 Task: Find connections with filter location Chāpar with filter topic #brandingwith filter profile language English with filter current company NCC Limited with filter school St Joseph Engineering College, Mangaluru with filter industry Transportation, Logistics, Supply Chain and Storage with filter service category Homeowners Insurance with filter keywords title Astronomer
Action: Mouse moved to (577, 75)
Screenshot: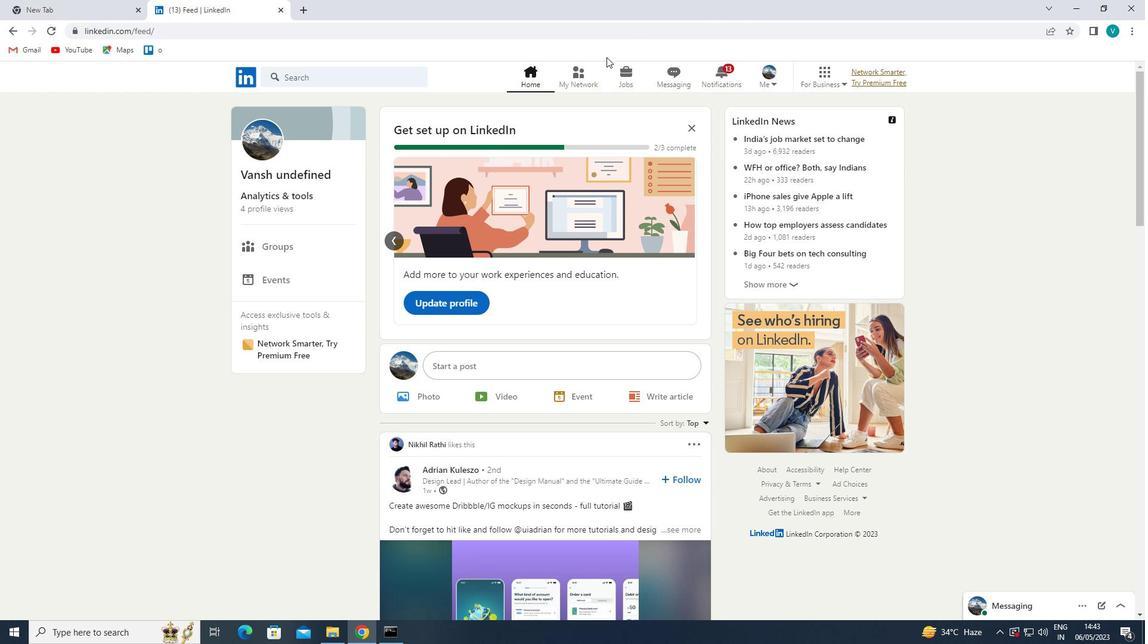 
Action: Mouse pressed left at (577, 75)
Screenshot: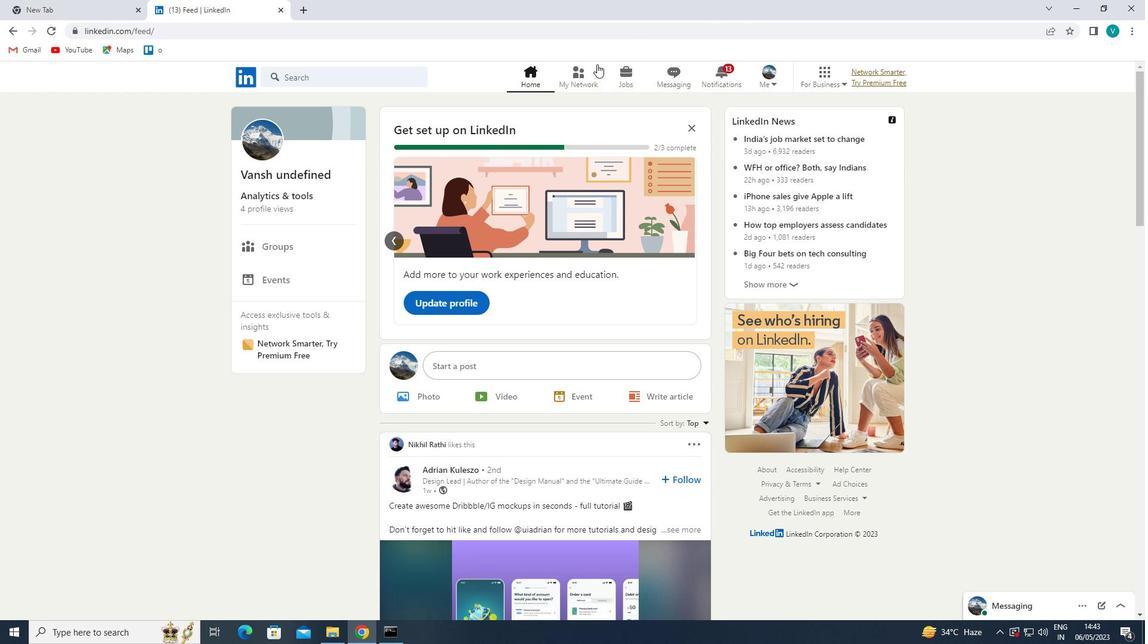 
Action: Mouse moved to (341, 147)
Screenshot: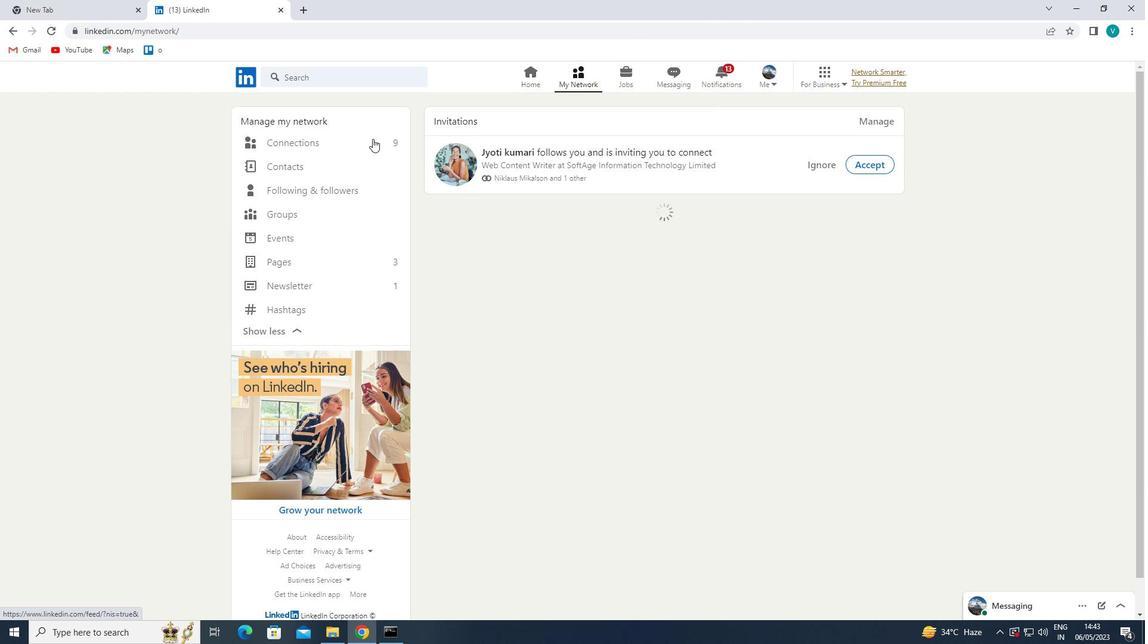 
Action: Mouse pressed left at (341, 147)
Screenshot: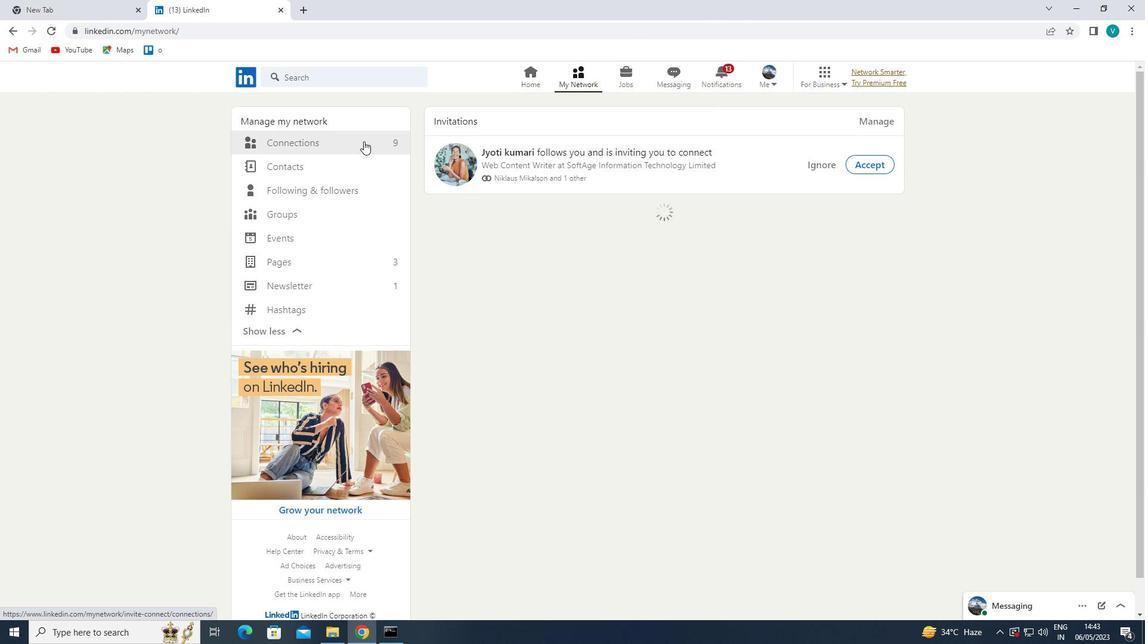 
Action: Mouse moved to (676, 144)
Screenshot: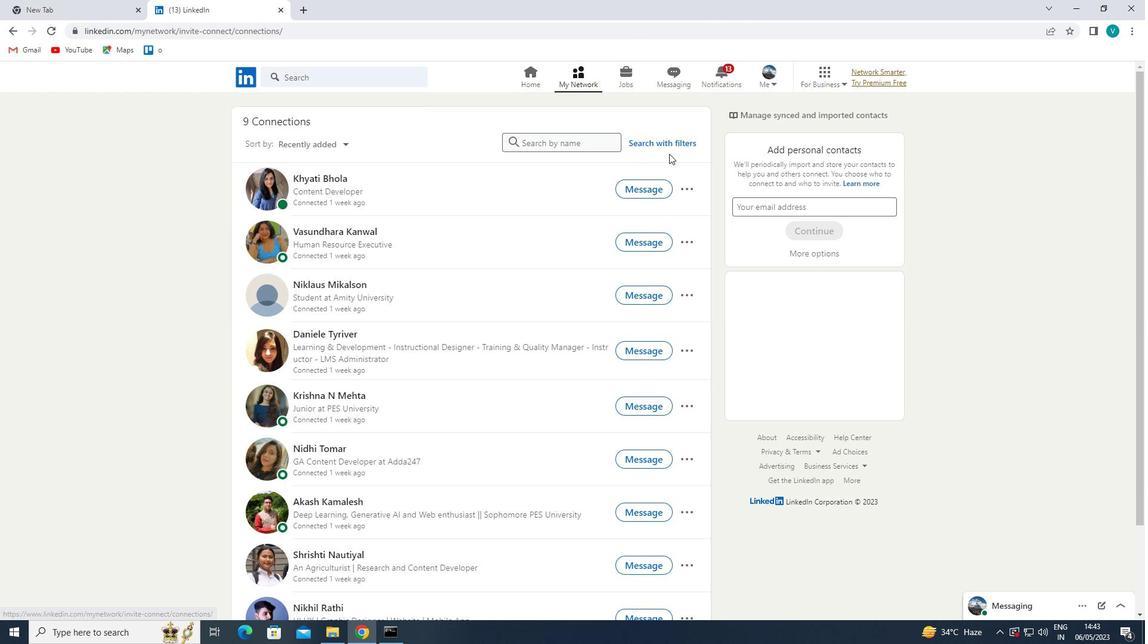 
Action: Mouse pressed left at (676, 144)
Screenshot: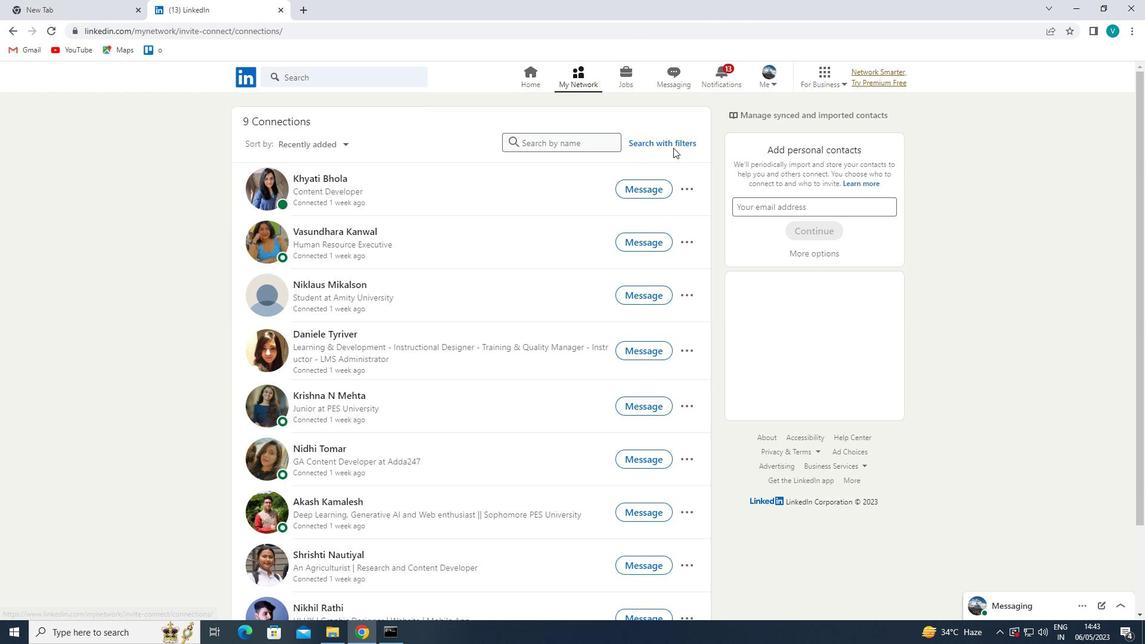 
Action: Mouse moved to (580, 113)
Screenshot: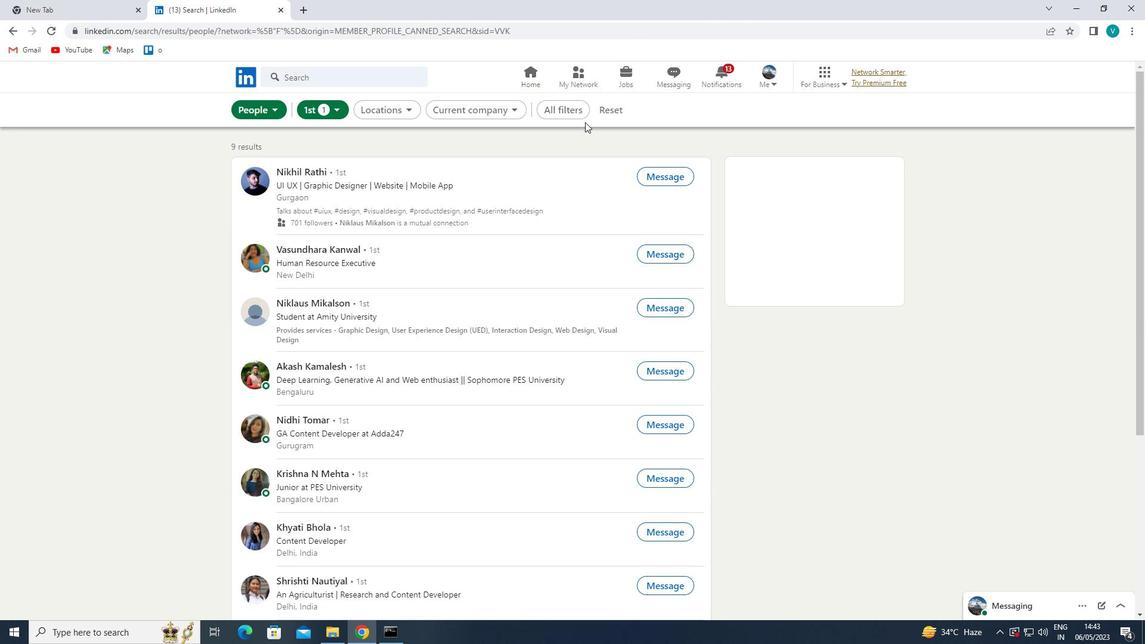 
Action: Mouse pressed left at (580, 113)
Screenshot: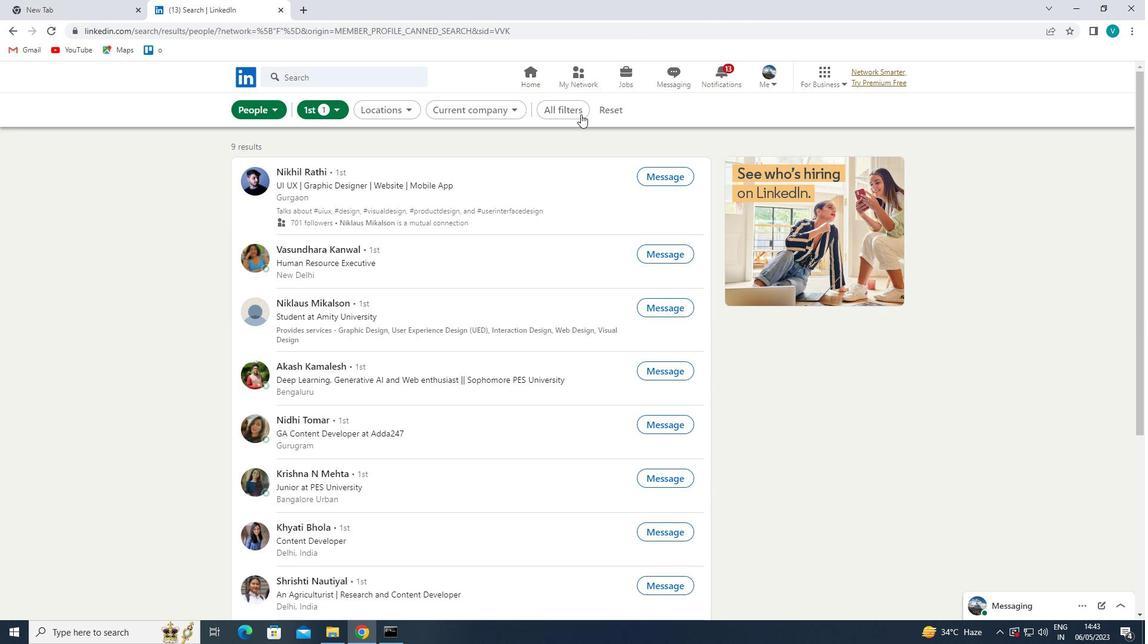 
Action: Mouse moved to (926, 268)
Screenshot: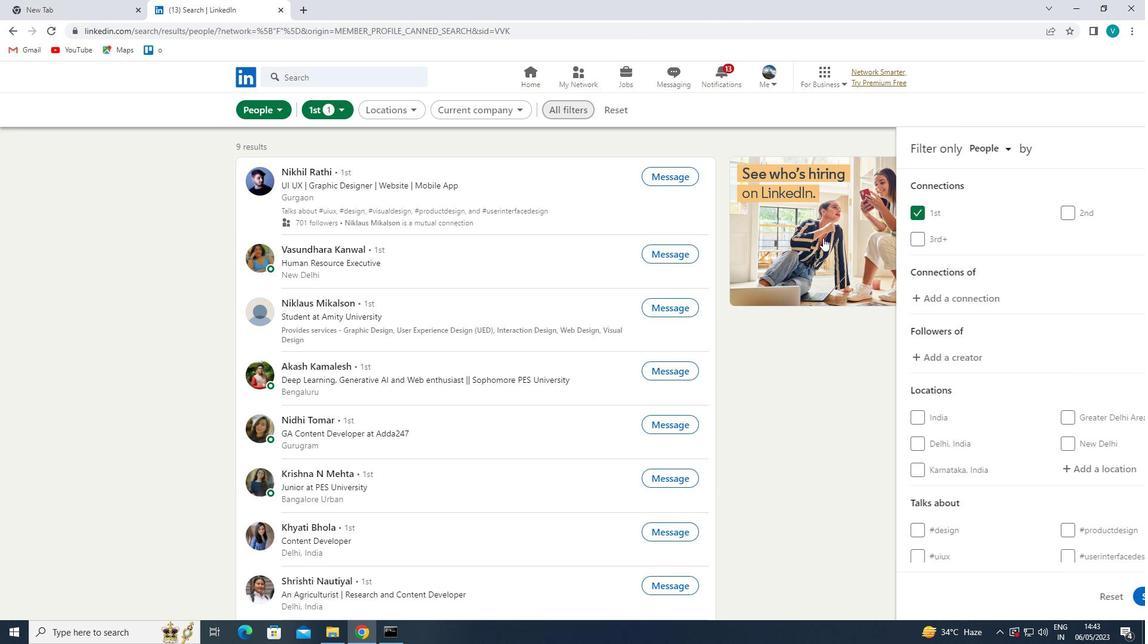 
Action: Mouse scrolled (926, 268) with delta (0, 0)
Screenshot: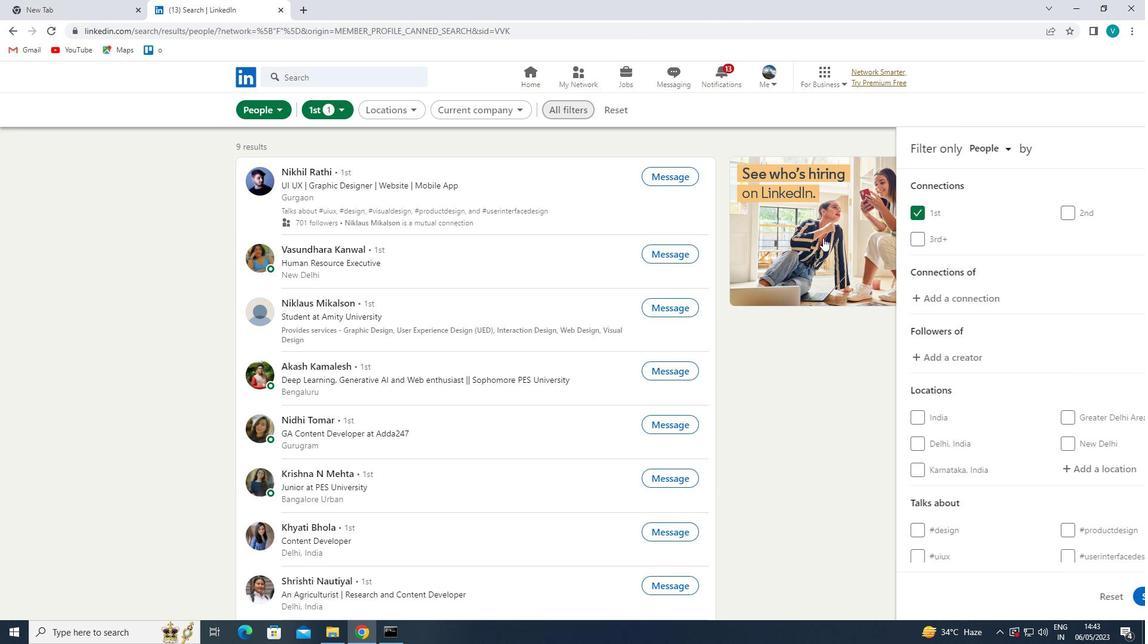 
Action: Mouse moved to (929, 271)
Screenshot: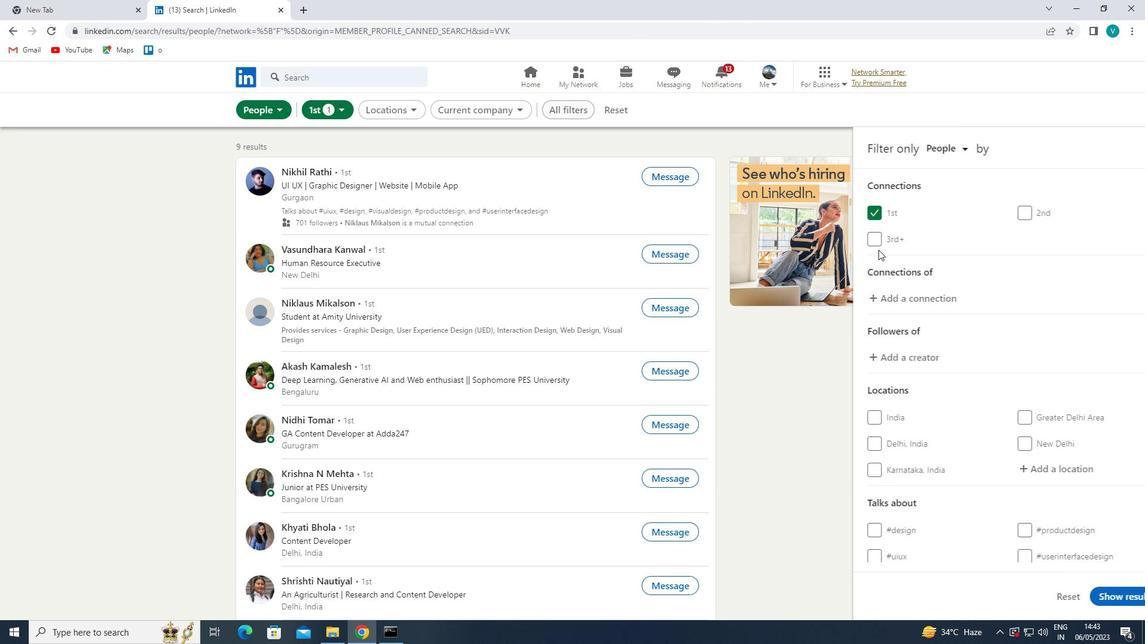 
Action: Mouse scrolled (929, 271) with delta (0, 0)
Screenshot: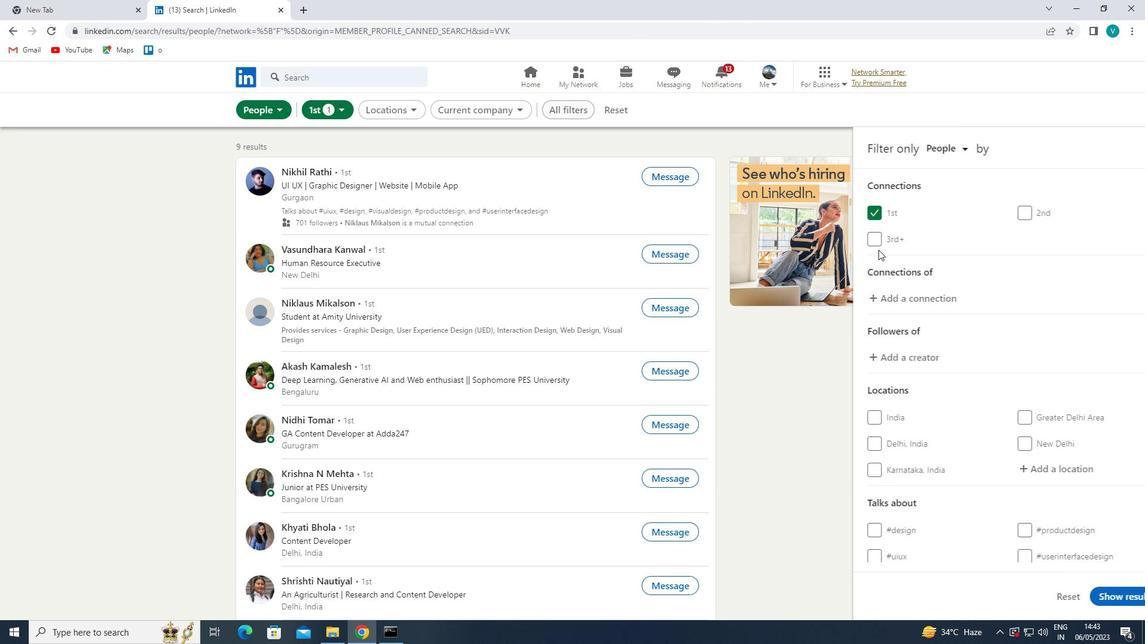 
Action: Mouse moved to (984, 347)
Screenshot: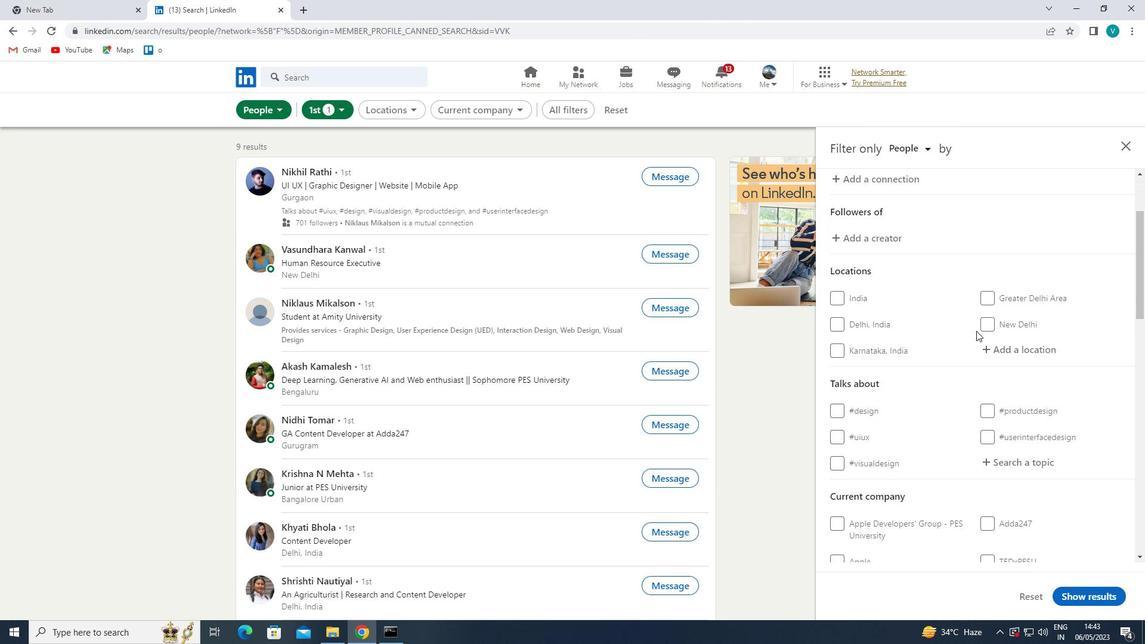 
Action: Mouse pressed left at (984, 347)
Screenshot: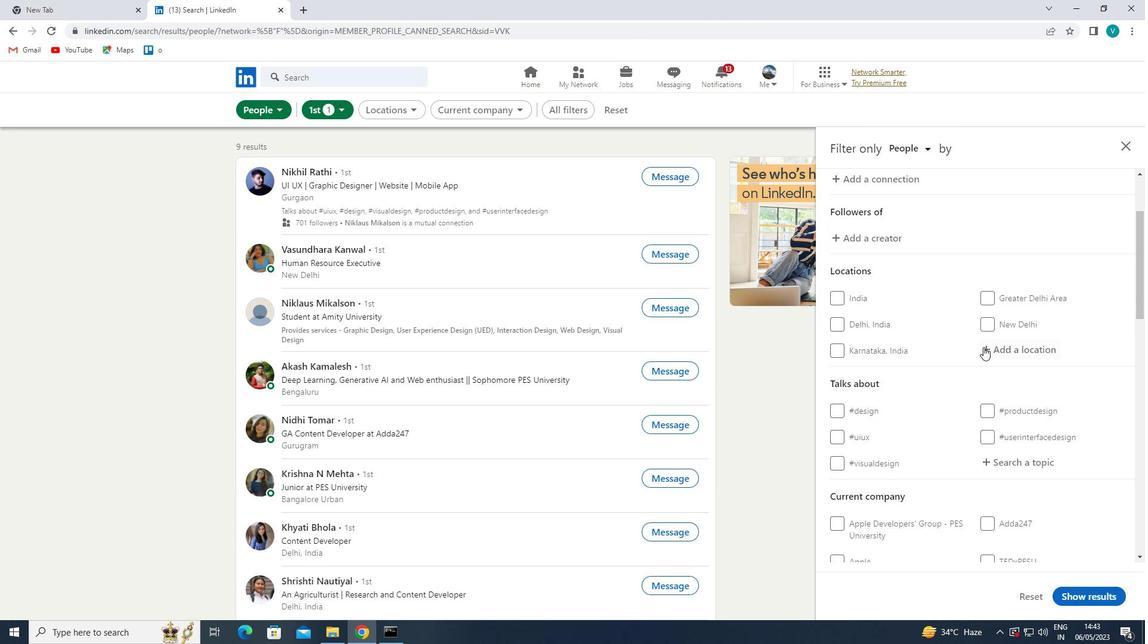 
Action: Mouse moved to (832, 245)
Screenshot: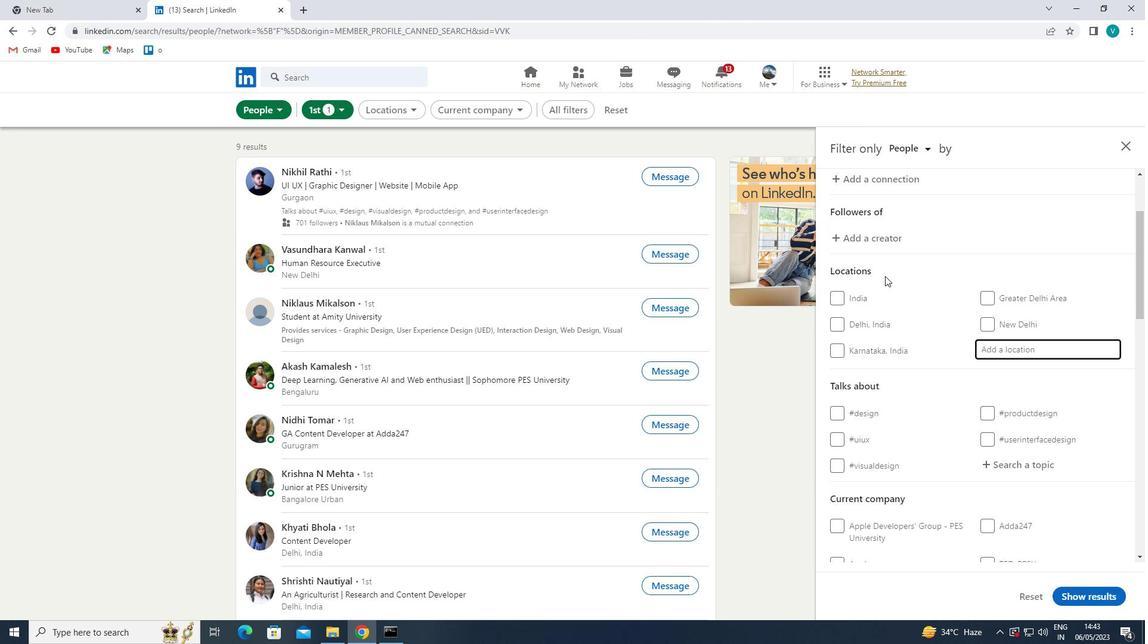 
Action: Key pressed <Key.shift>CHAPAR
Screenshot: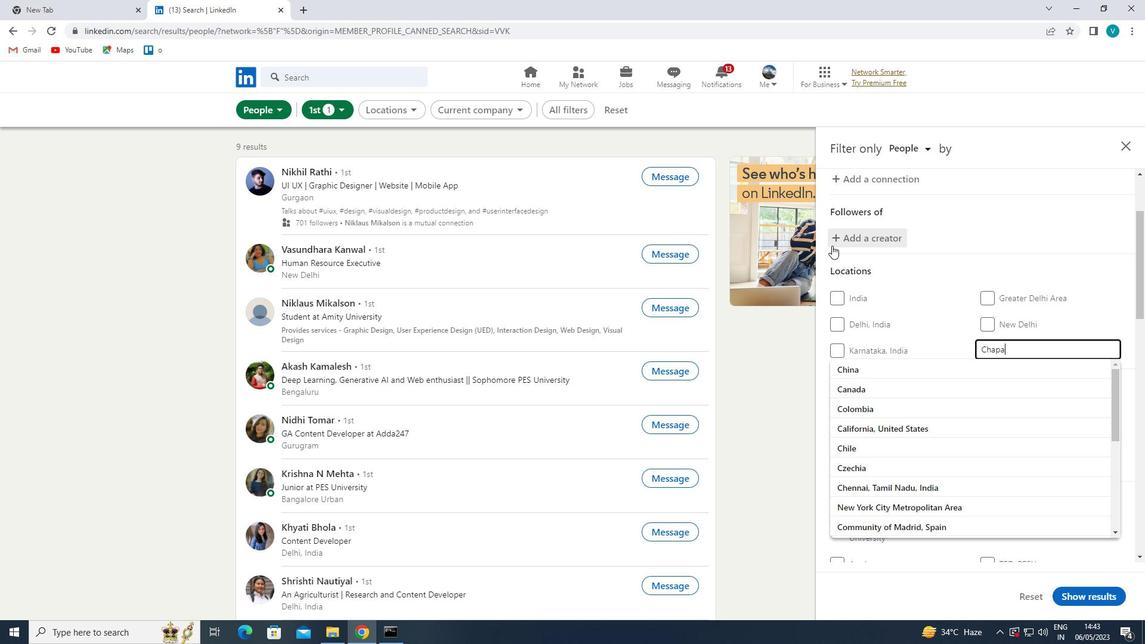 
Action: Mouse moved to (906, 359)
Screenshot: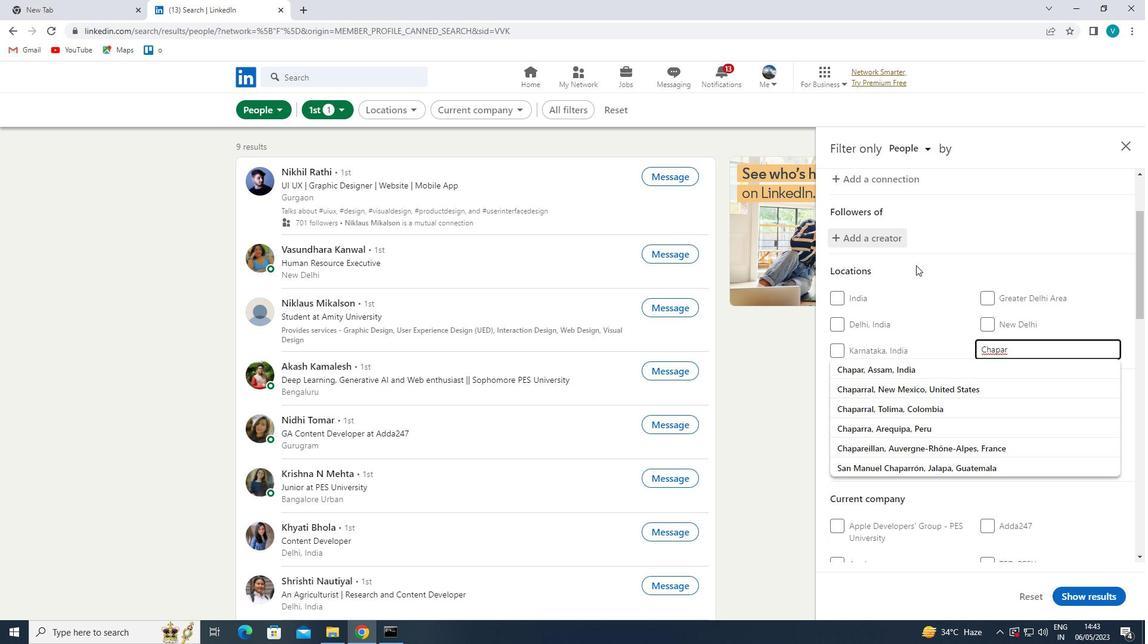 
Action: Mouse pressed left at (906, 359)
Screenshot: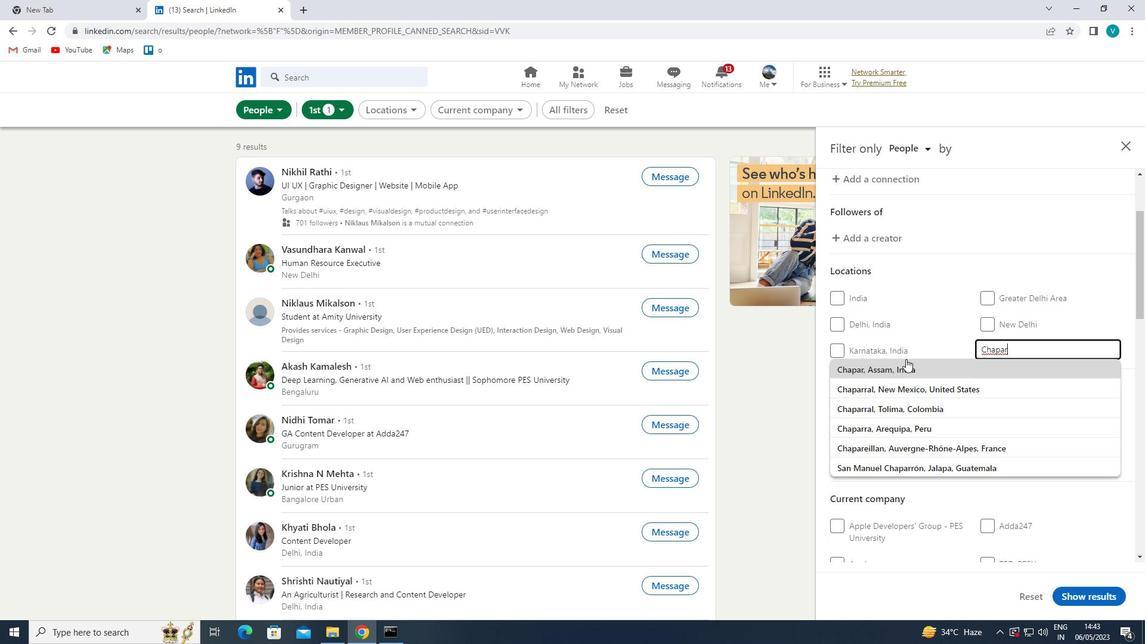 
Action: Mouse moved to (929, 369)
Screenshot: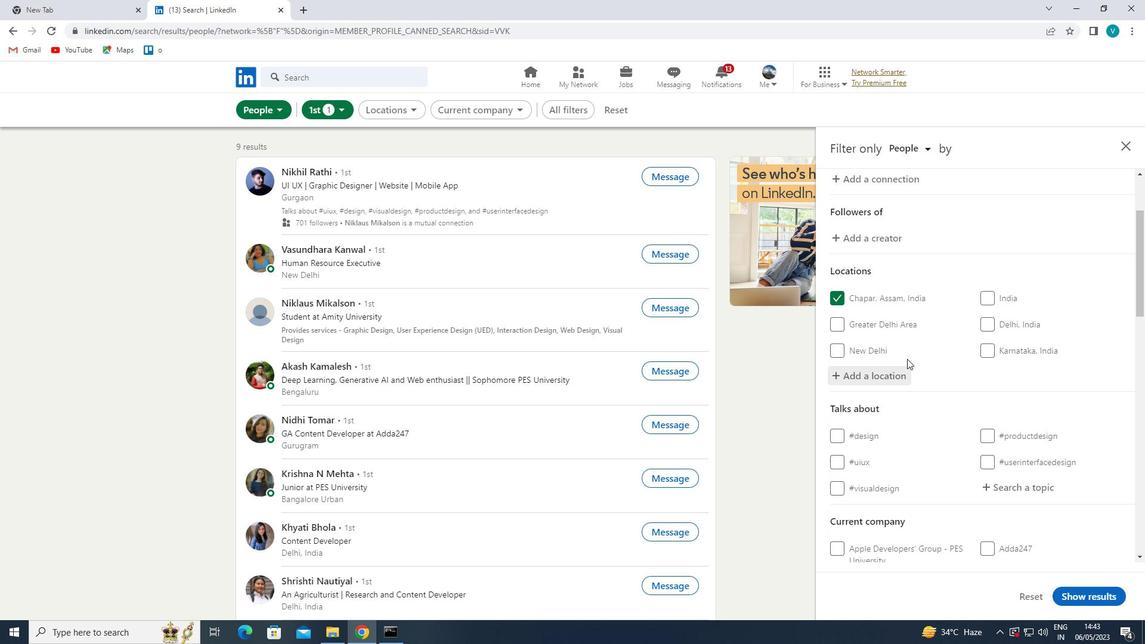 
Action: Mouse scrolled (929, 368) with delta (0, 0)
Screenshot: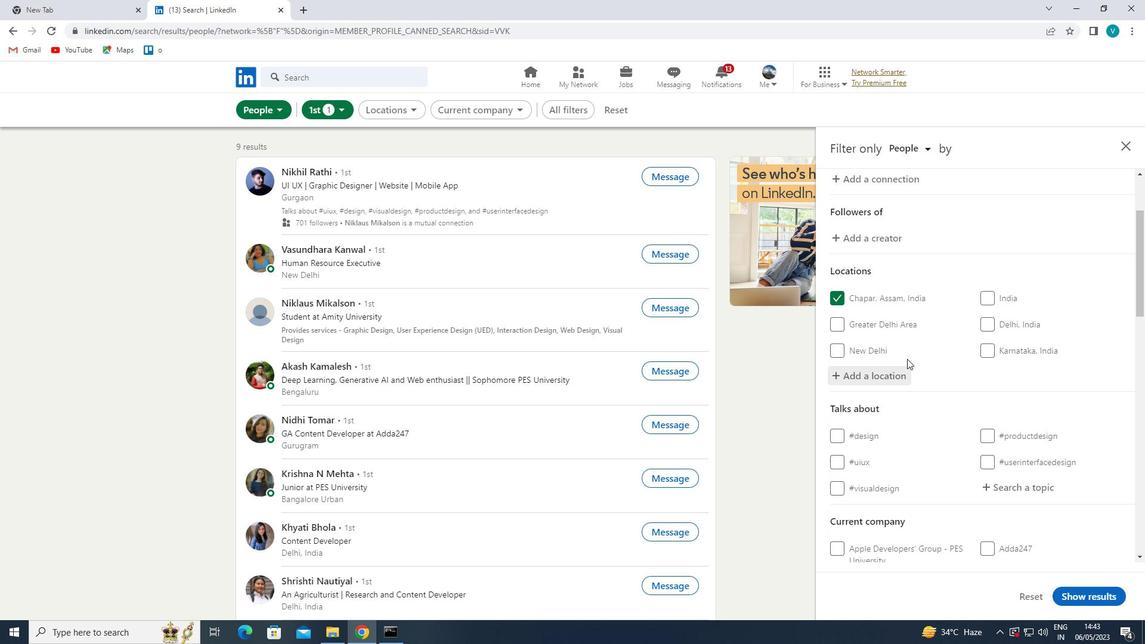 
Action: Mouse moved to (939, 372)
Screenshot: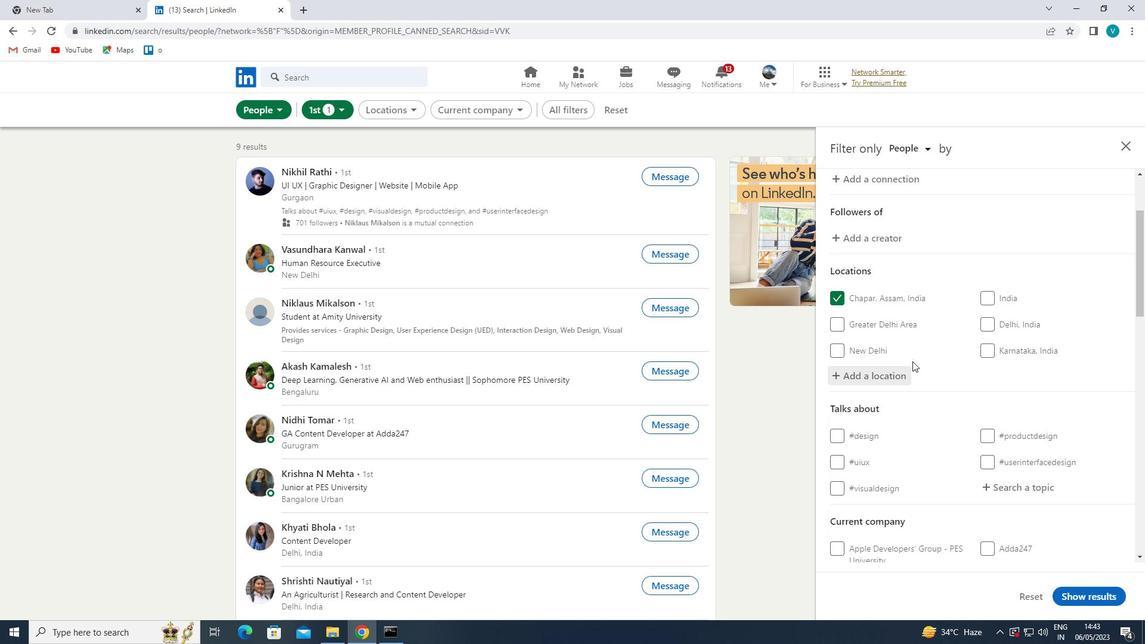 
Action: Mouse scrolled (939, 372) with delta (0, 0)
Screenshot: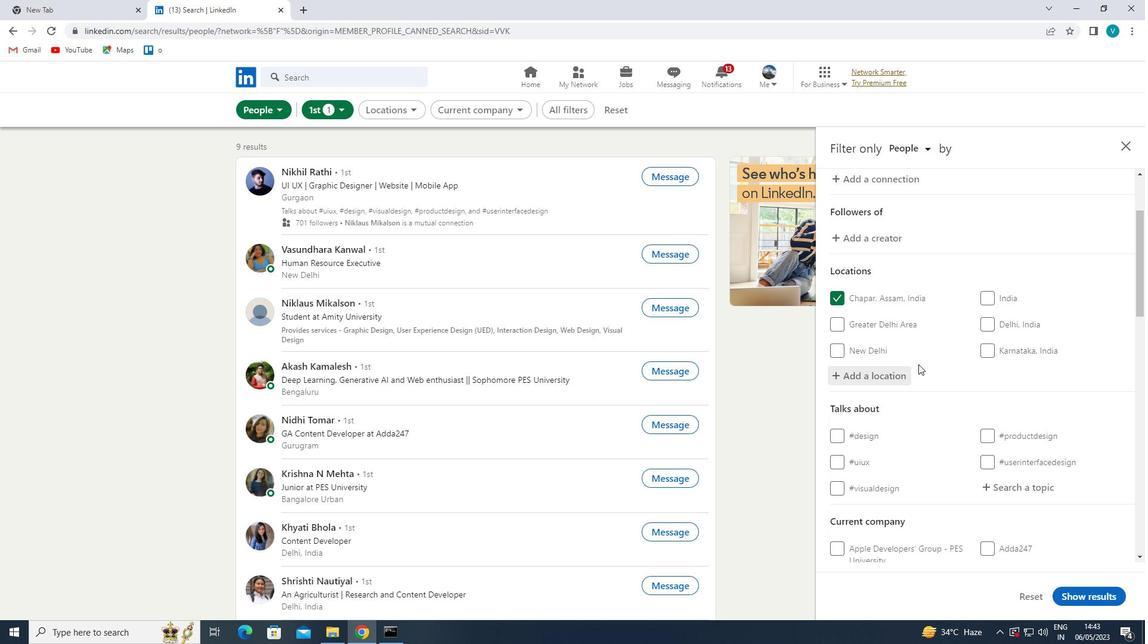 
Action: Mouse moved to (1003, 362)
Screenshot: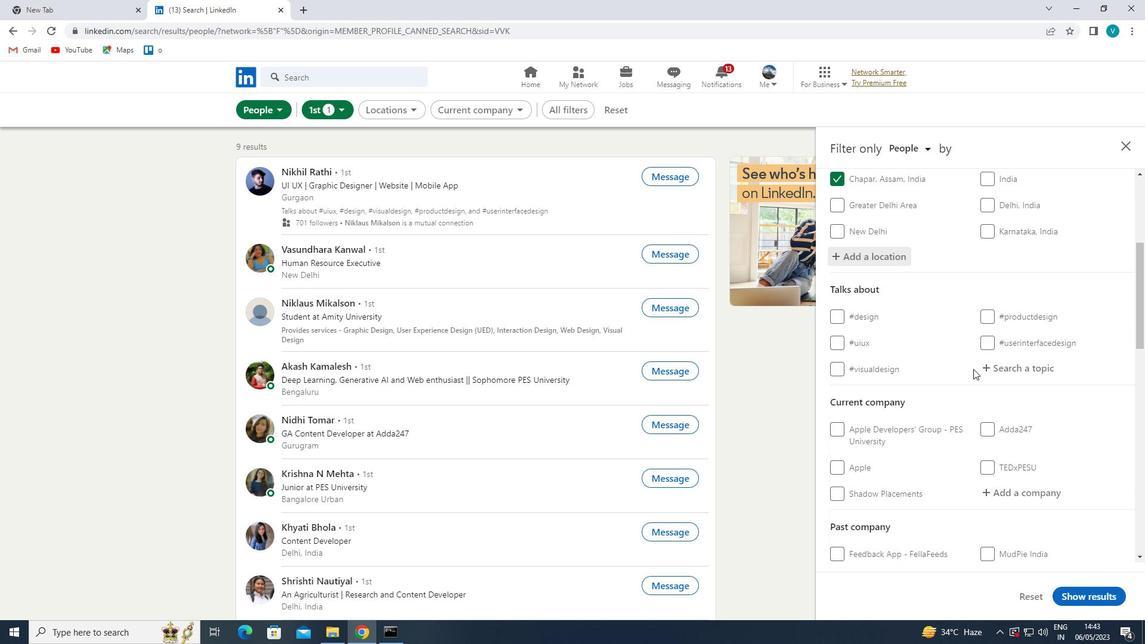 
Action: Mouse pressed left at (1003, 362)
Screenshot: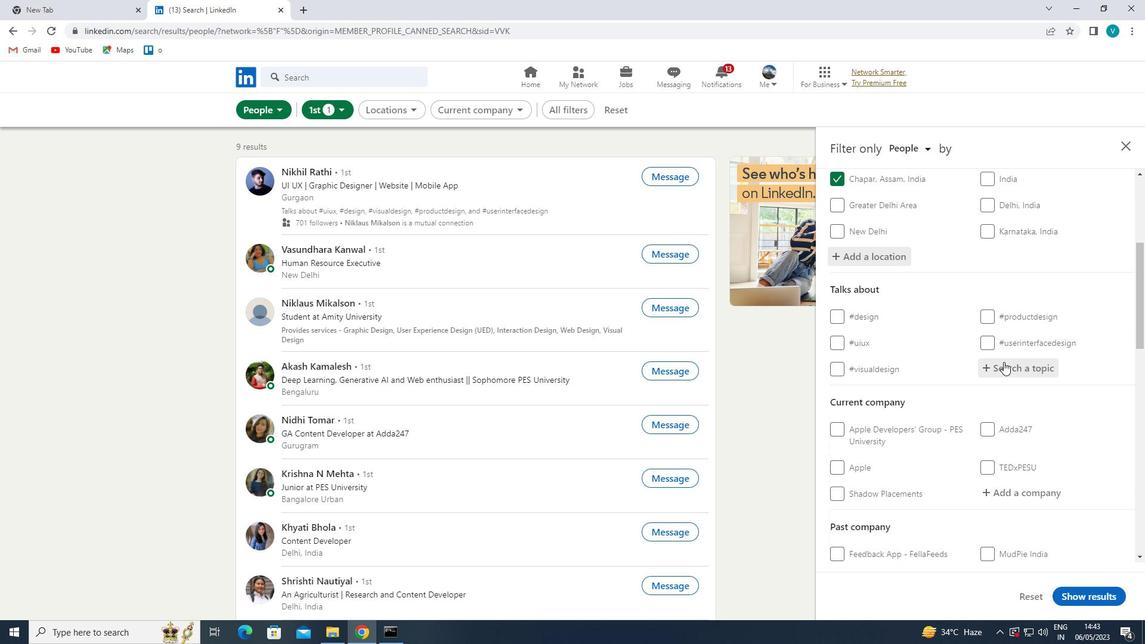 
Action: Mouse moved to (880, 385)
Screenshot: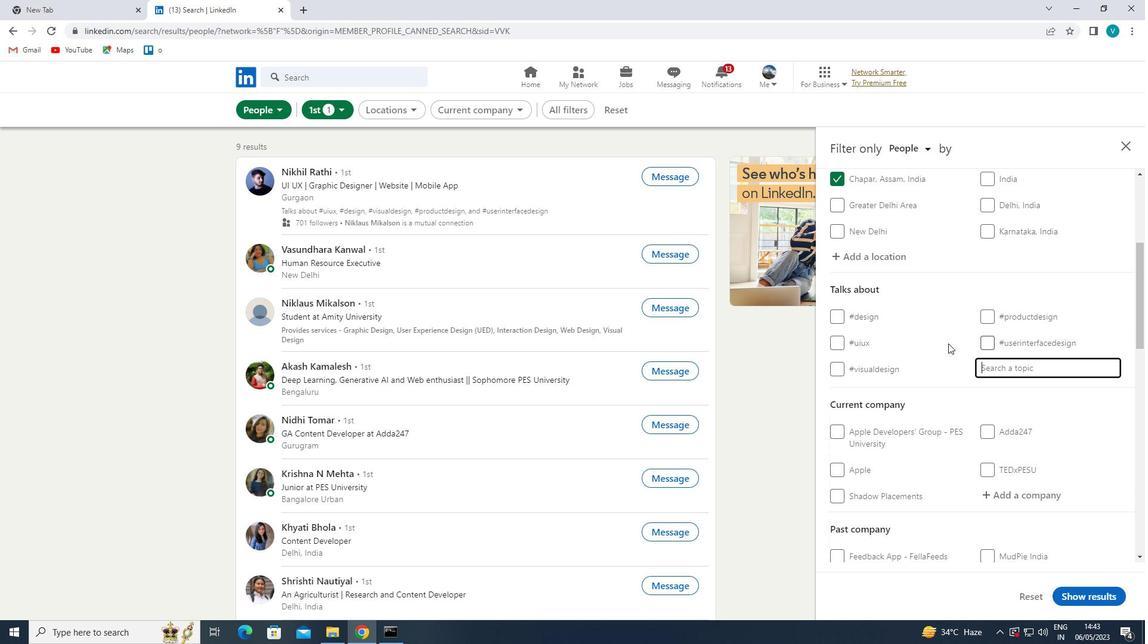 
Action: Key pressed BRANDING
Screenshot: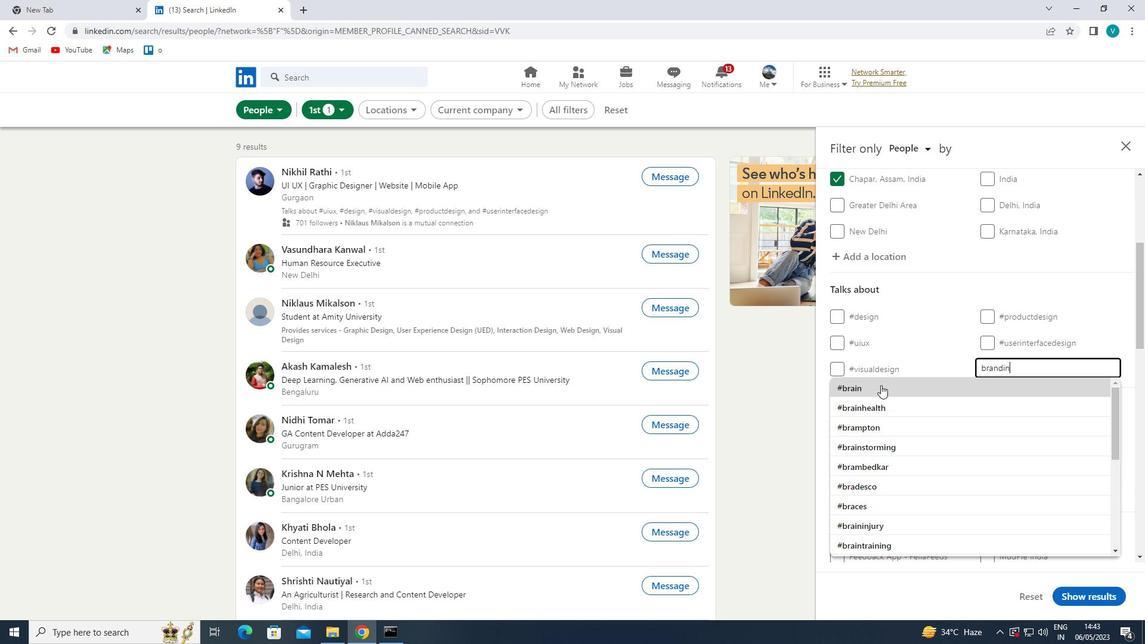 
Action: Mouse moved to (893, 386)
Screenshot: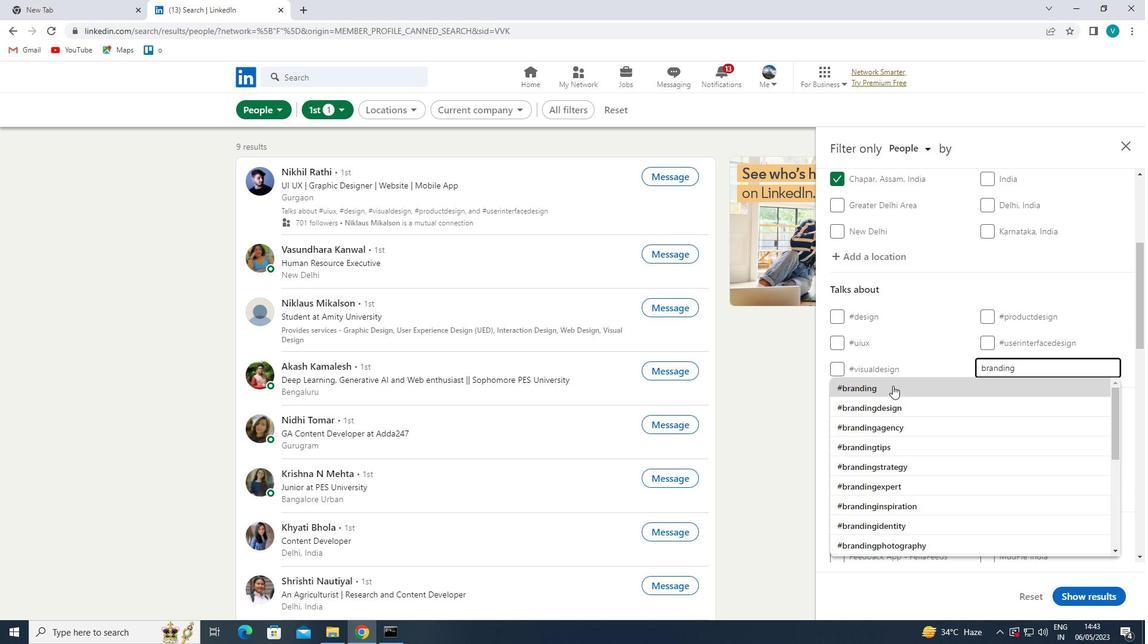 
Action: Mouse pressed left at (893, 386)
Screenshot: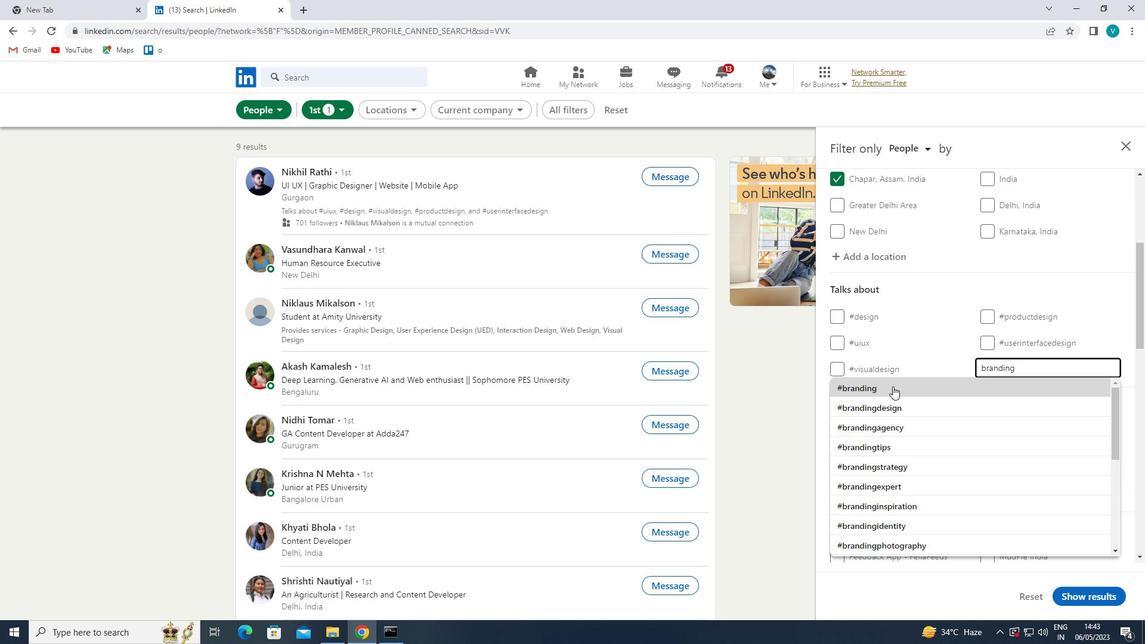 
Action: Mouse moved to (901, 384)
Screenshot: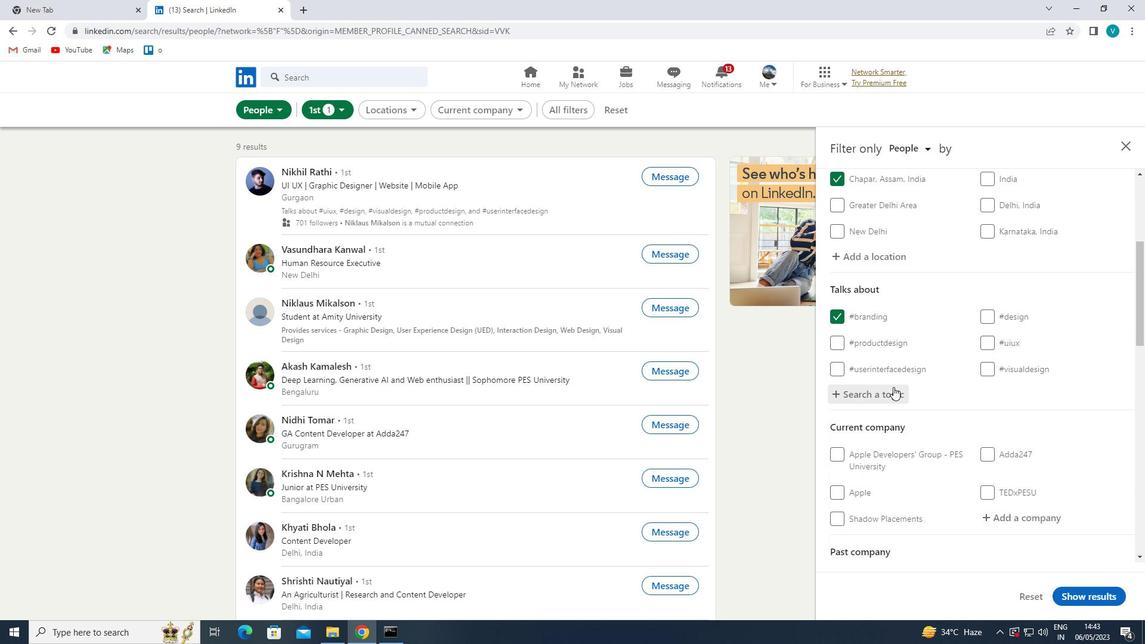 
Action: Mouse scrolled (901, 384) with delta (0, 0)
Screenshot: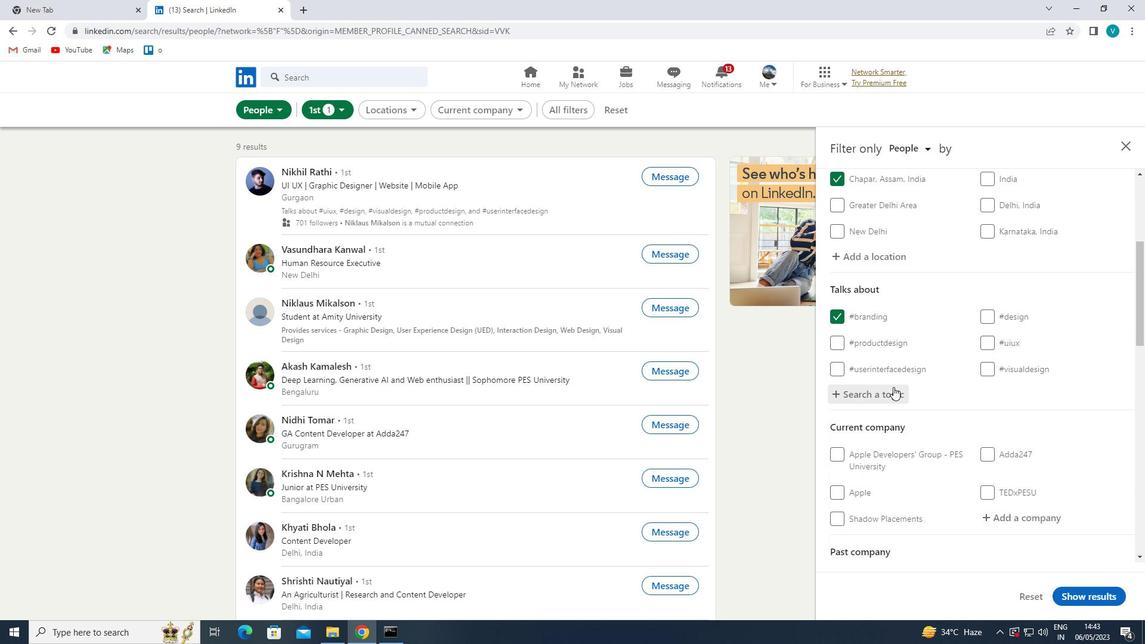 
Action: Mouse moved to (918, 383)
Screenshot: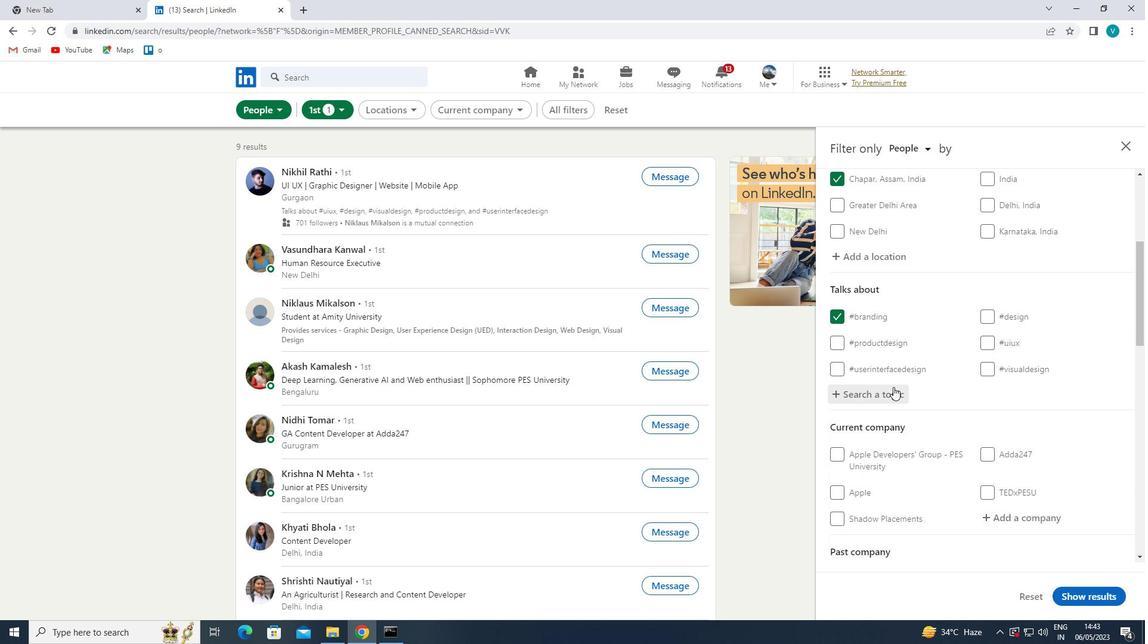 
Action: Mouse scrolled (918, 382) with delta (0, 0)
Screenshot: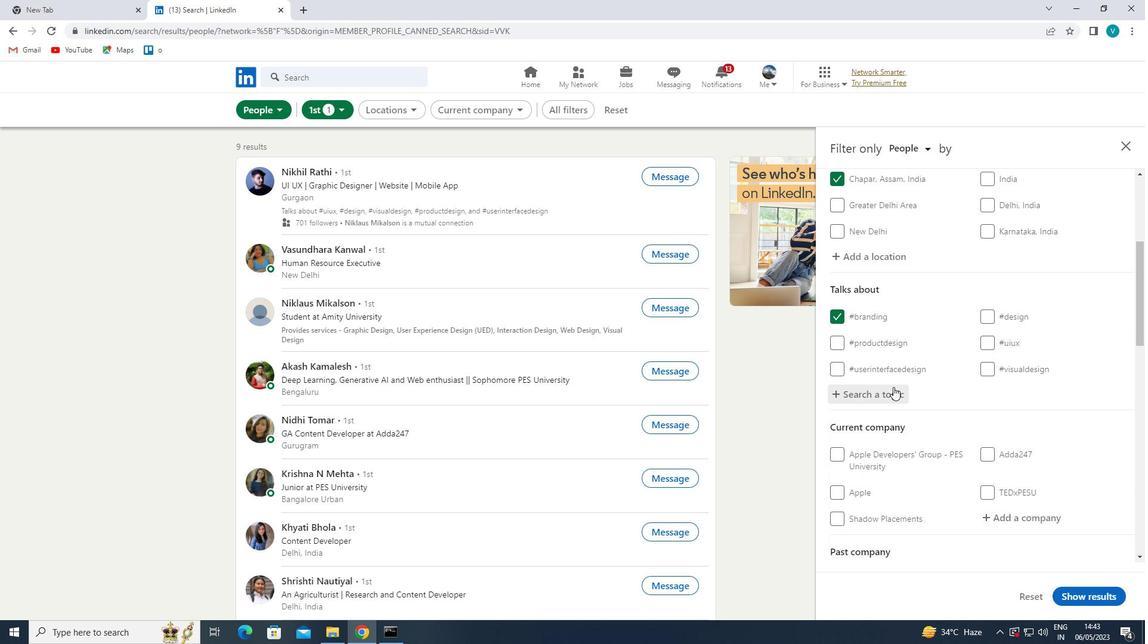 
Action: Mouse moved to (970, 403)
Screenshot: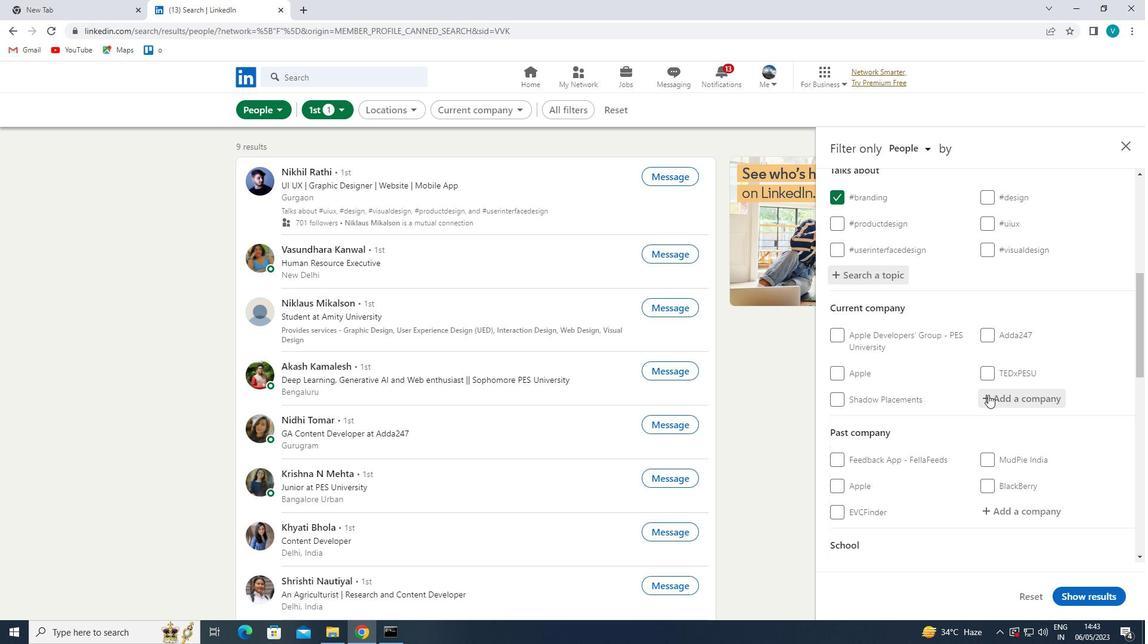 
Action: Mouse scrolled (970, 403) with delta (0, 0)
Screenshot: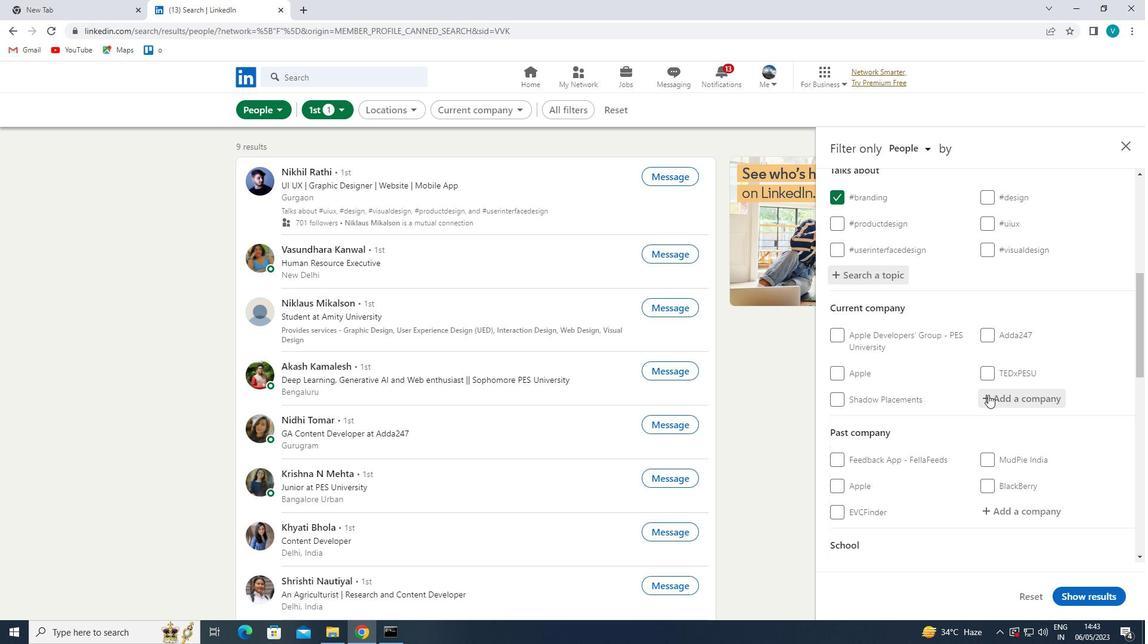 
Action: Mouse scrolled (970, 403) with delta (0, 0)
Screenshot: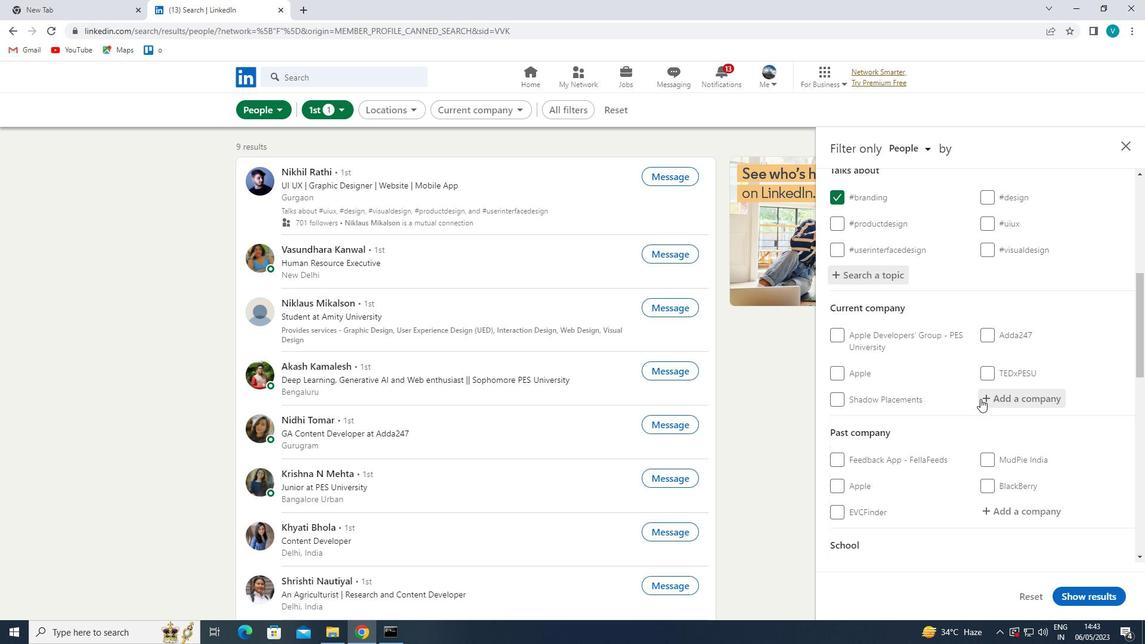
Action: Mouse moved to (969, 403)
Screenshot: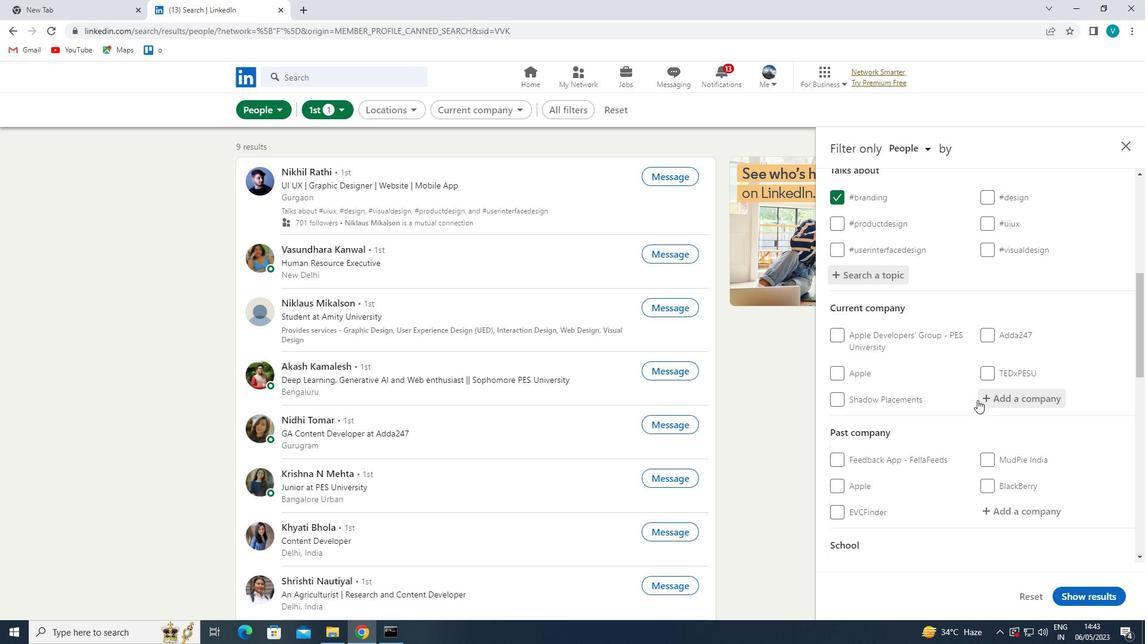 
Action: Mouse scrolled (969, 403) with delta (0, 0)
Screenshot: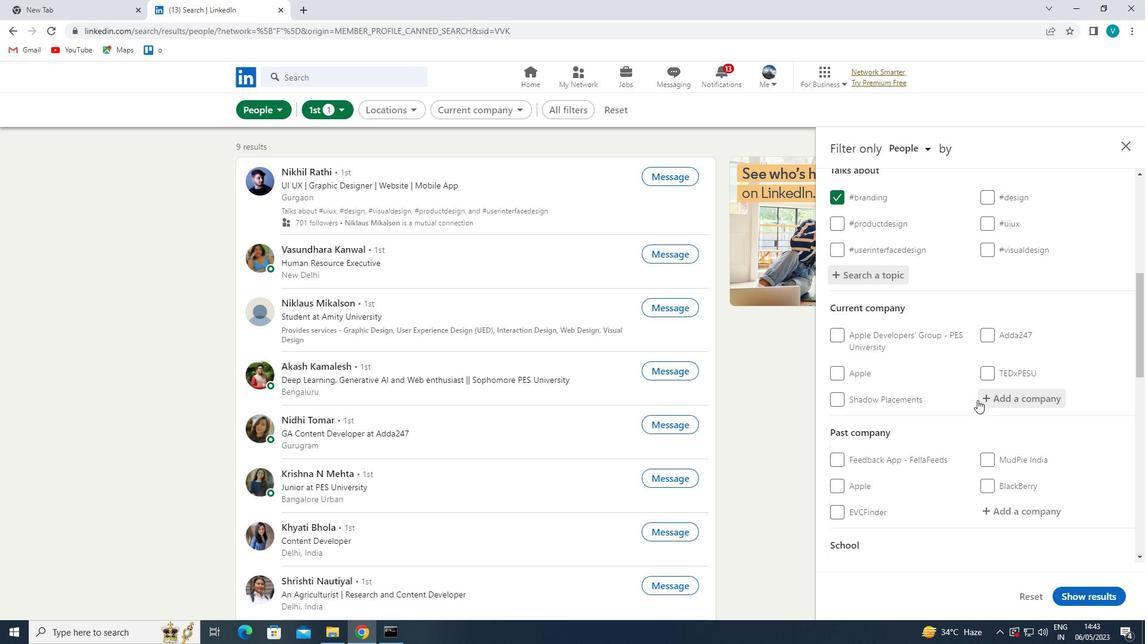 
Action: Mouse scrolled (969, 403) with delta (0, 0)
Screenshot: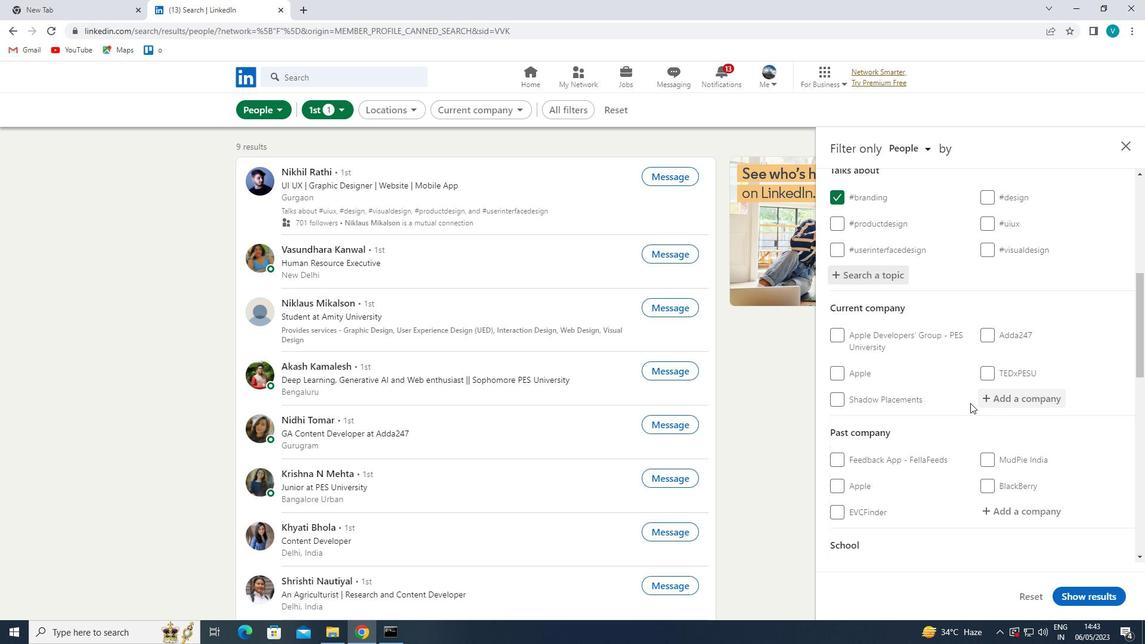 
Action: Mouse moved to (968, 409)
Screenshot: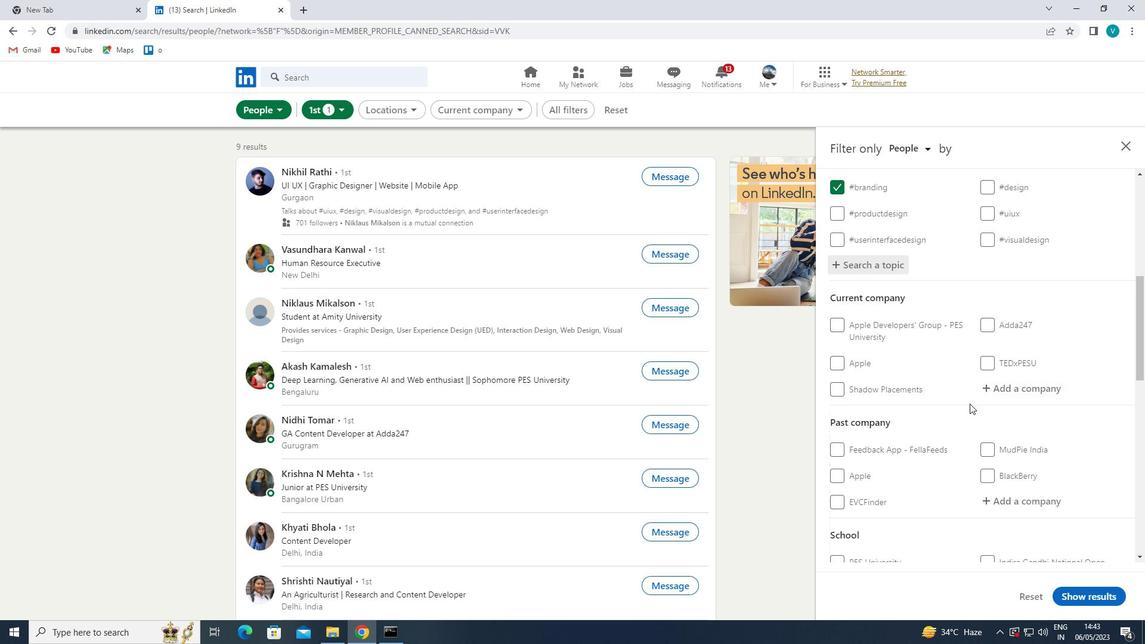 
Action: Mouse scrolled (968, 408) with delta (0, 0)
Screenshot: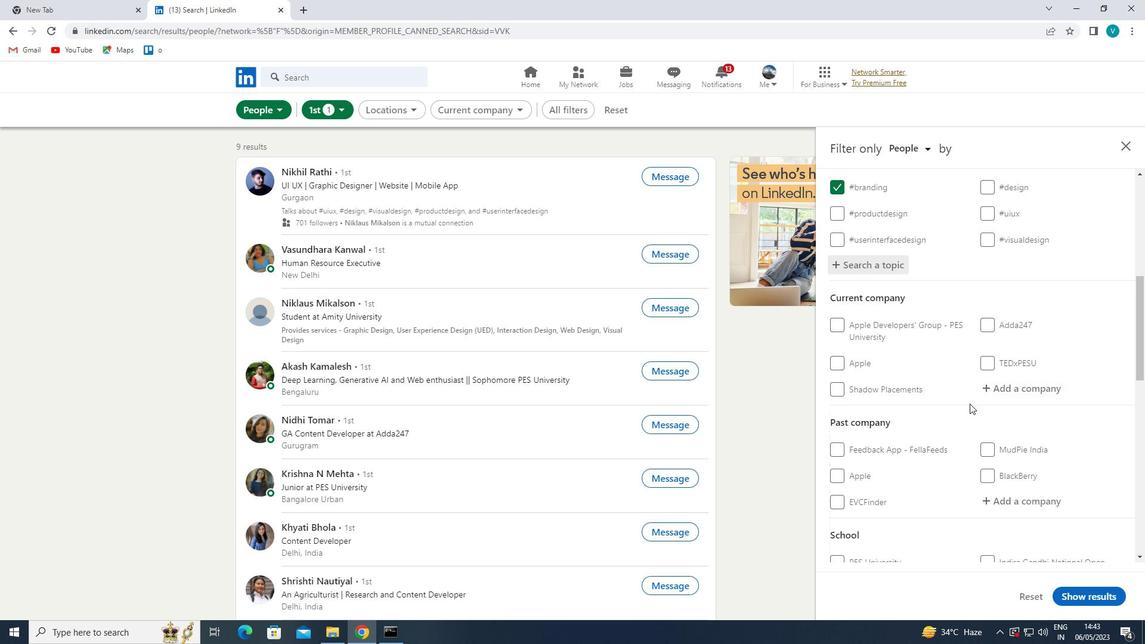 
Action: Mouse moved to (908, 444)
Screenshot: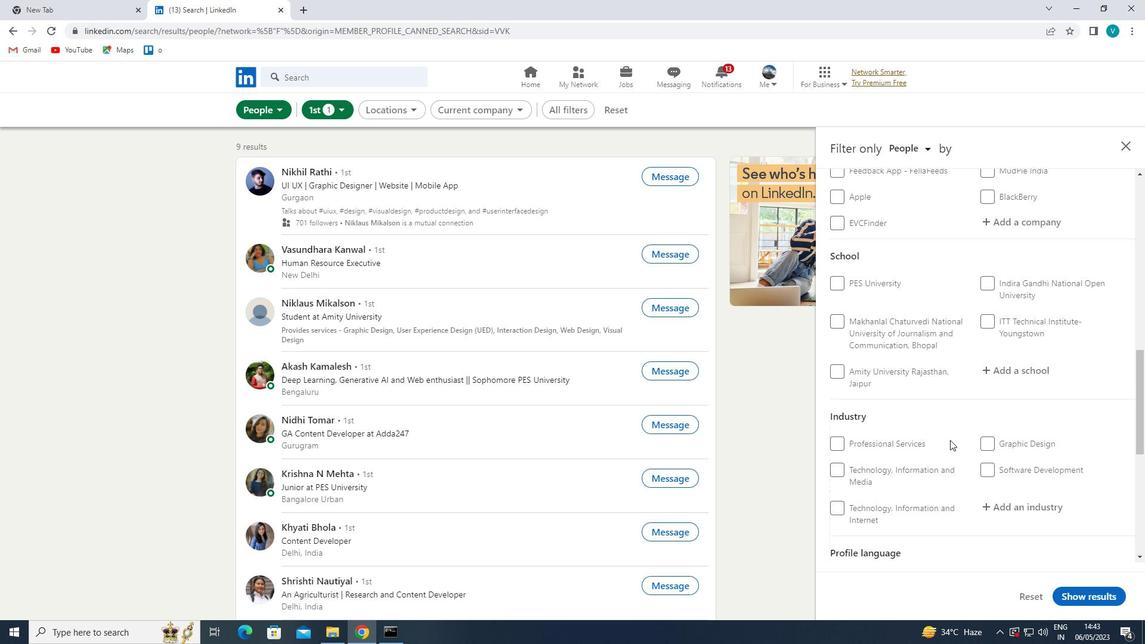 
Action: Mouse scrolled (908, 444) with delta (0, 0)
Screenshot: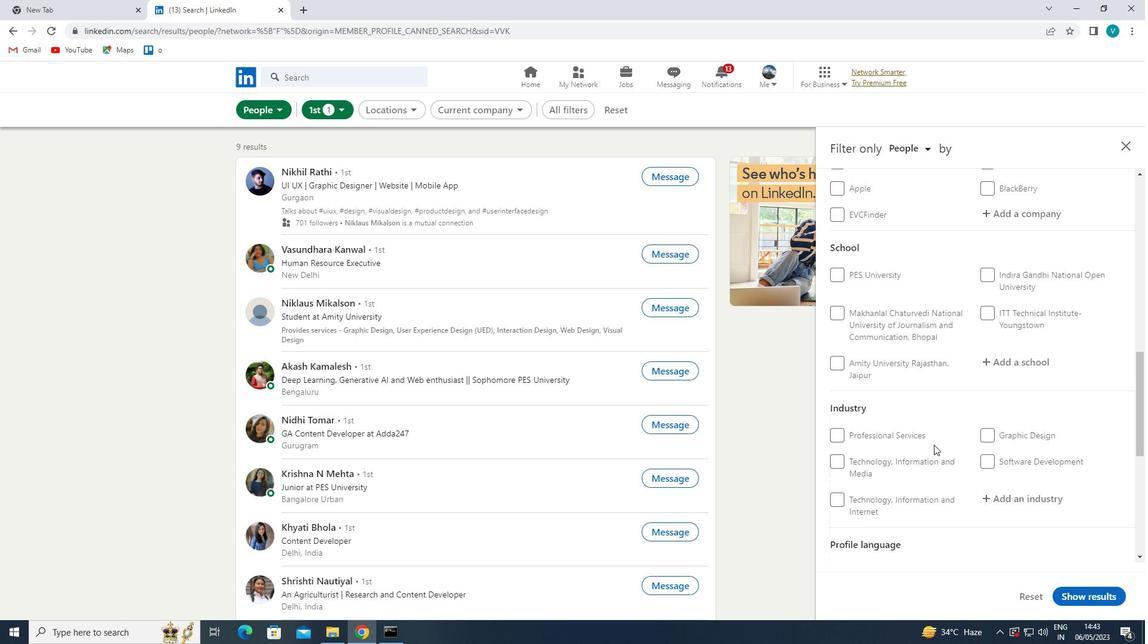 
Action: Mouse scrolled (908, 444) with delta (0, 0)
Screenshot: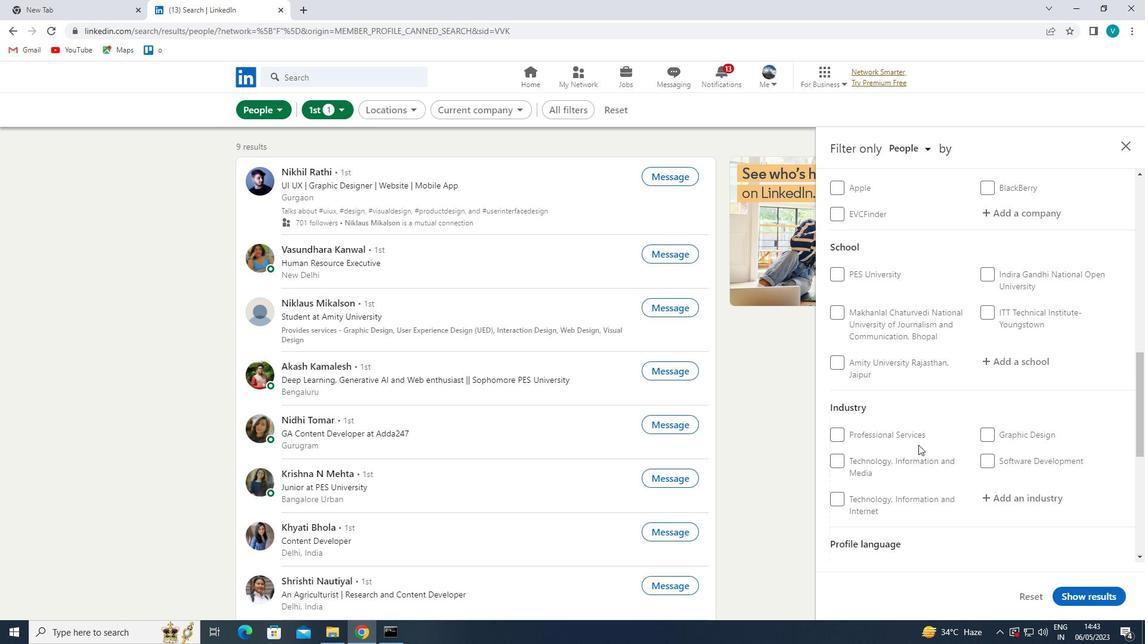 
Action: Mouse moved to (896, 456)
Screenshot: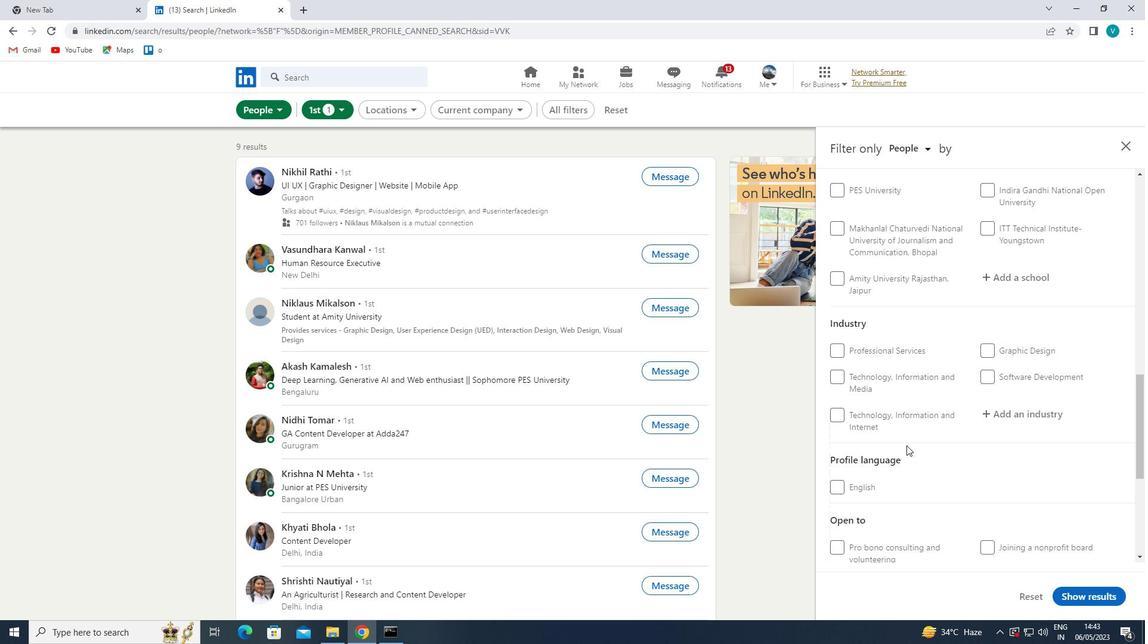 
Action: Mouse scrolled (896, 455) with delta (0, 0)
Screenshot: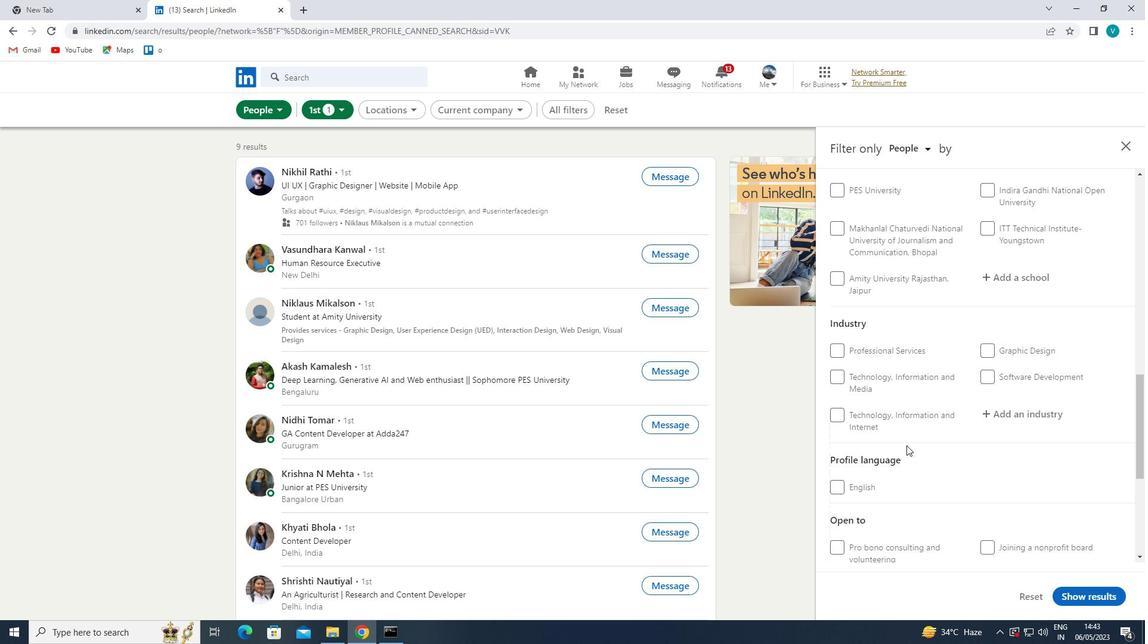 
Action: Mouse moved to (843, 395)
Screenshot: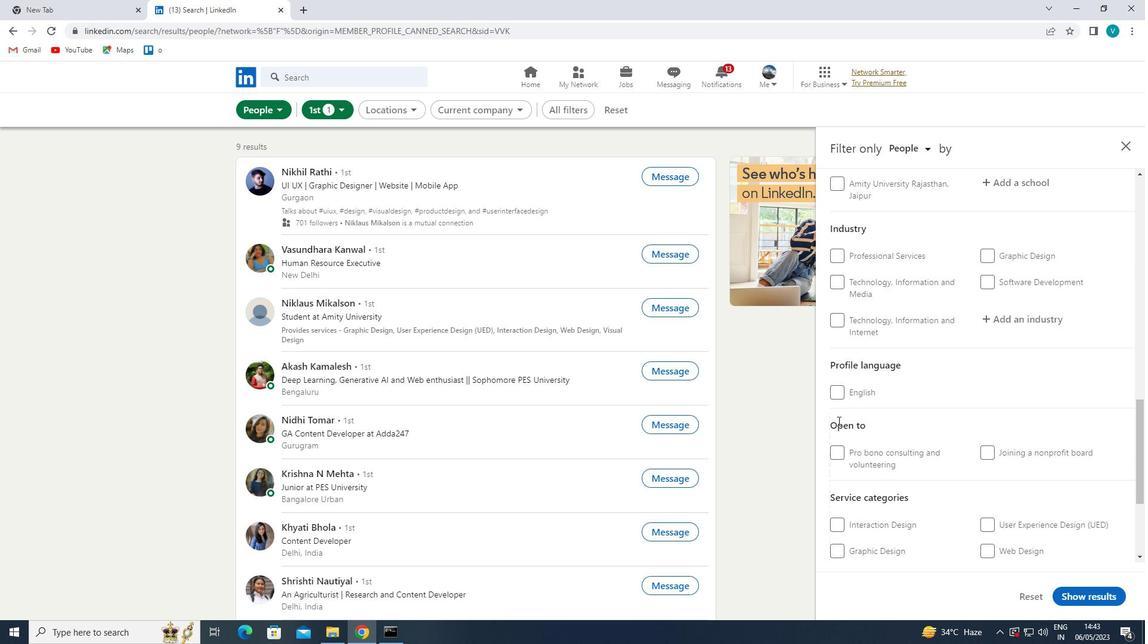 
Action: Mouse pressed left at (843, 395)
Screenshot: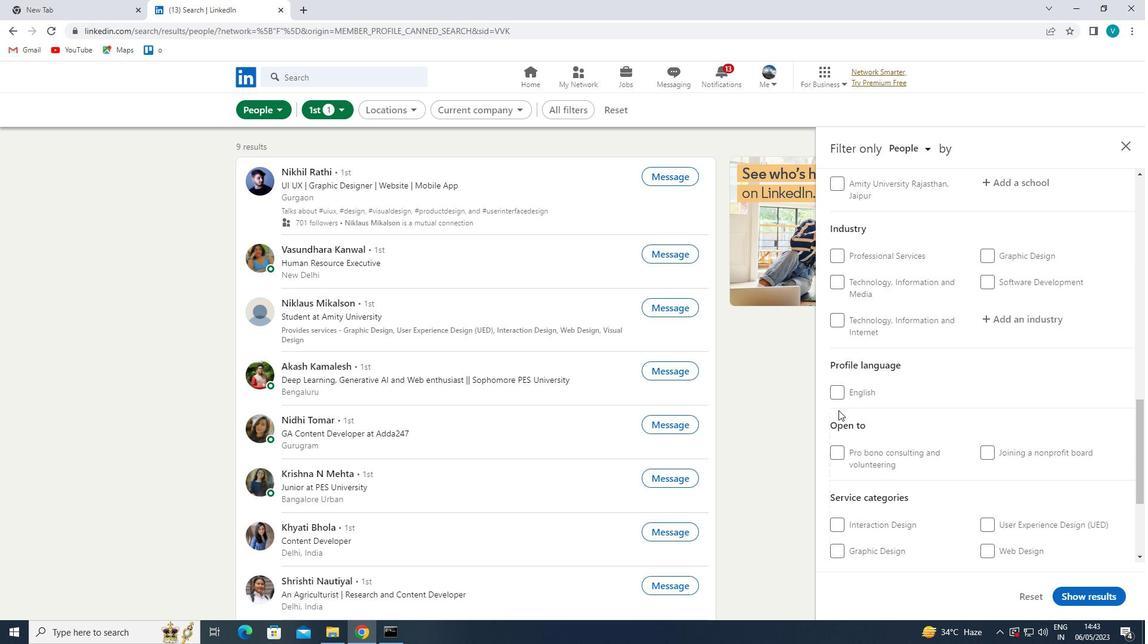 
Action: Mouse moved to (924, 388)
Screenshot: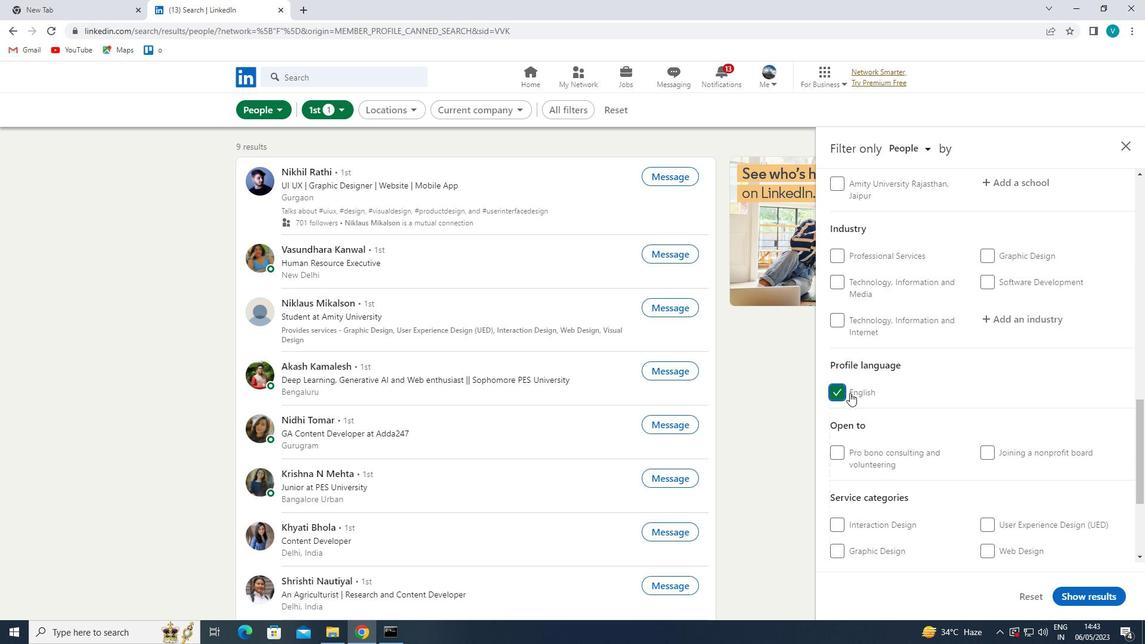 
Action: Mouse scrolled (924, 389) with delta (0, 0)
Screenshot: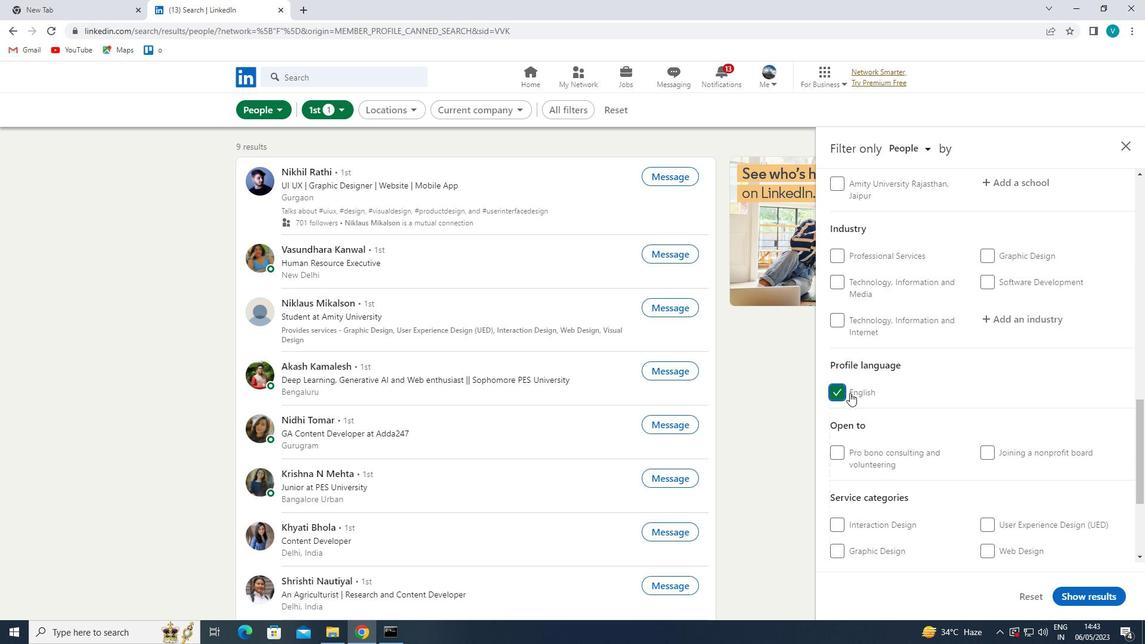 
Action: Mouse moved to (938, 387)
Screenshot: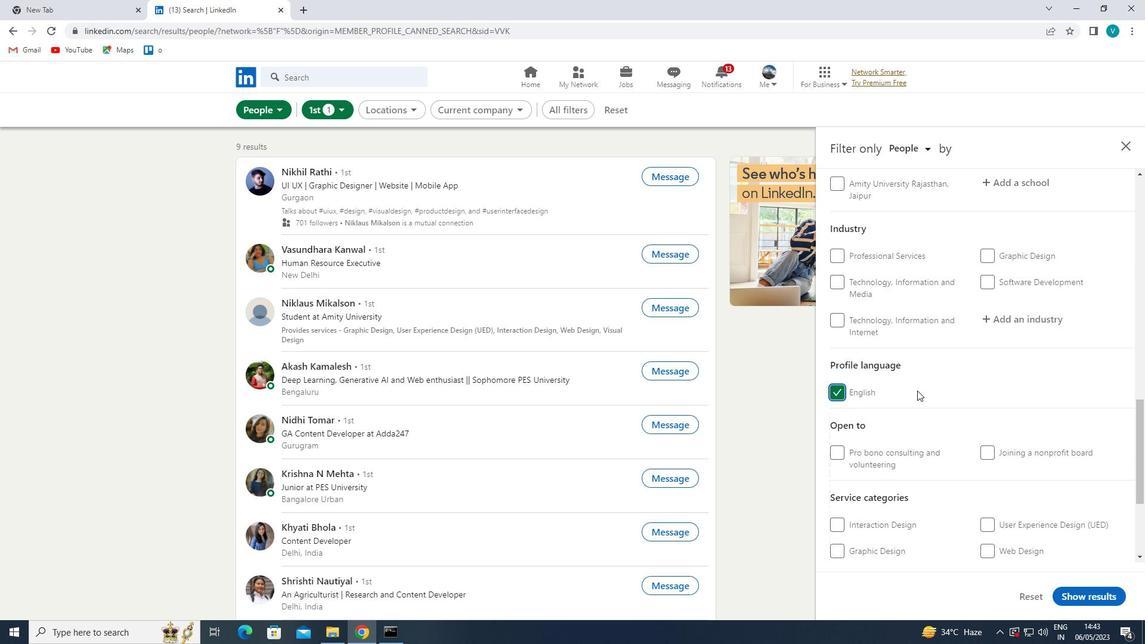
Action: Mouse scrolled (938, 388) with delta (0, 0)
Screenshot: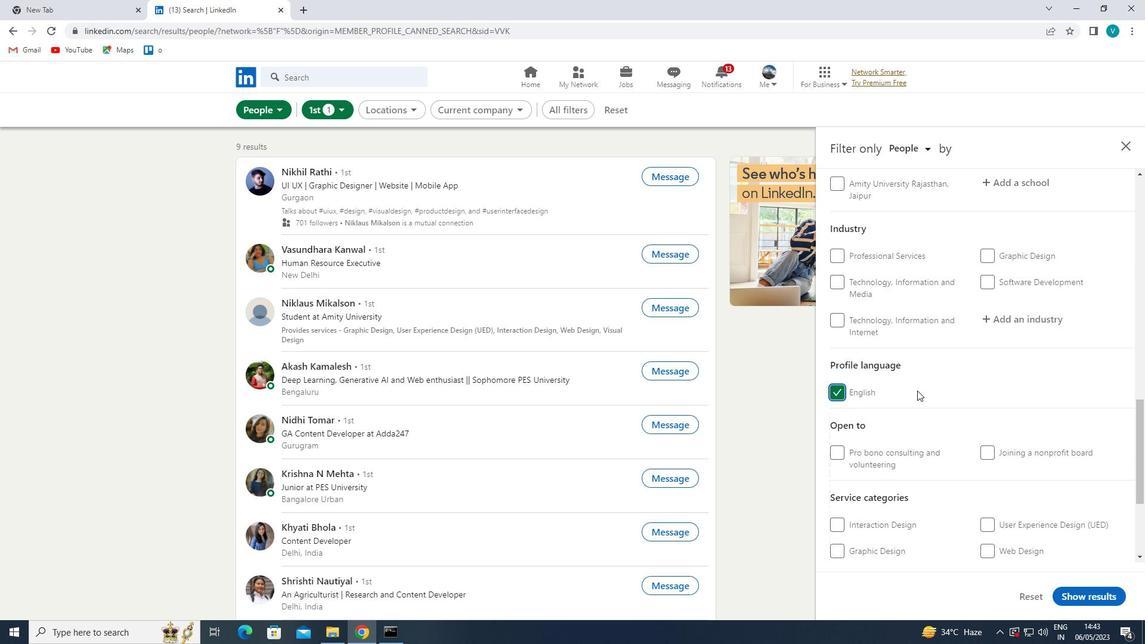 
Action: Mouse moved to (948, 387)
Screenshot: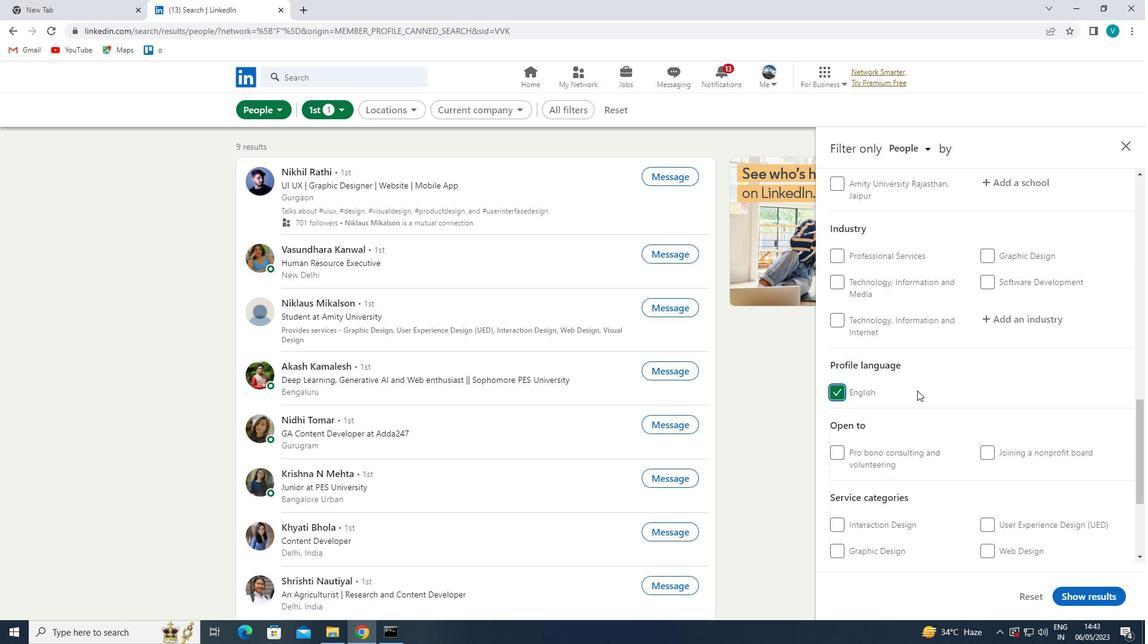 
Action: Mouse scrolled (948, 387) with delta (0, 0)
Screenshot: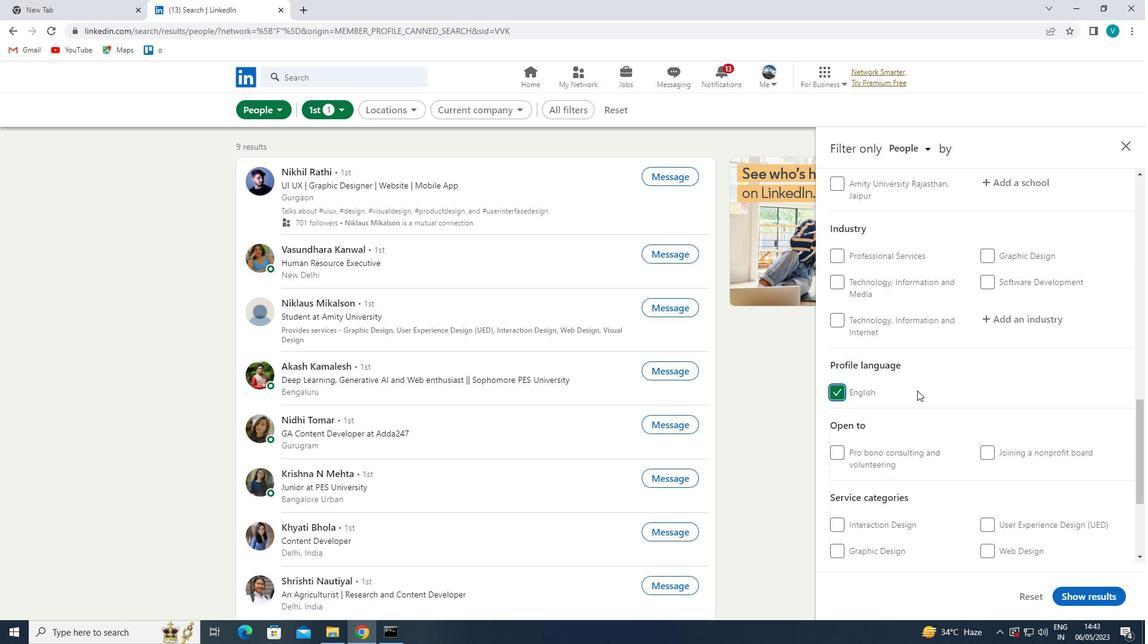 
Action: Mouse moved to (951, 387)
Screenshot: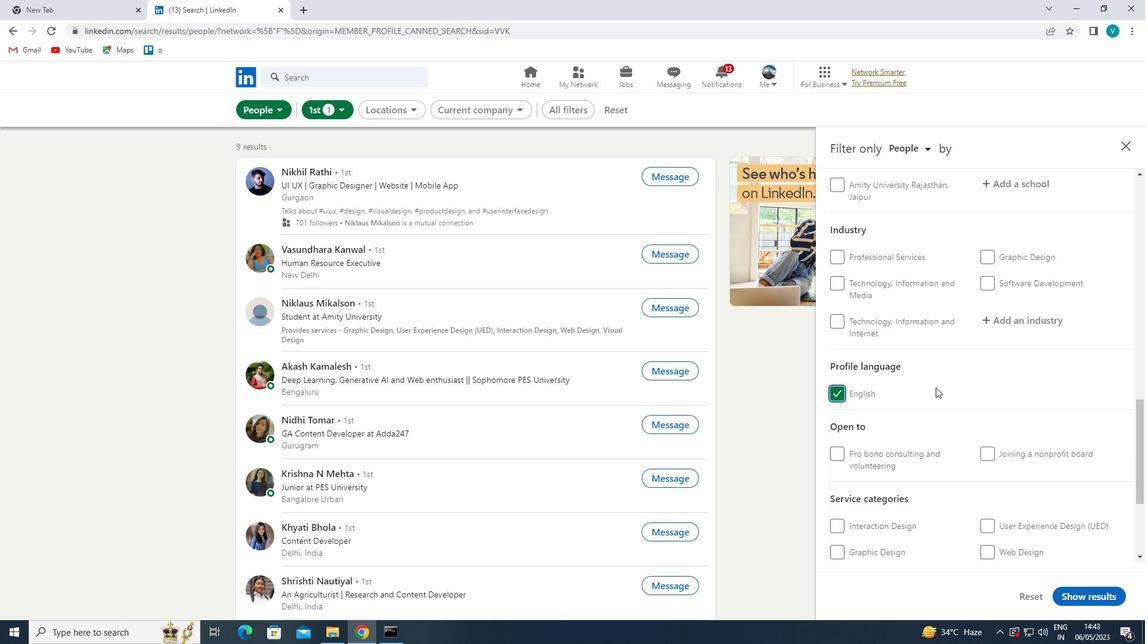 
Action: Mouse scrolled (951, 387) with delta (0, 0)
Screenshot: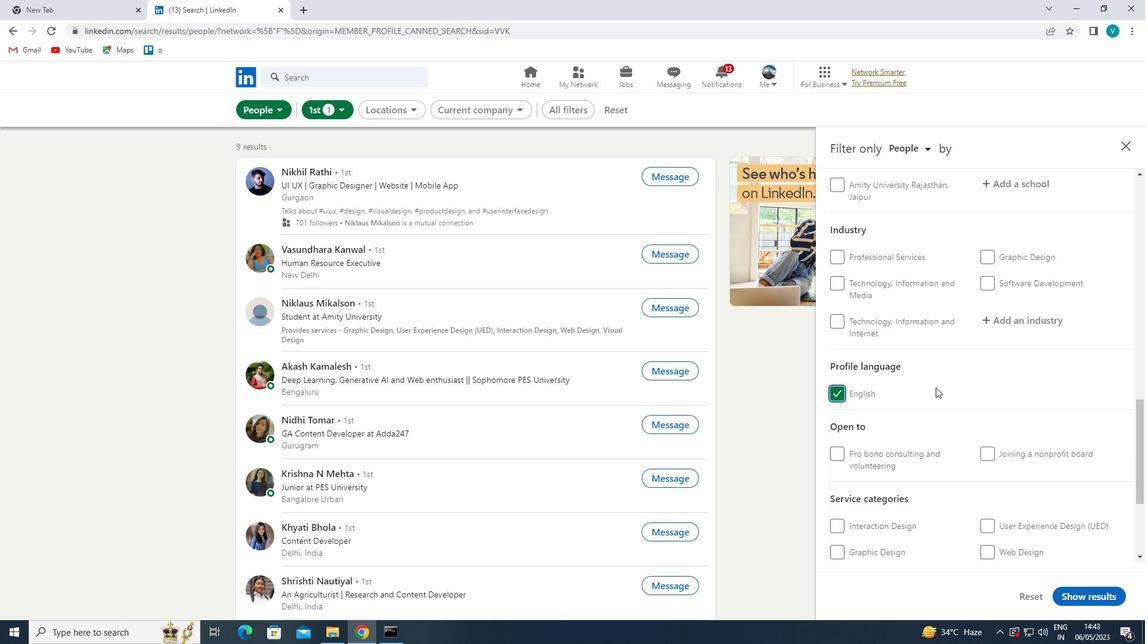 
Action: Mouse moved to (1017, 303)
Screenshot: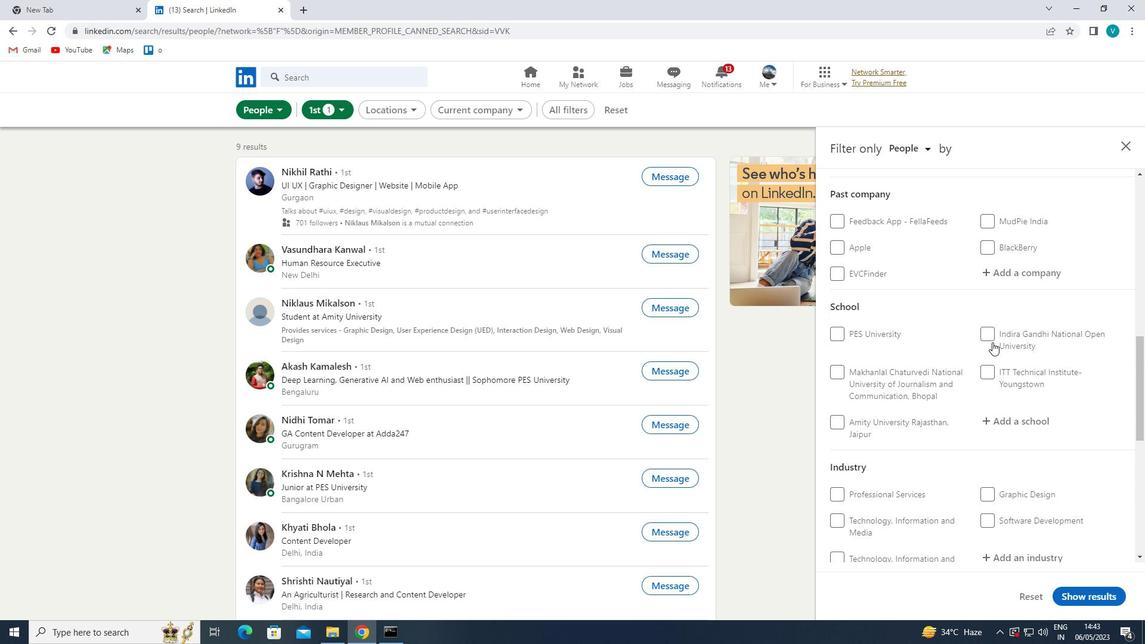 
Action: Mouse scrolled (1017, 304) with delta (0, 0)
Screenshot: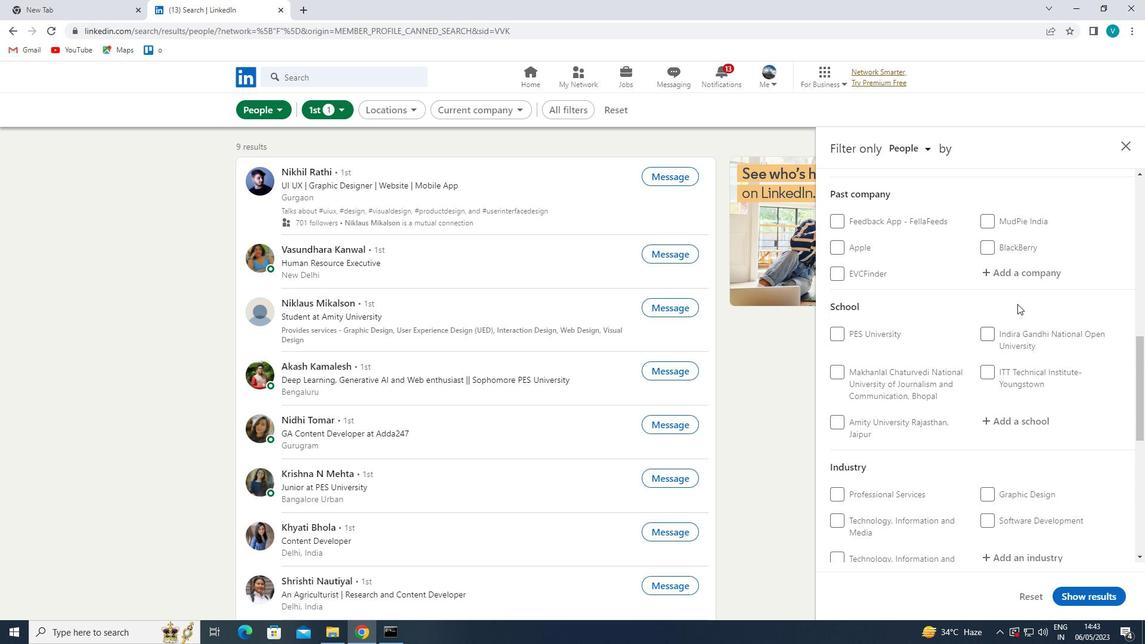 
Action: Mouse scrolled (1017, 304) with delta (0, 0)
Screenshot: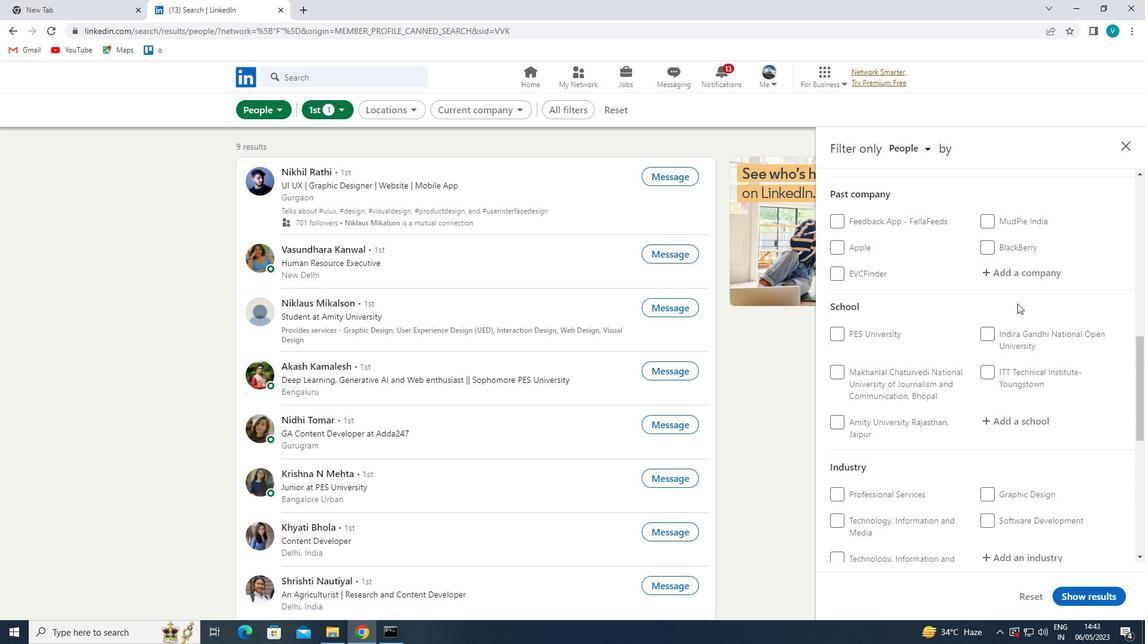 
Action: Mouse moved to (1028, 280)
Screenshot: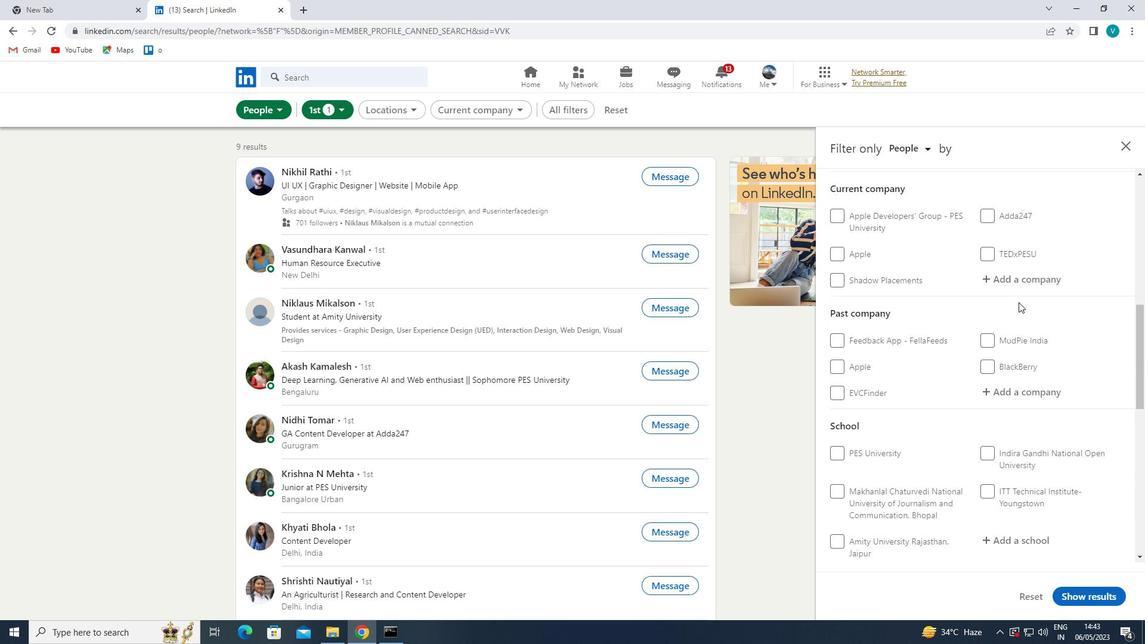
Action: Mouse pressed left at (1028, 280)
Screenshot: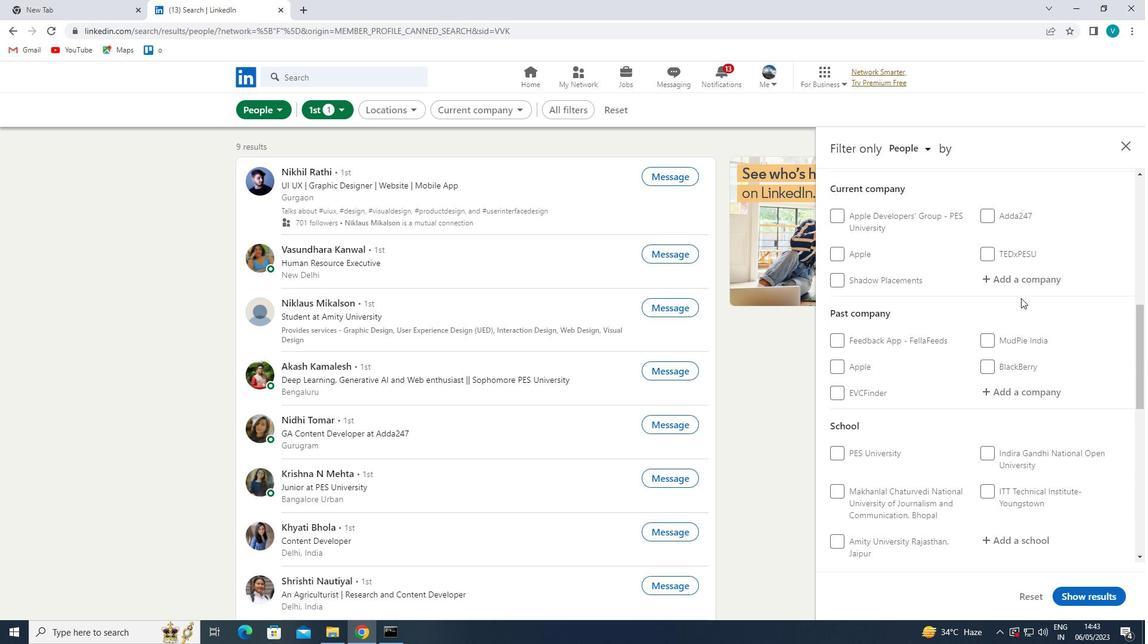 
Action: Mouse moved to (941, 249)
Screenshot: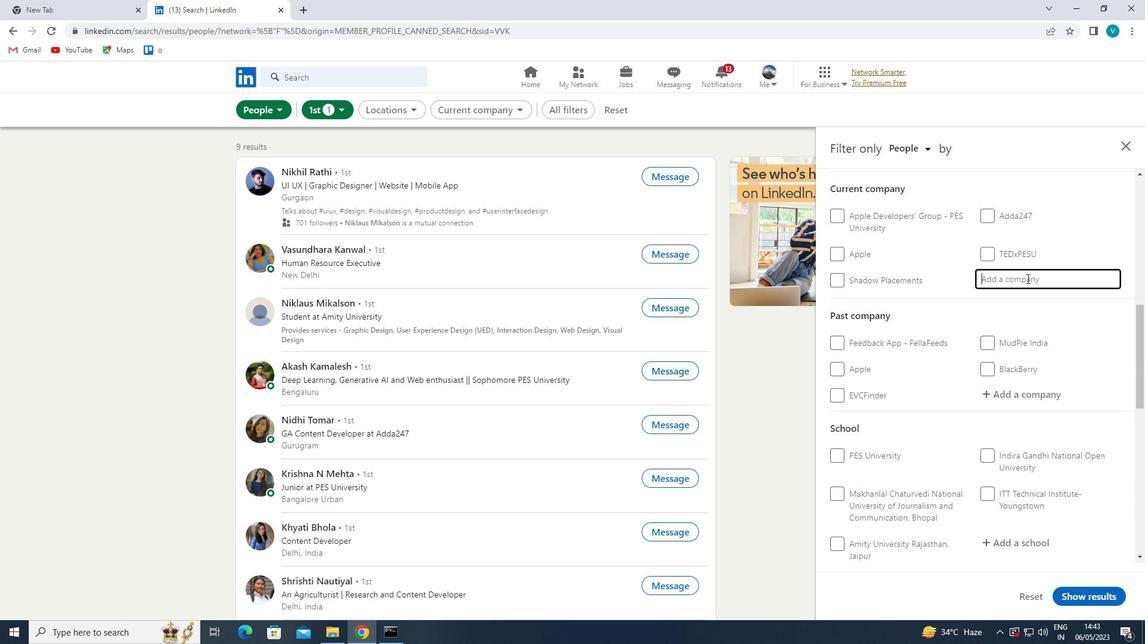 
Action: Key pressed <Key.shift>NCC<Key.space>
Screenshot: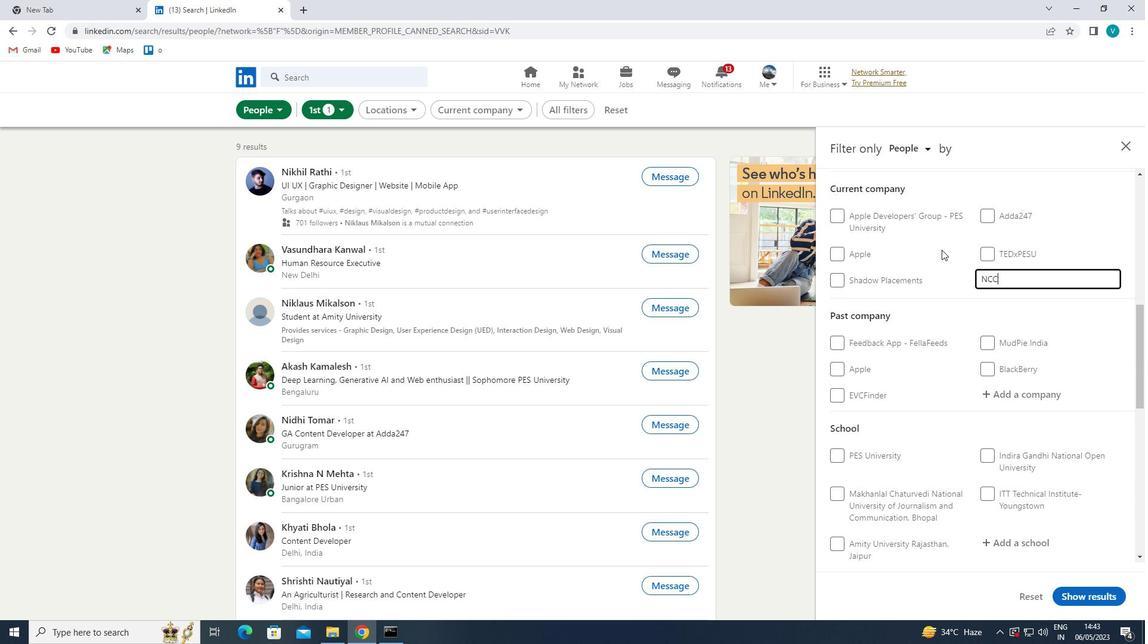 
Action: Mouse moved to (953, 373)
Screenshot: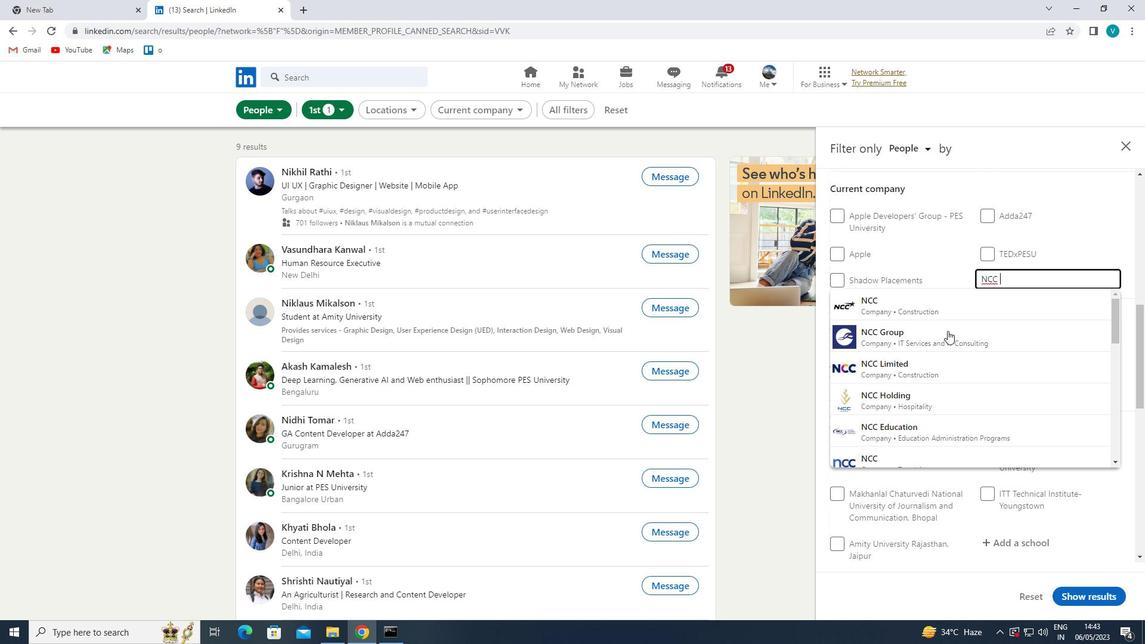 
Action: Mouse pressed left at (953, 373)
Screenshot: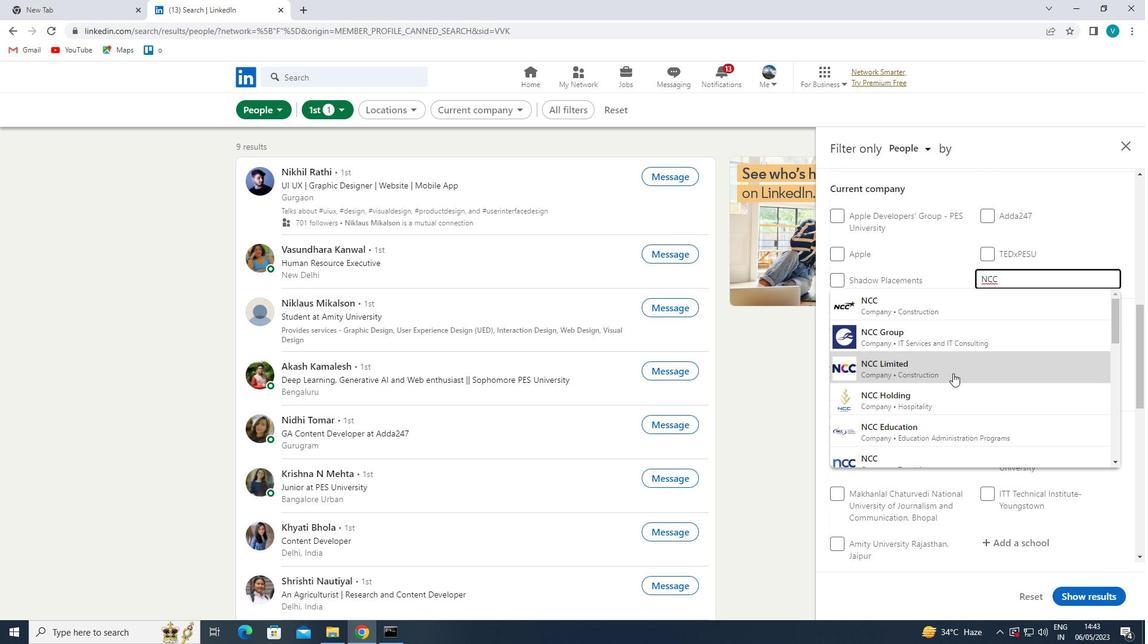 
Action: Mouse scrolled (953, 372) with delta (0, 0)
Screenshot: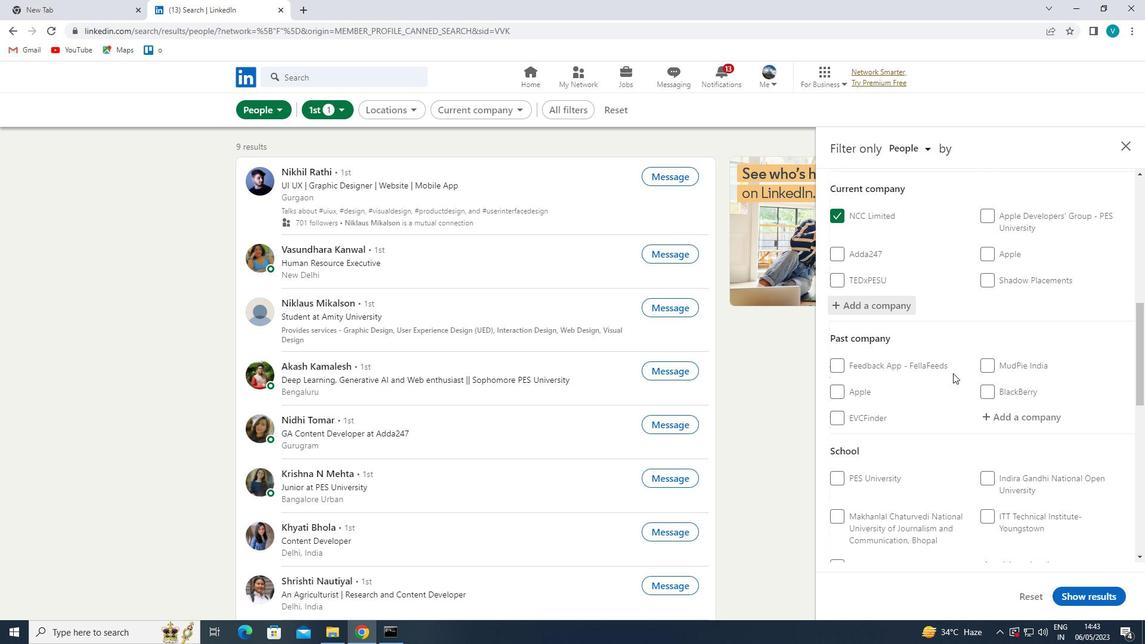 
Action: Mouse scrolled (953, 372) with delta (0, 0)
Screenshot: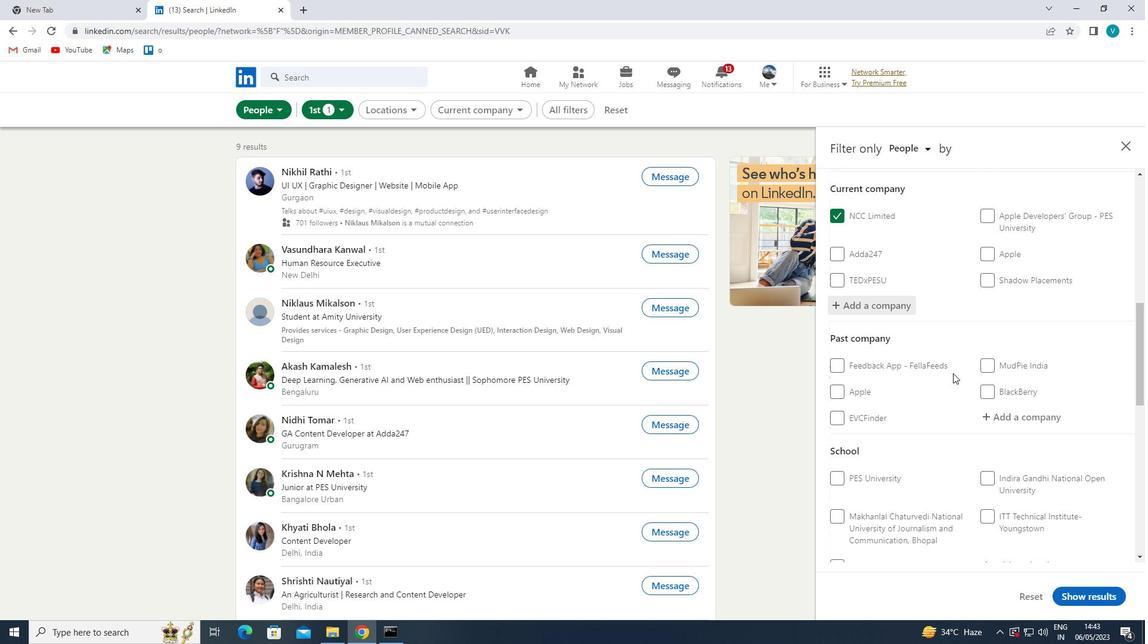 
Action: Mouse moved to (954, 375)
Screenshot: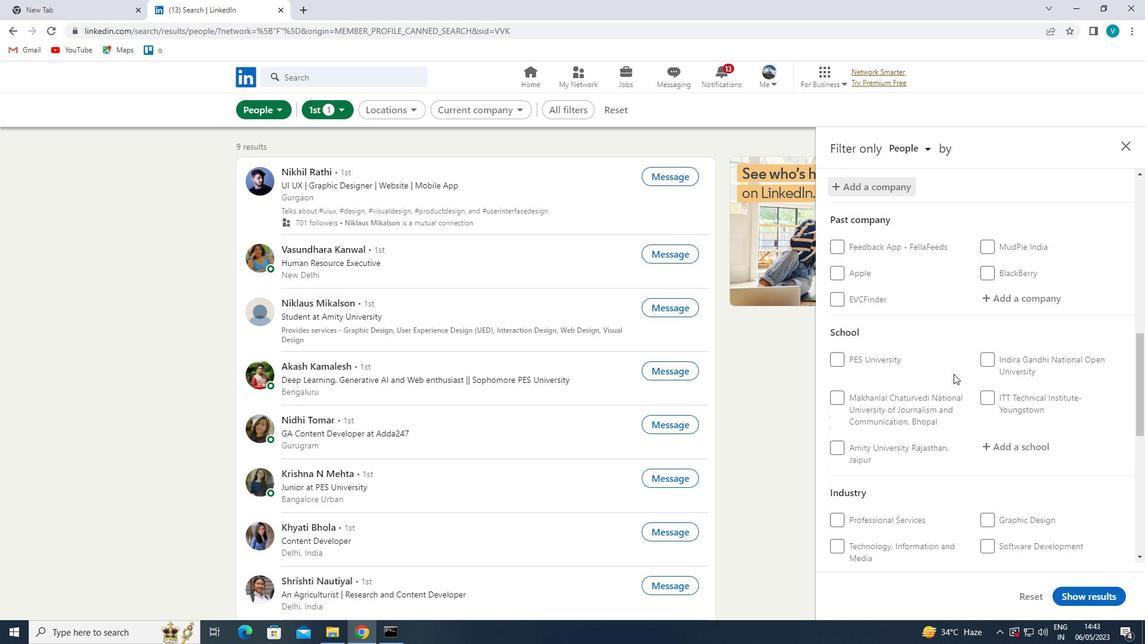 
Action: Mouse scrolled (954, 375) with delta (0, 0)
Screenshot: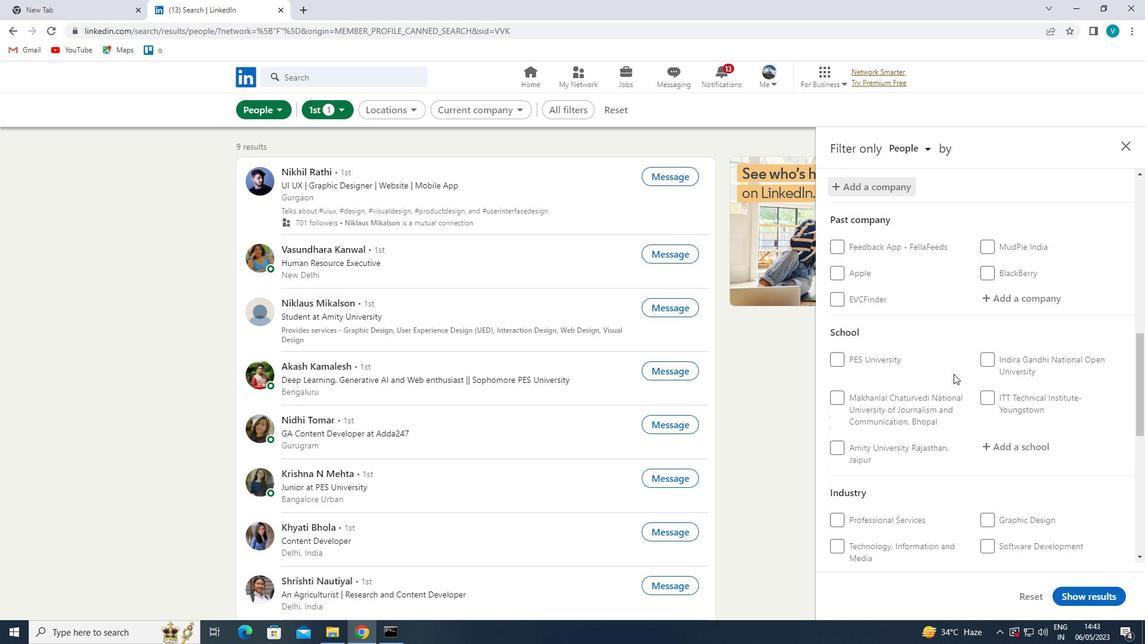 
Action: Mouse moved to (999, 380)
Screenshot: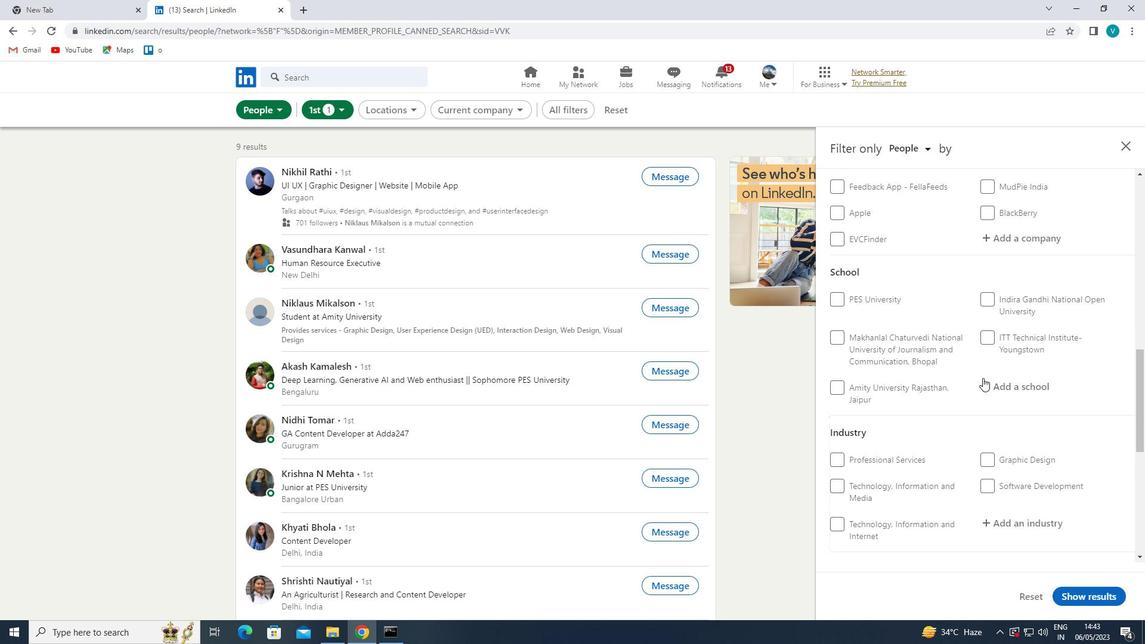 
Action: Mouse pressed left at (999, 380)
Screenshot: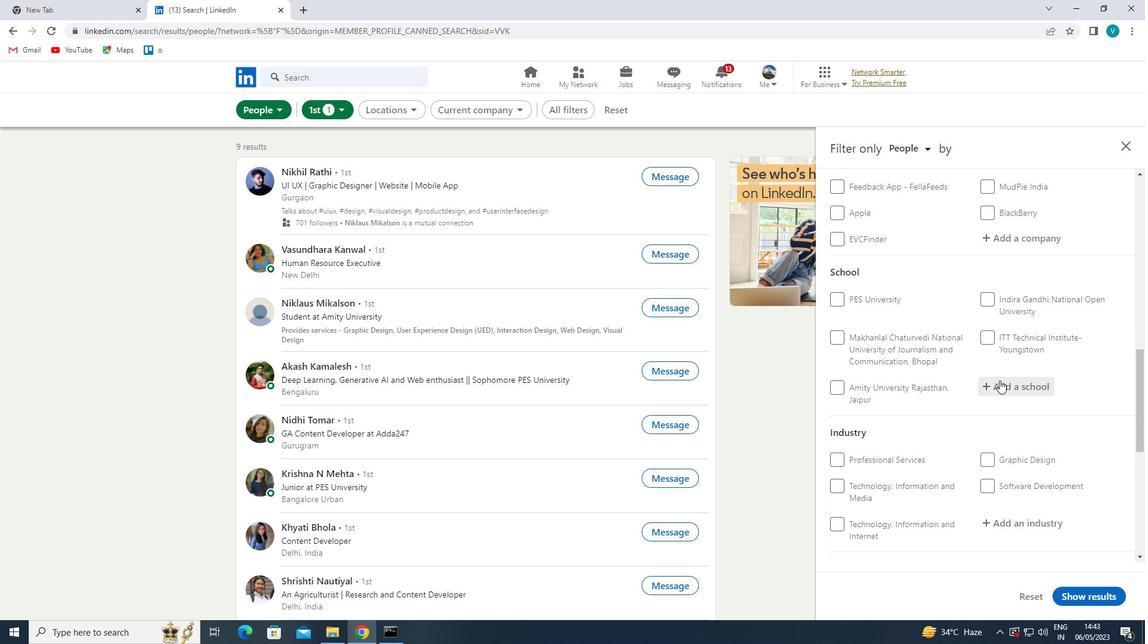 
Action: Mouse moved to (968, 364)
Screenshot: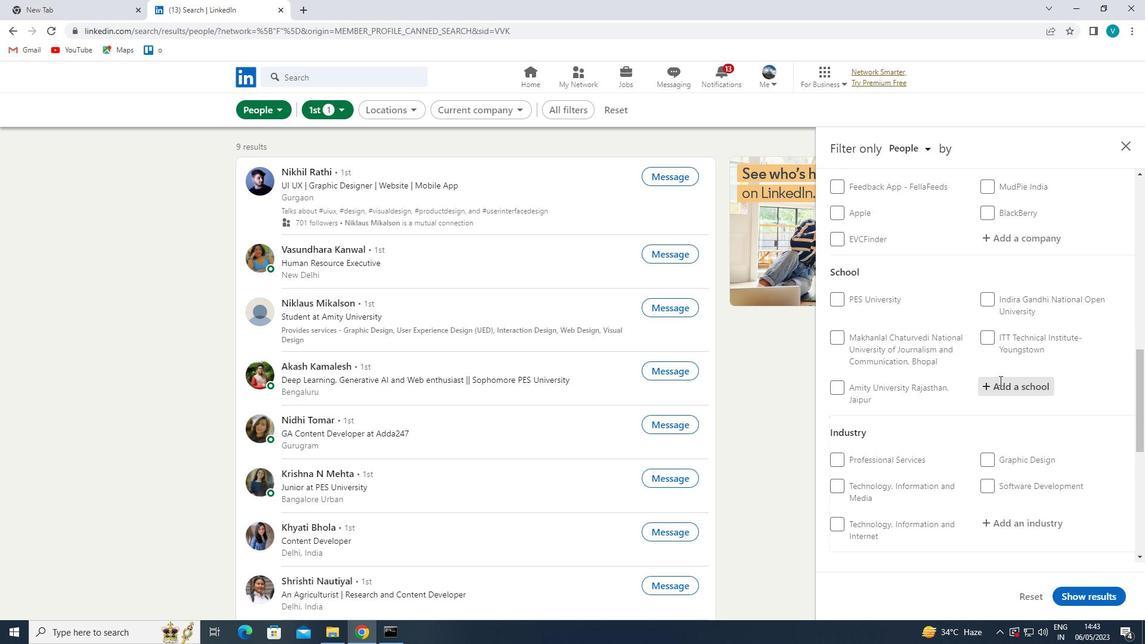 
Action: Key pressed <Key.shift>
Screenshot: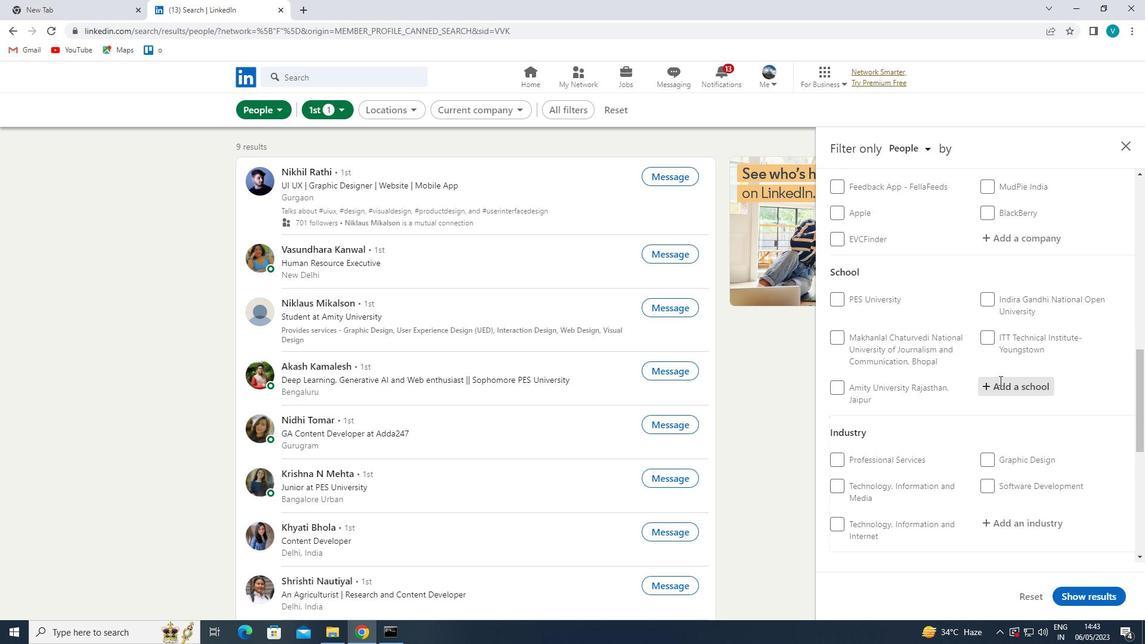
Action: Mouse moved to (914, 334)
Screenshot: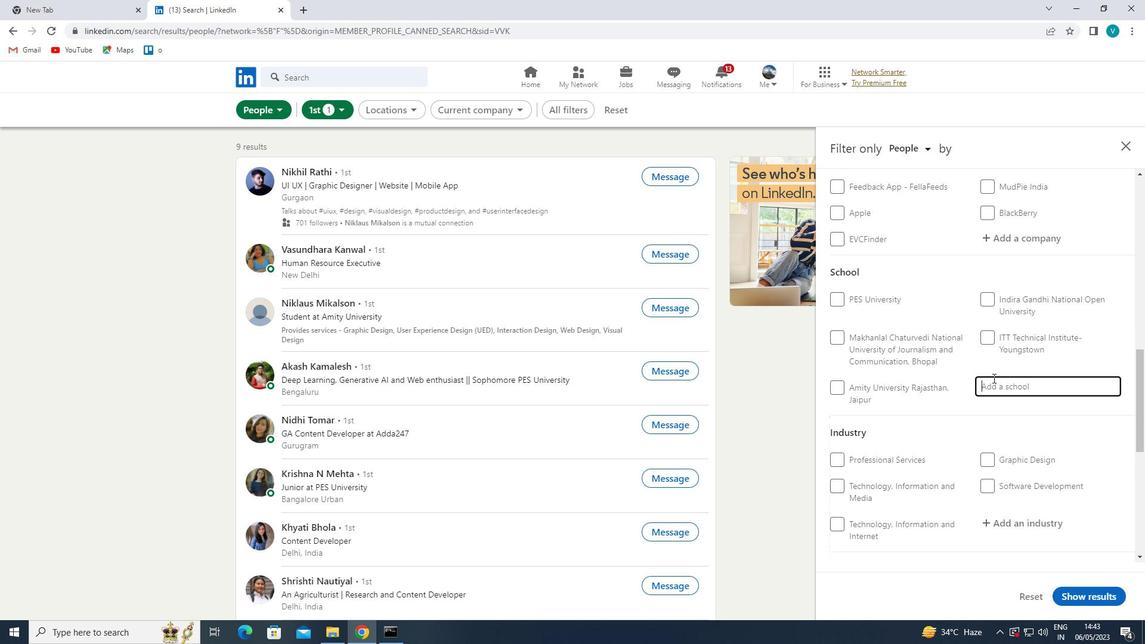 
Action: Key pressed ST<Key.space><Key.shift>JOSEPH
Screenshot: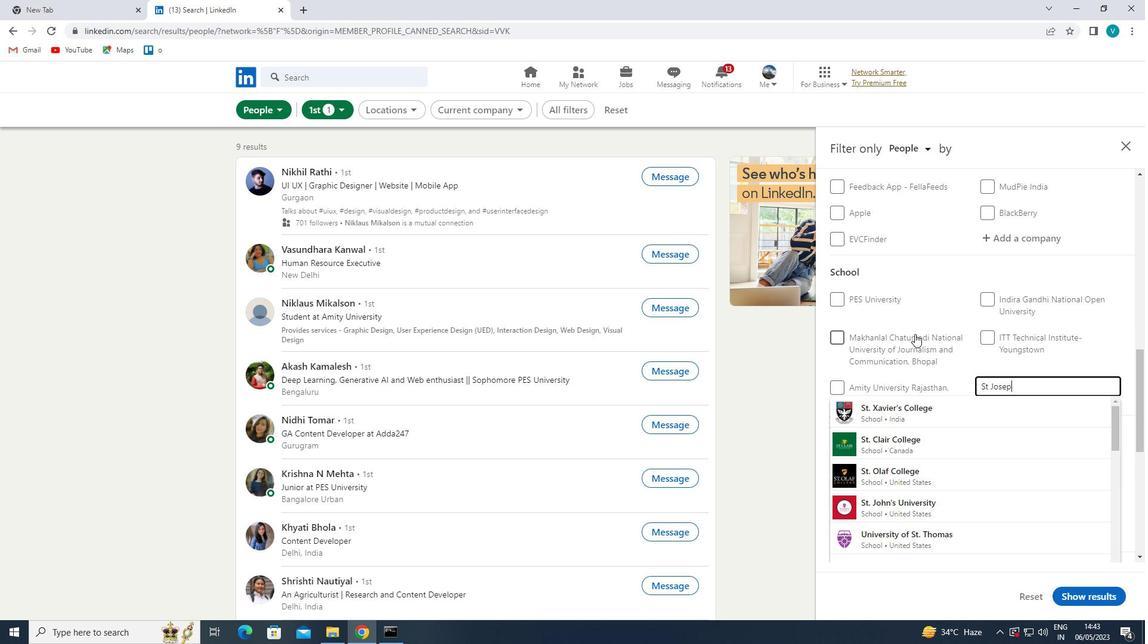 
Action: Mouse moved to (1019, 474)
Screenshot: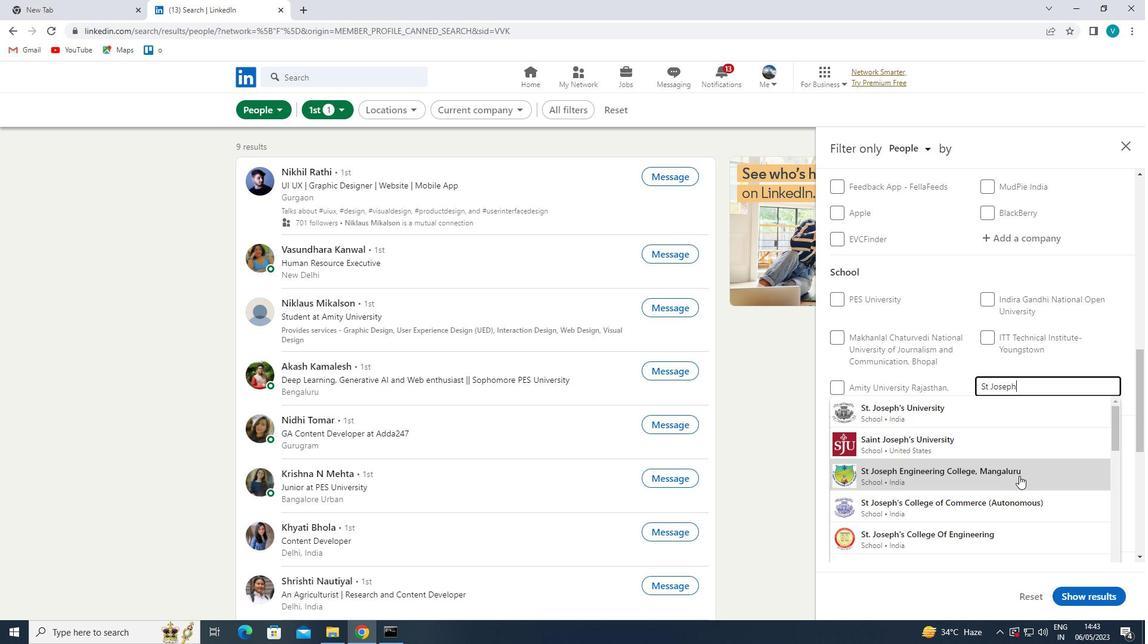 
Action: Mouse pressed left at (1019, 474)
Screenshot: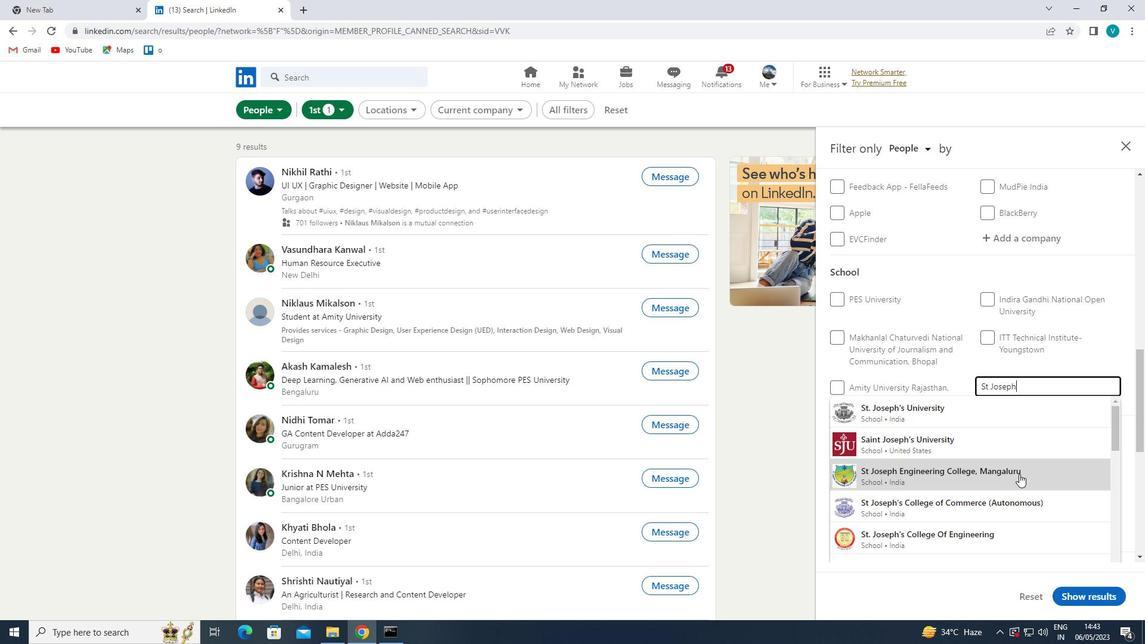
Action: Mouse moved to (1021, 471)
Screenshot: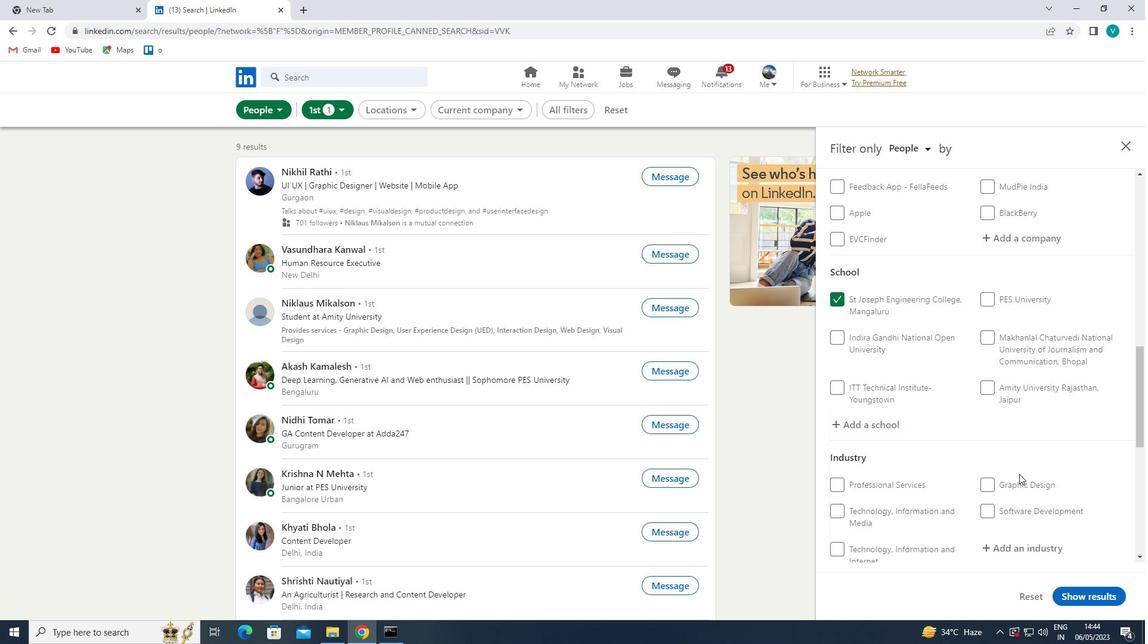 
Action: Mouse scrolled (1021, 470) with delta (0, 0)
Screenshot: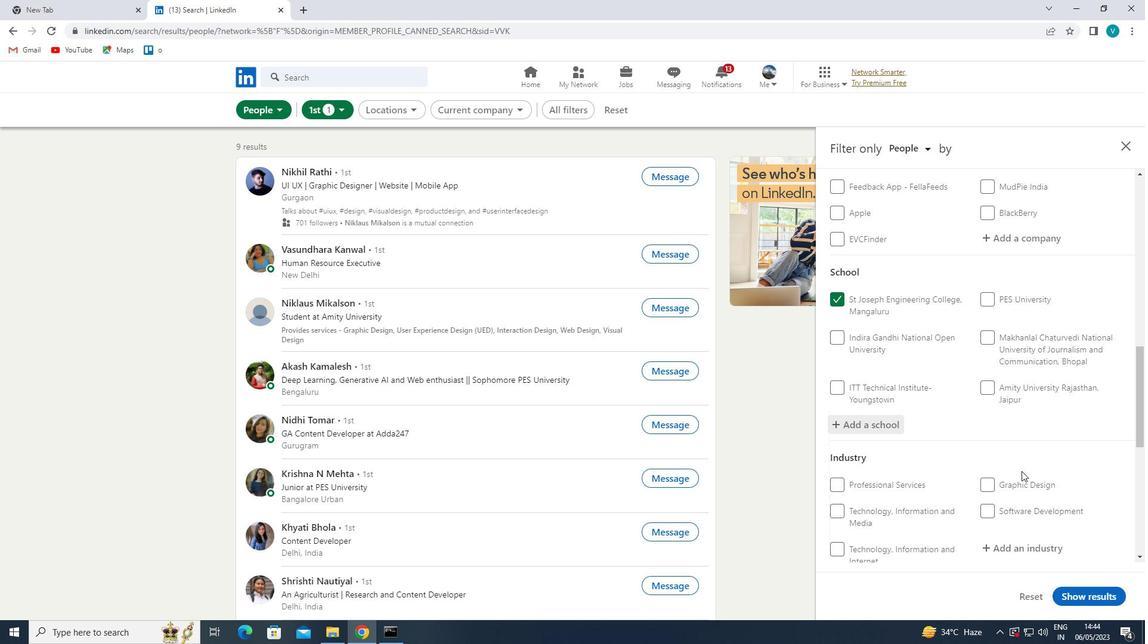 
Action: Mouse scrolled (1021, 470) with delta (0, 0)
Screenshot: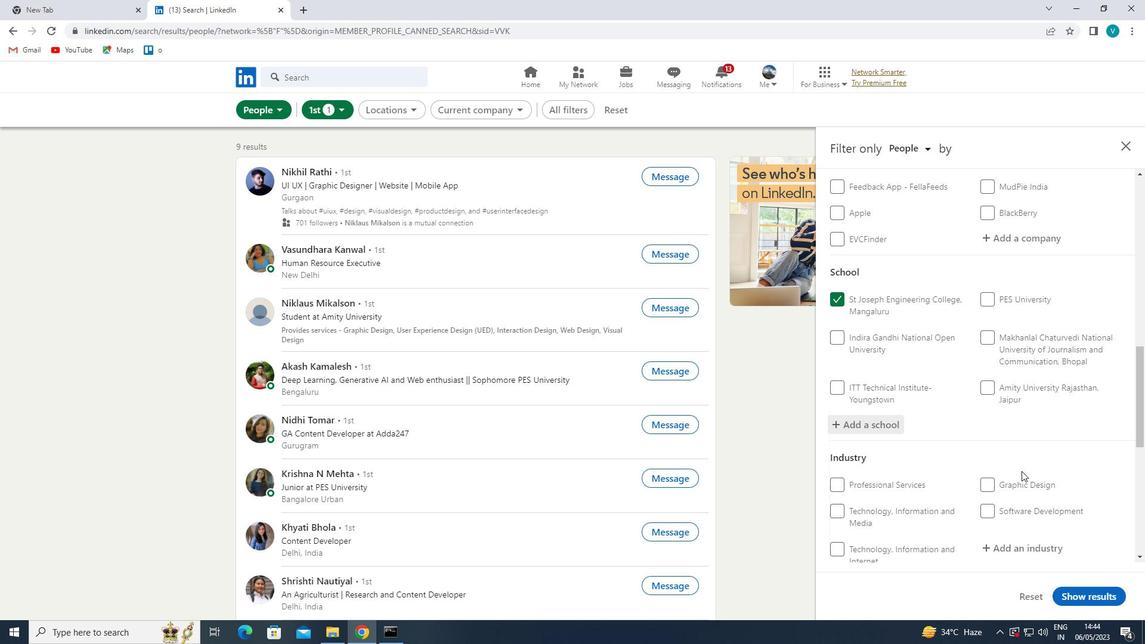 
Action: Mouse scrolled (1021, 470) with delta (0, 0)
Screenshot: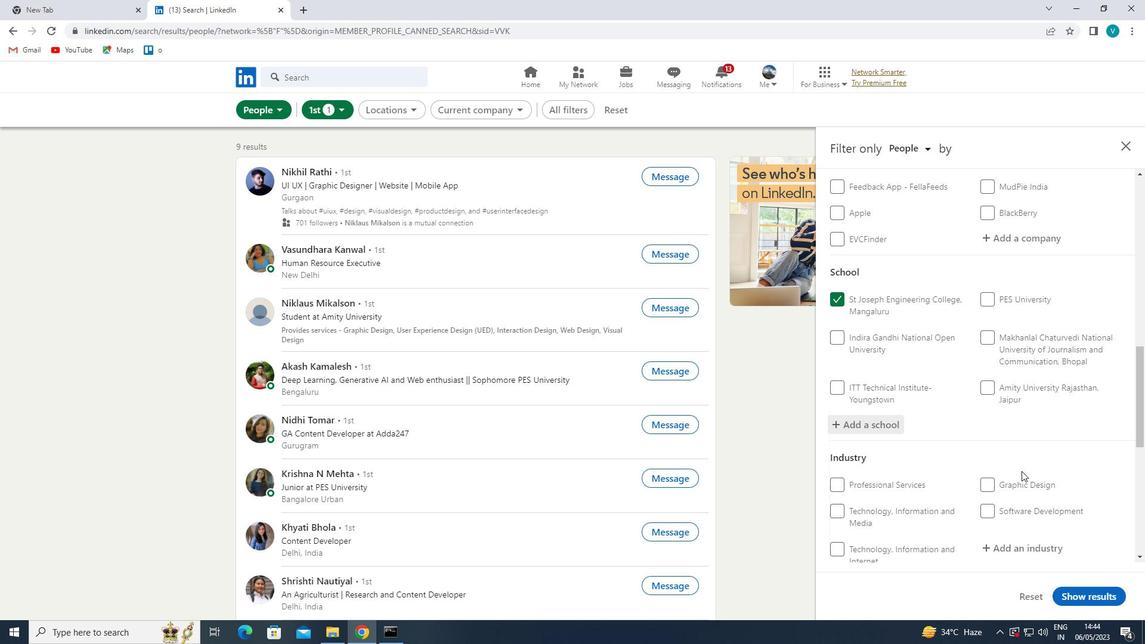 
Action: Mouse moved to (1032, 365)
Screenshot: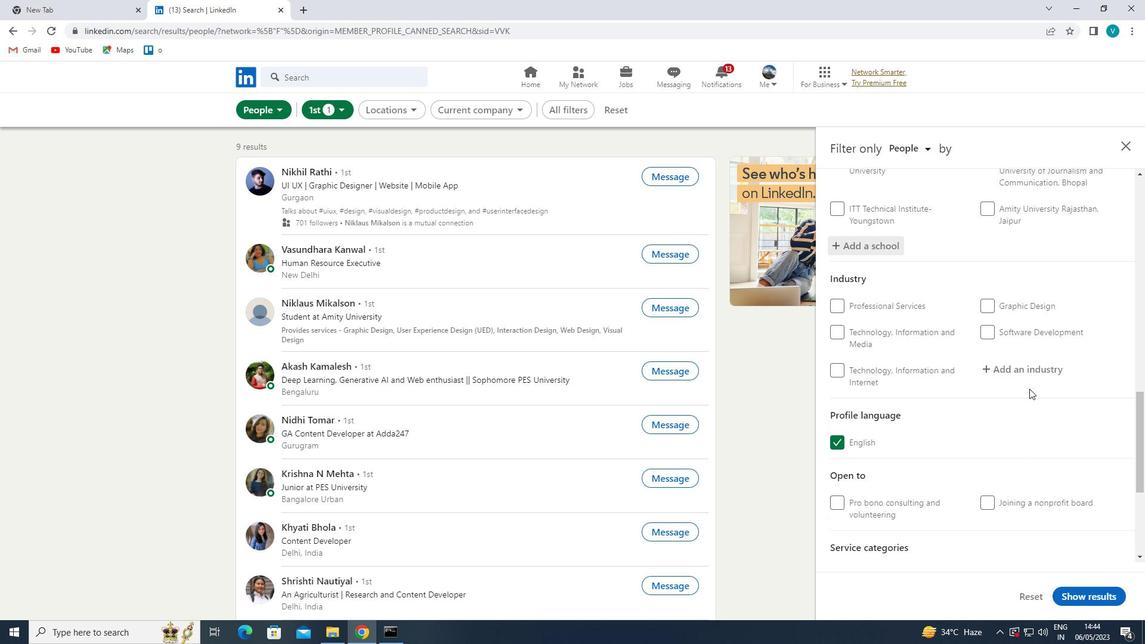 
Action: Mouse pressed left at (1032, 365)
Screenshot: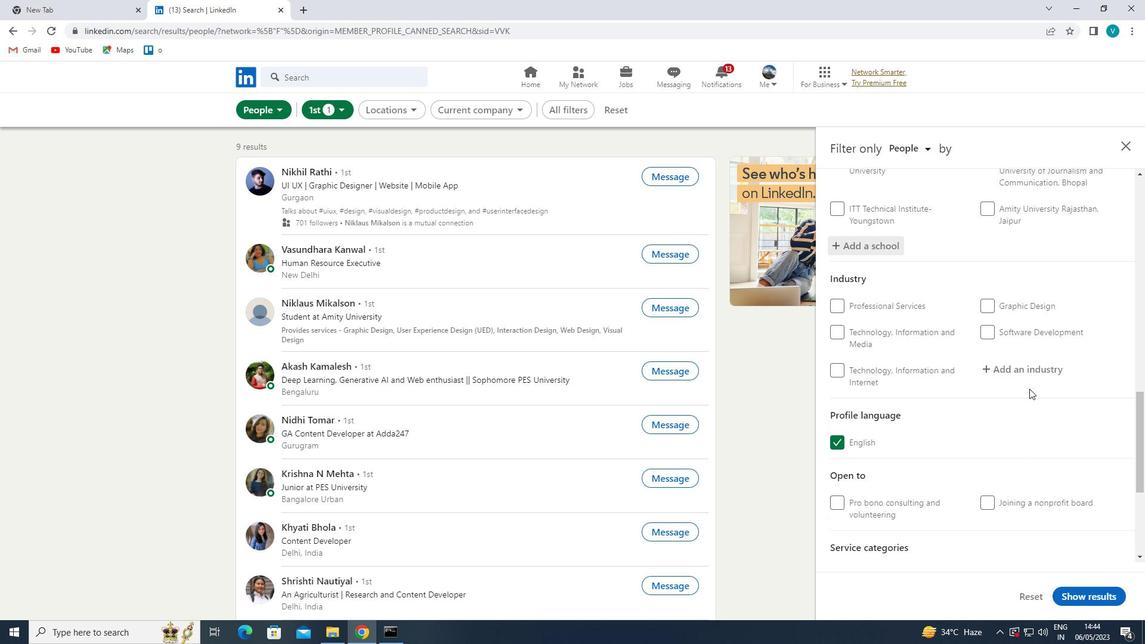 
Action: Mouse moved to (866, 268)
Screenshot: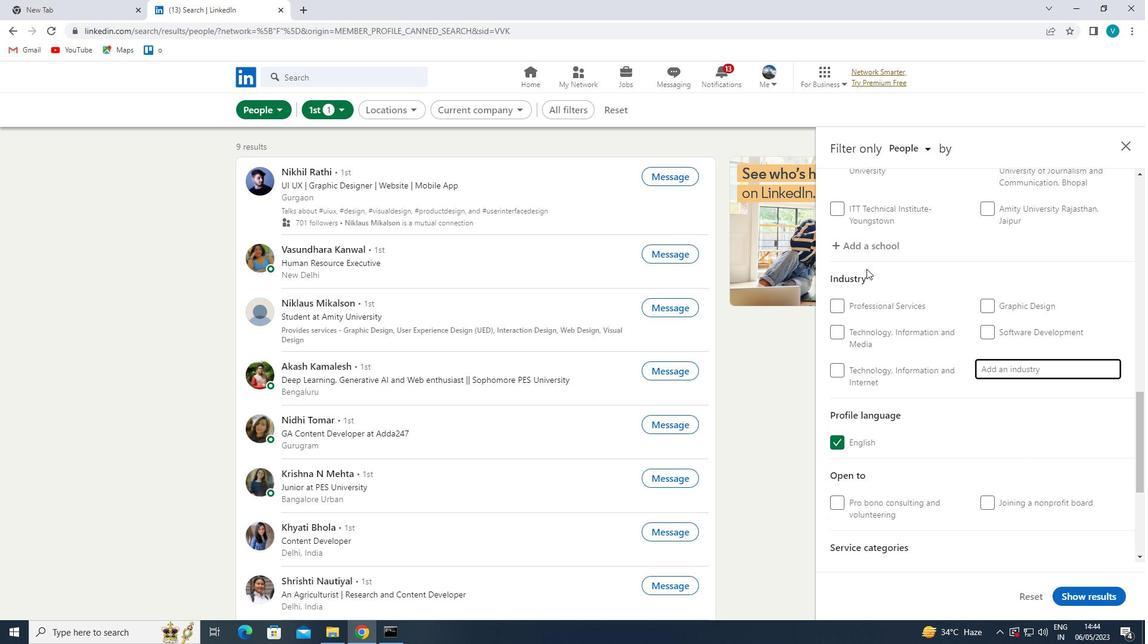 
Action: Key pressed <Key.shift><Key.shift><Key.shift><Key.shift><Key.shift>TRANSPORTAION
Screenshot: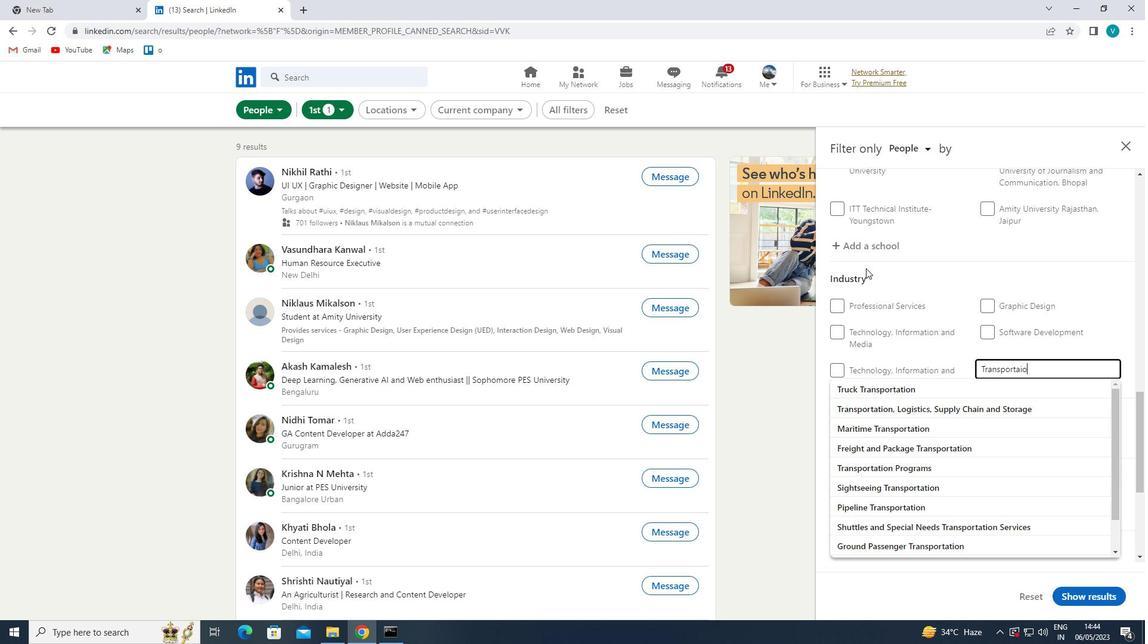 
Action: Mouse moved to (891, 248)
Screenshot: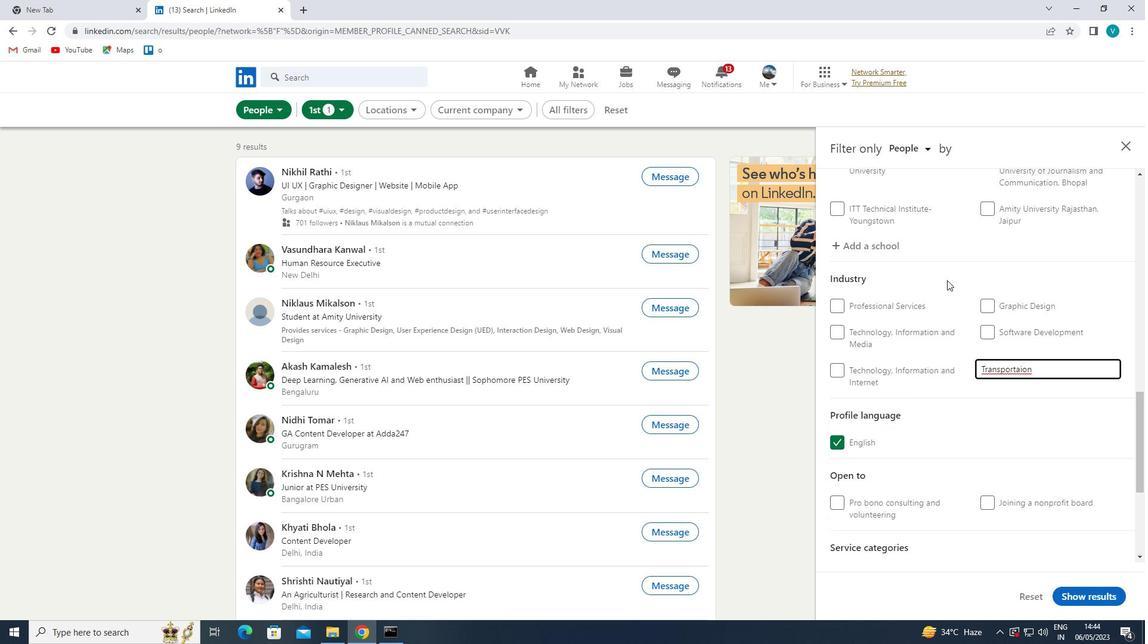 
Action: Key pressed <Key.backspace><Key.backspace><Key.backspace>
Screenshot: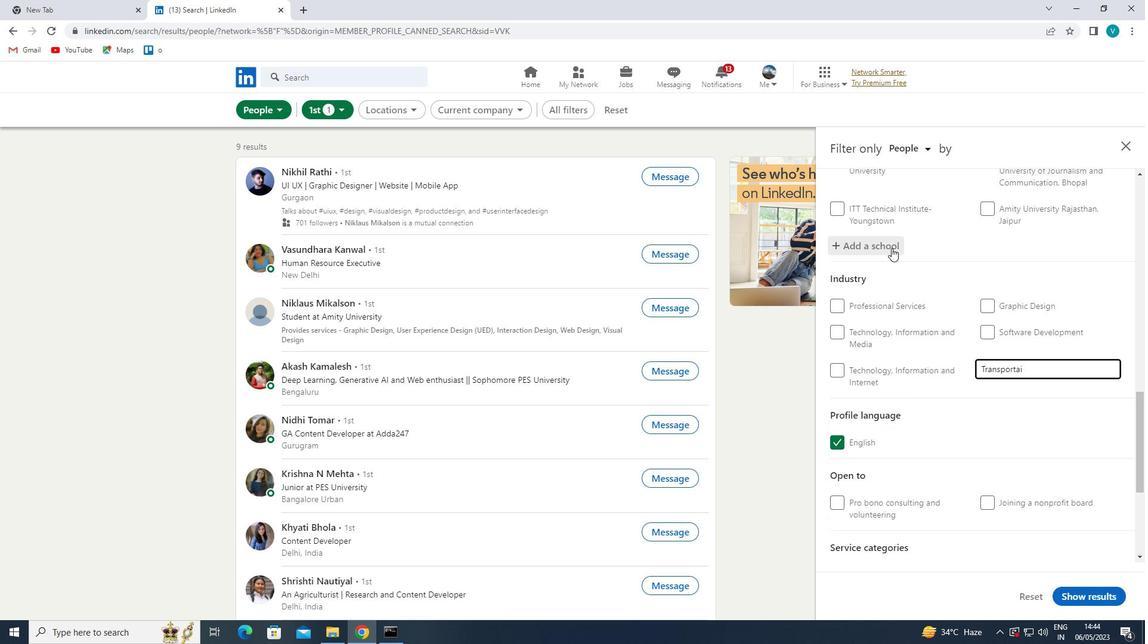 
Action: Mouse moved to (957, 403)
Screenshot: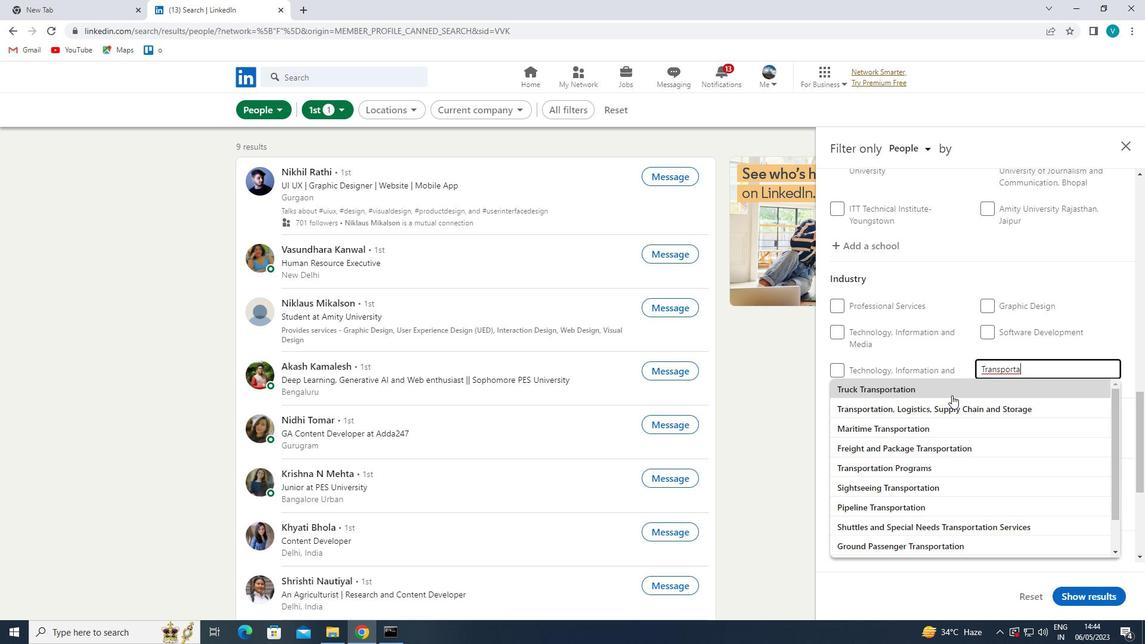 
Action: Mouse pressed left at (957, 403)
Screenshot: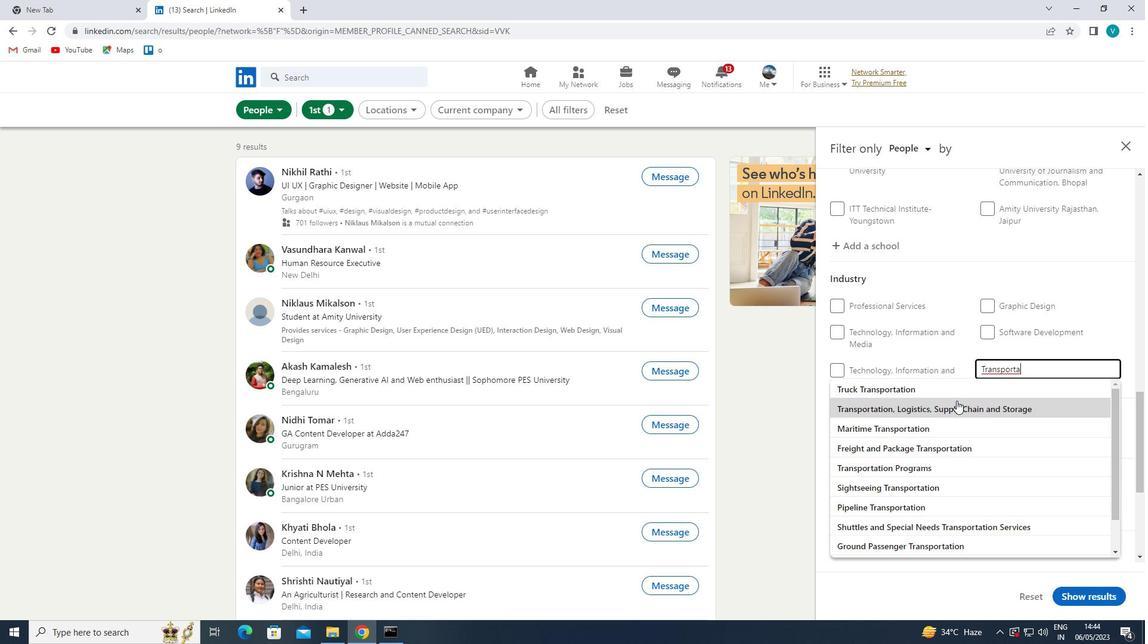 
Action: Mouse moved to (963, 400)
Screenshot: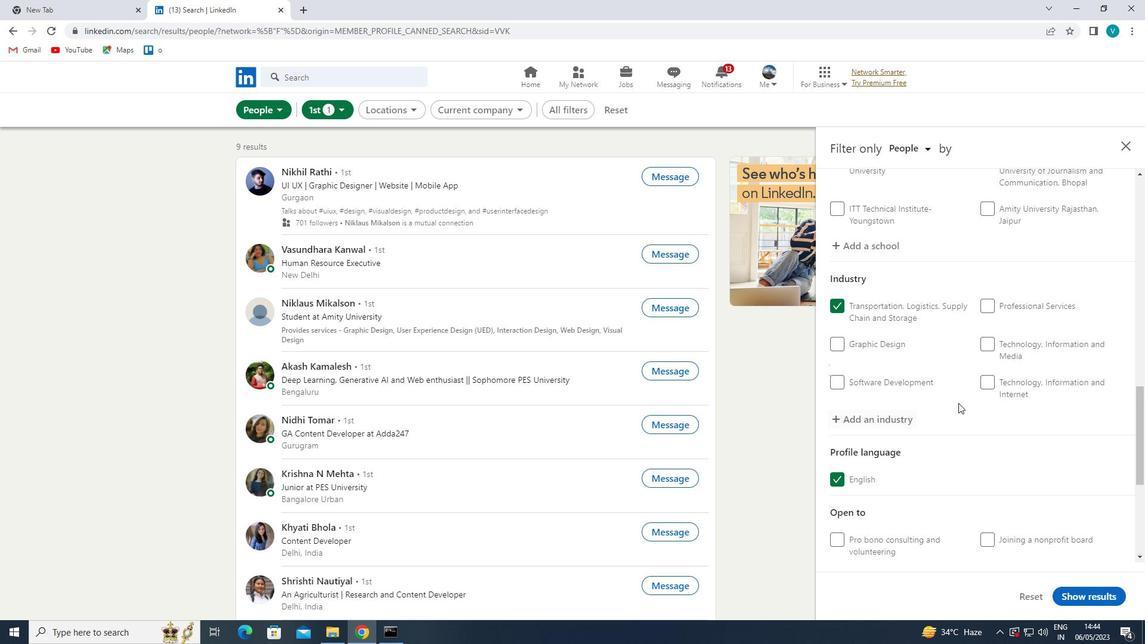 
Action: Mouse scrolled (963, 399) with delta (0, 0)
Screenshot: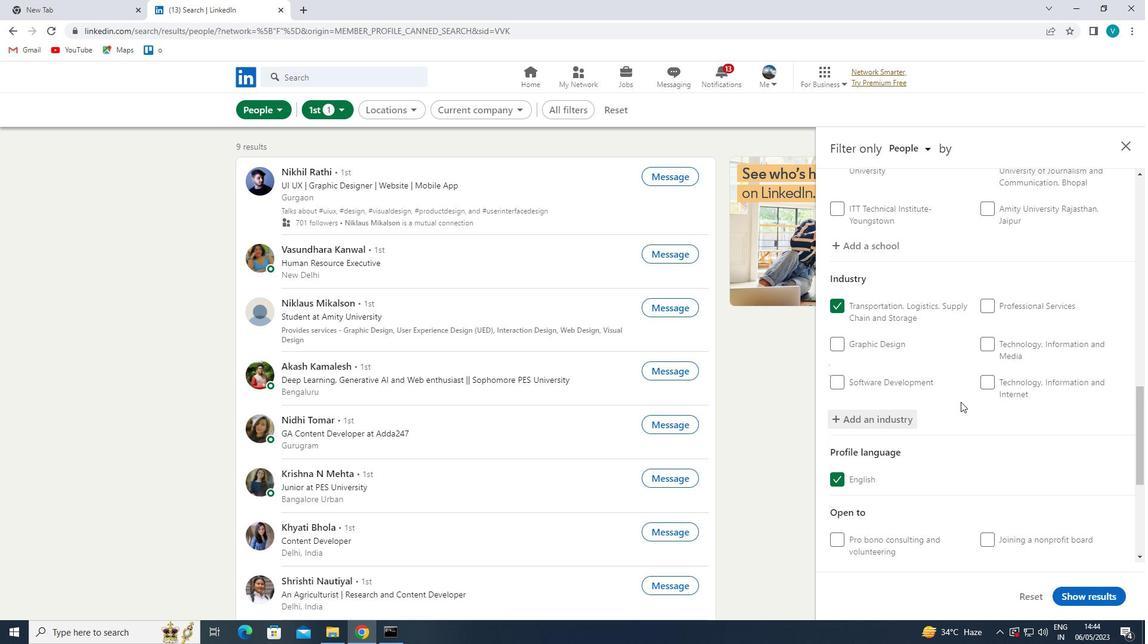 
Action: Mouse scrolled (963, 399) with delta (0, 0)
Screenshot: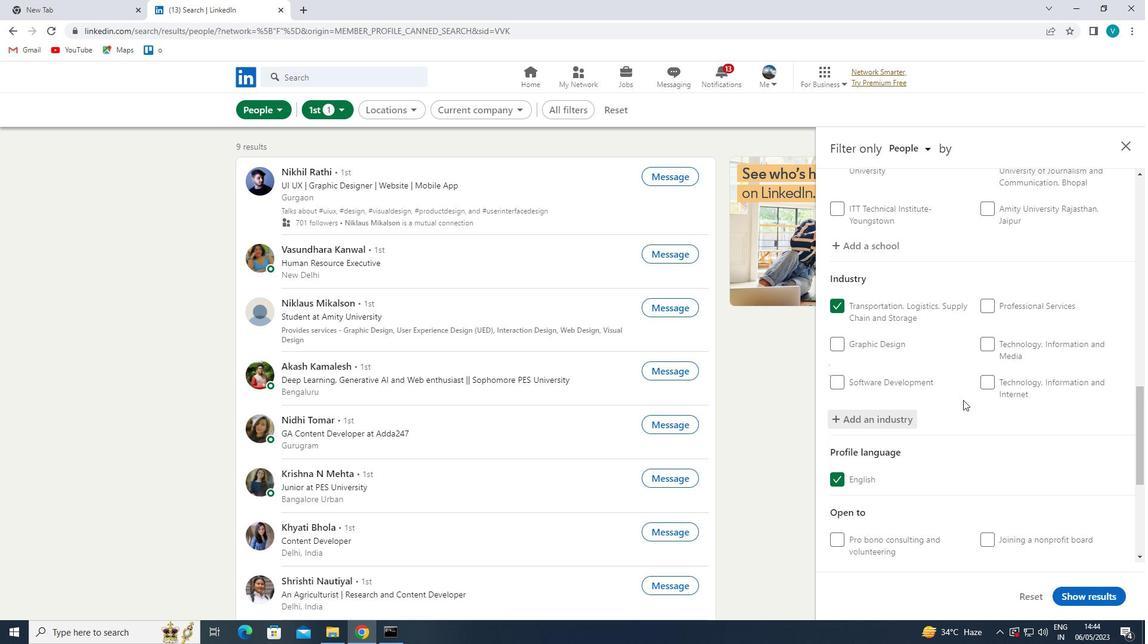
Action: Mouse scrolled (963, 399) with delta (0, 0)
Screenshot: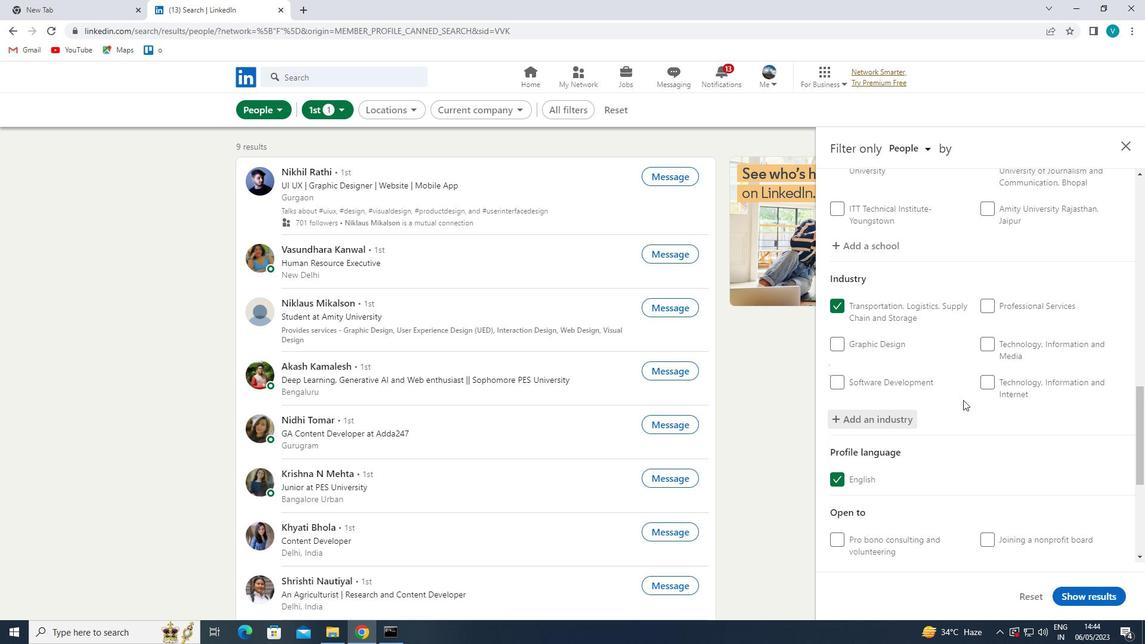 
Action: Mouse moved to (966, 400)
Screenshot: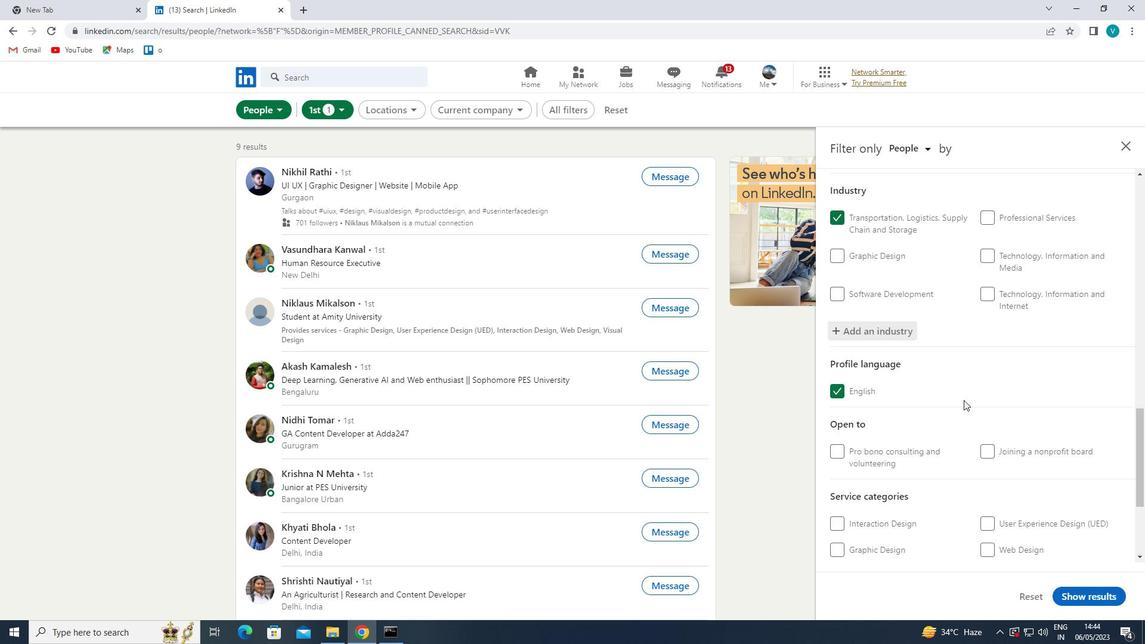 
Action: Mouse scrolled (966, 399) with delta (0, 0)
Screenshot: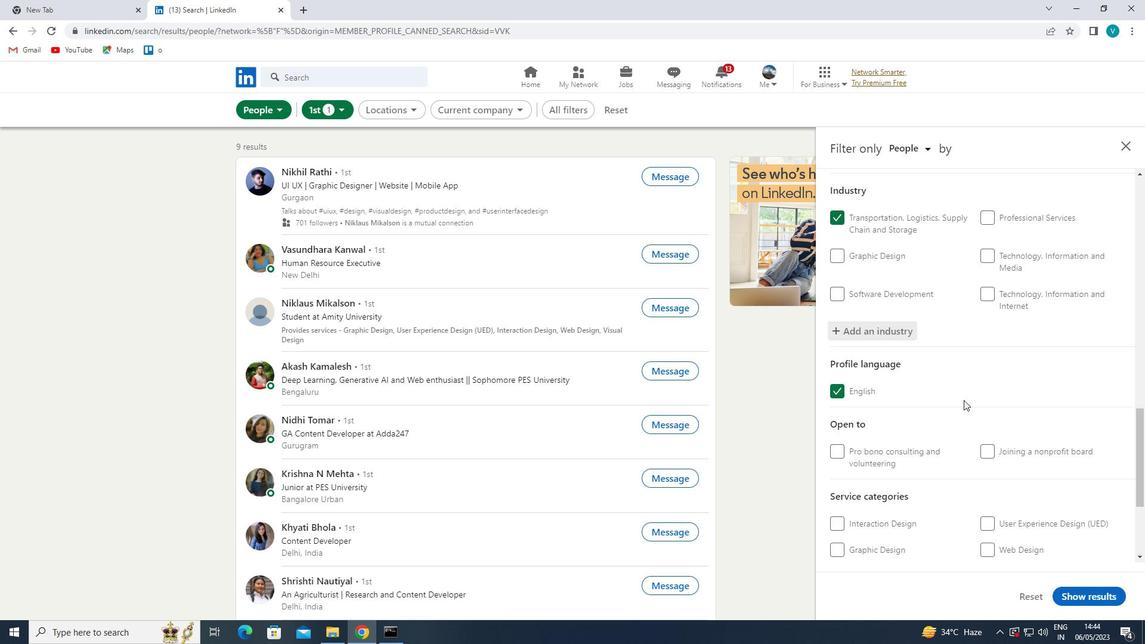 
Action: Mouse moved to (967, 400)
Screenshot: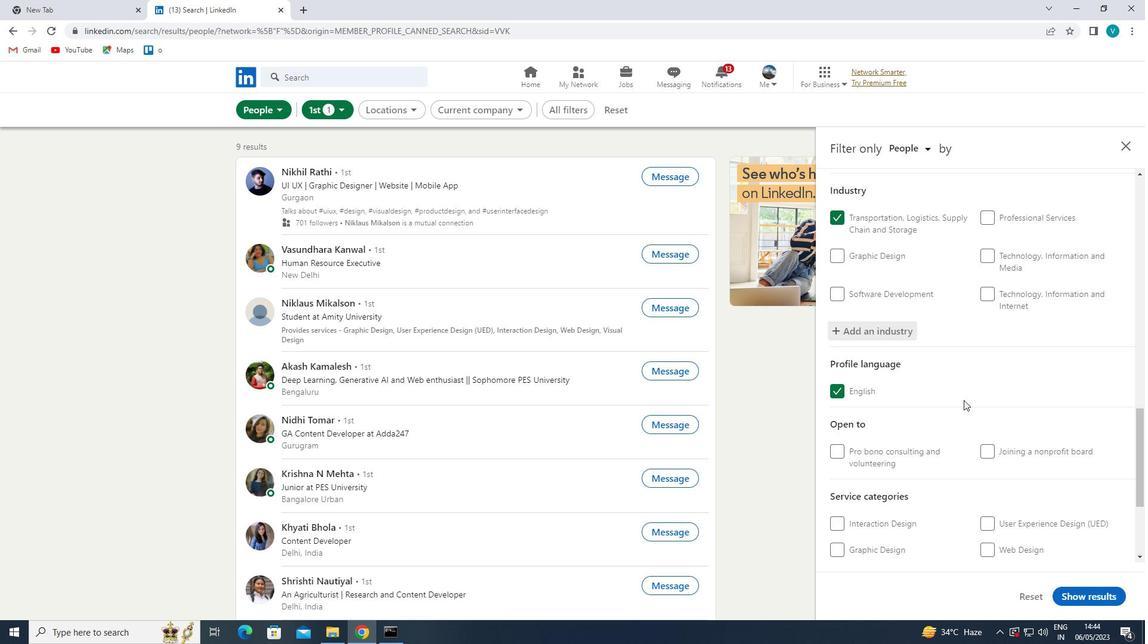 
Action: Mouse scrolled (967, 399) with delta (0, 0)
Screenshot: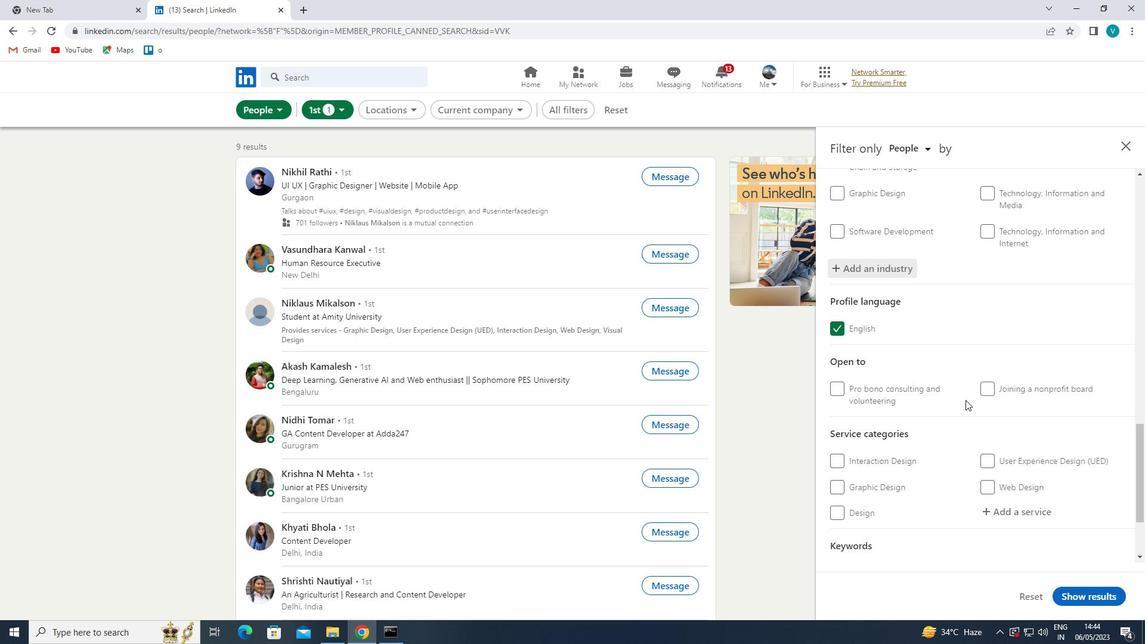 
Action: Mouse moved to (1019, 391)
Screenshot: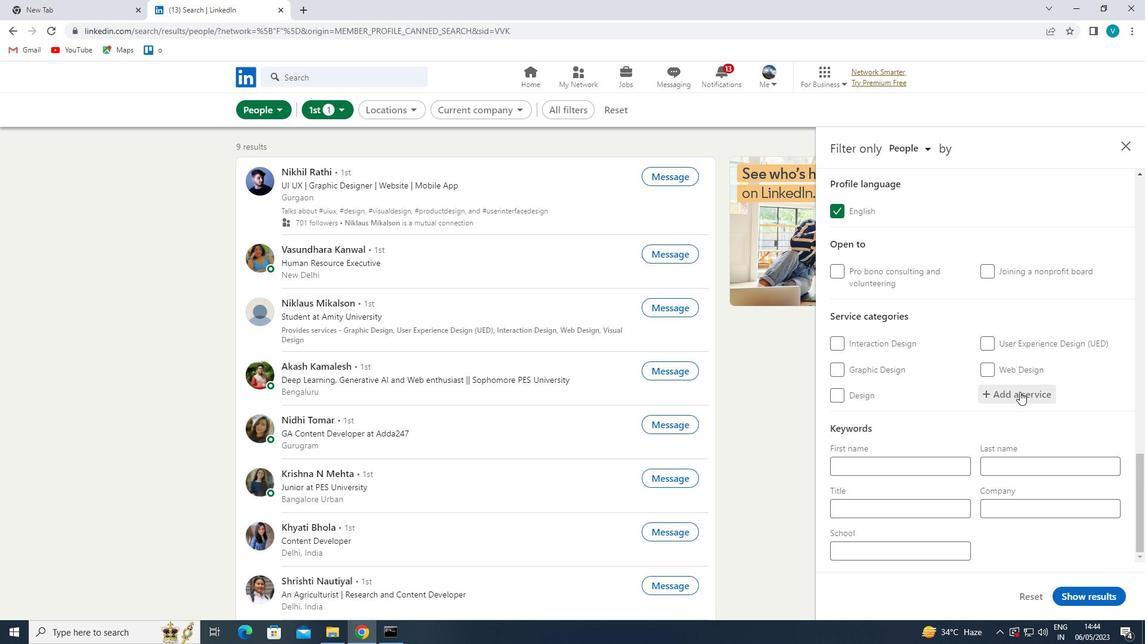 
Action: Mouse pressed left at (1019, 391)
Screenshot: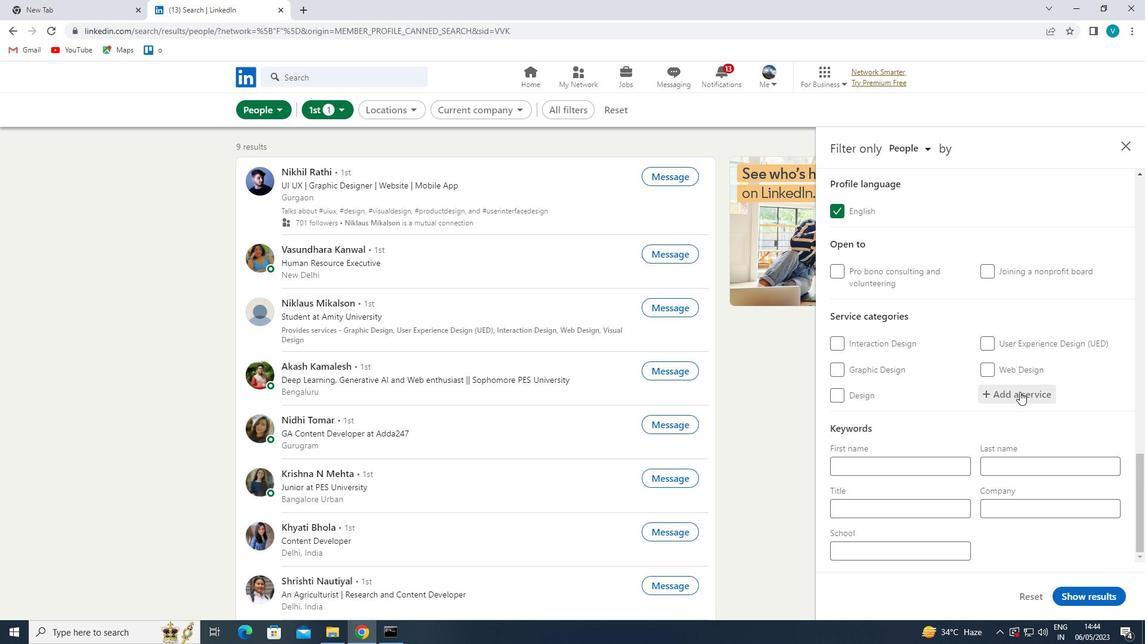 
Action: Mouse moved to (886, 317)
Screenshot: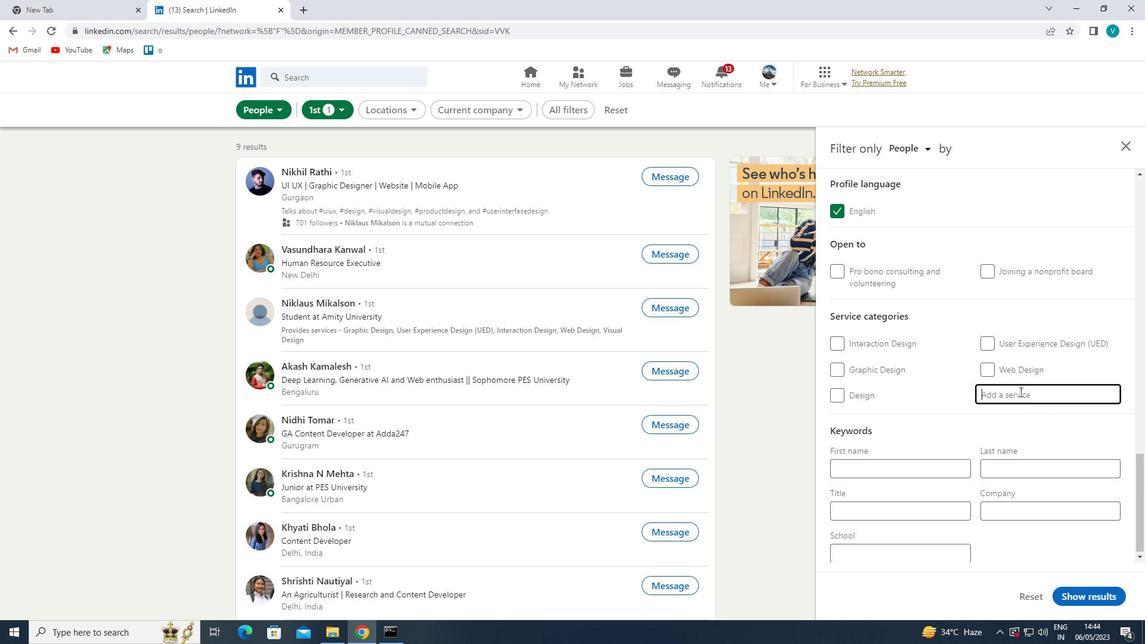 
Action: Key pressed <Key.shift>
Screenshot: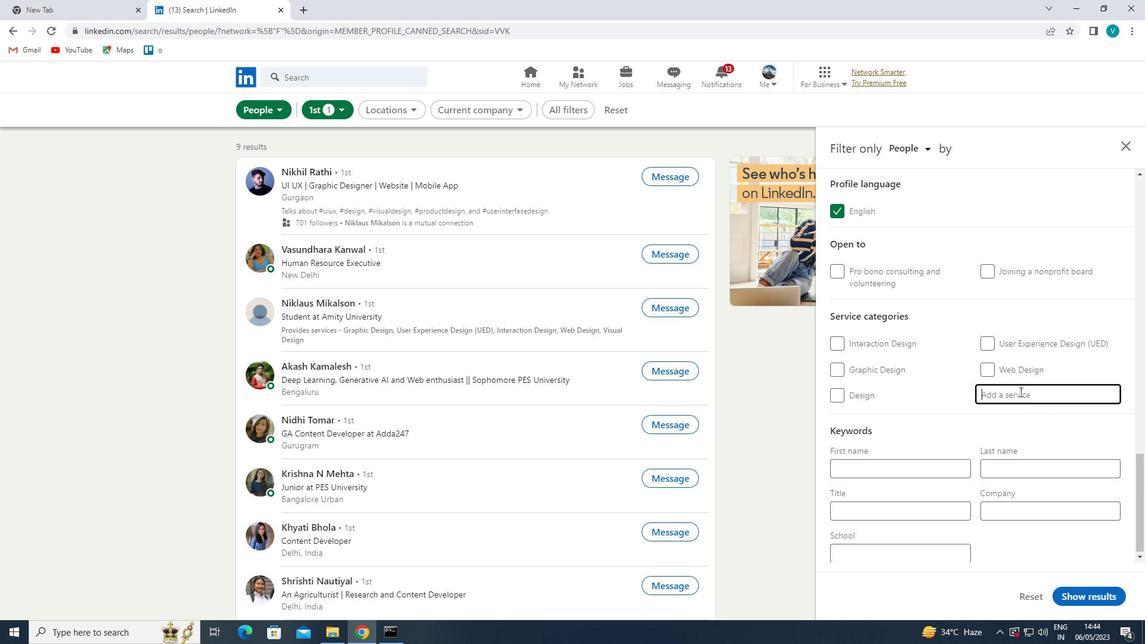 
Action: Mouse moved to (886, 317)
Screenshot: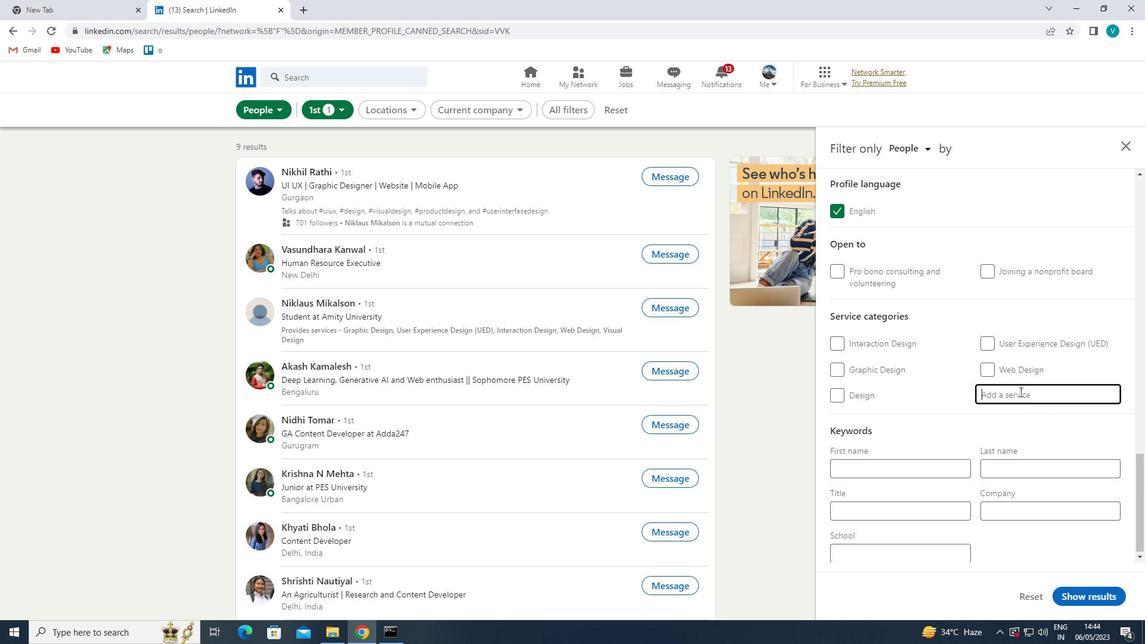 
Action: Key pressed HOMW<Key.backspace>EOWNER
Screenshot: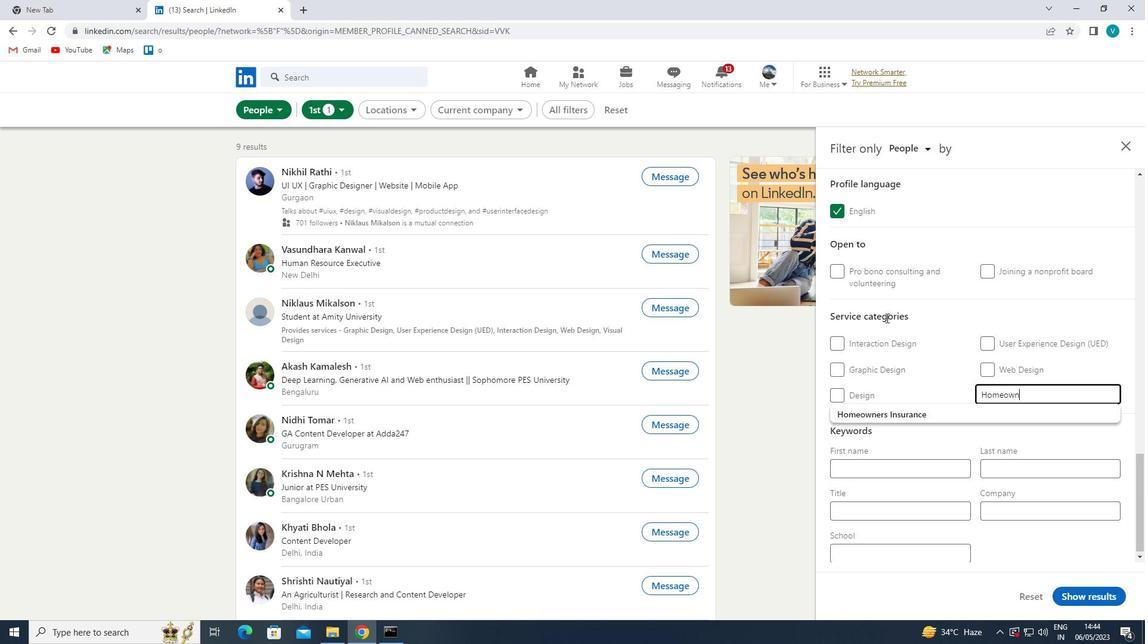 
Action: Mouse moved to (988, 413)
Screenshot: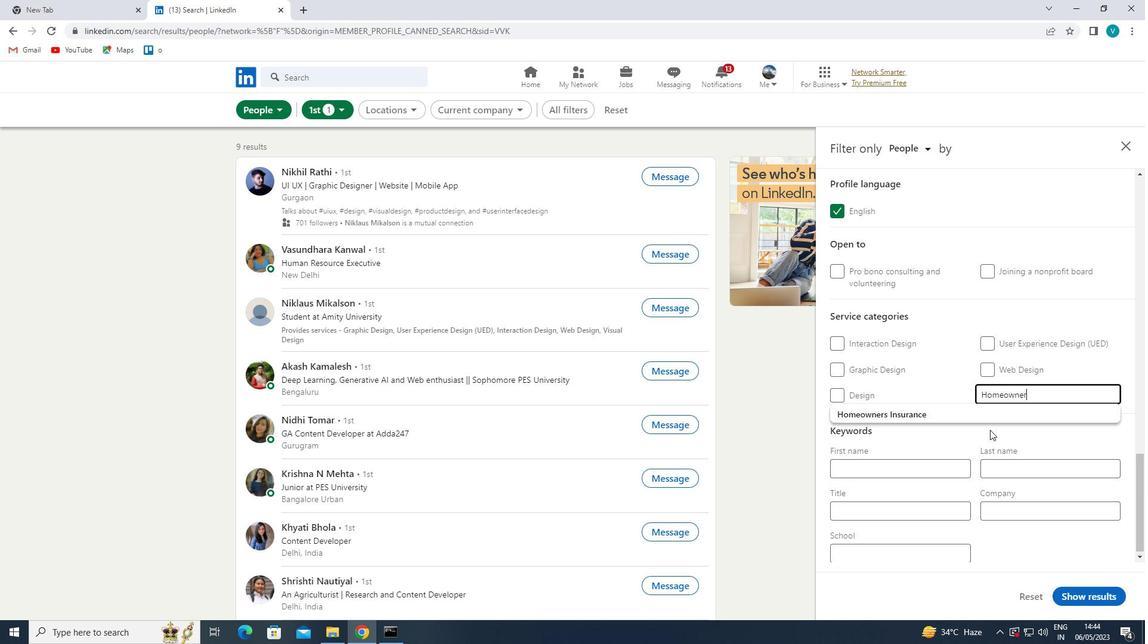 
Action: Mouse pressed left at (988, 413)
Screenshot: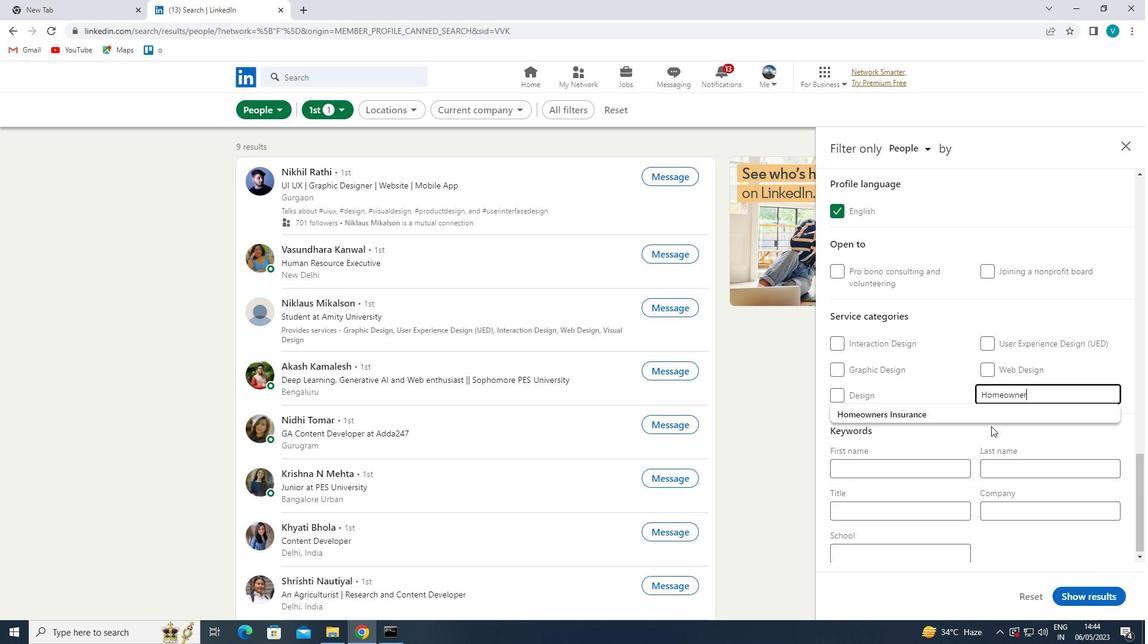
Action: Mouse scrolled (988, 412) with delta (0, 0)
Screenshot: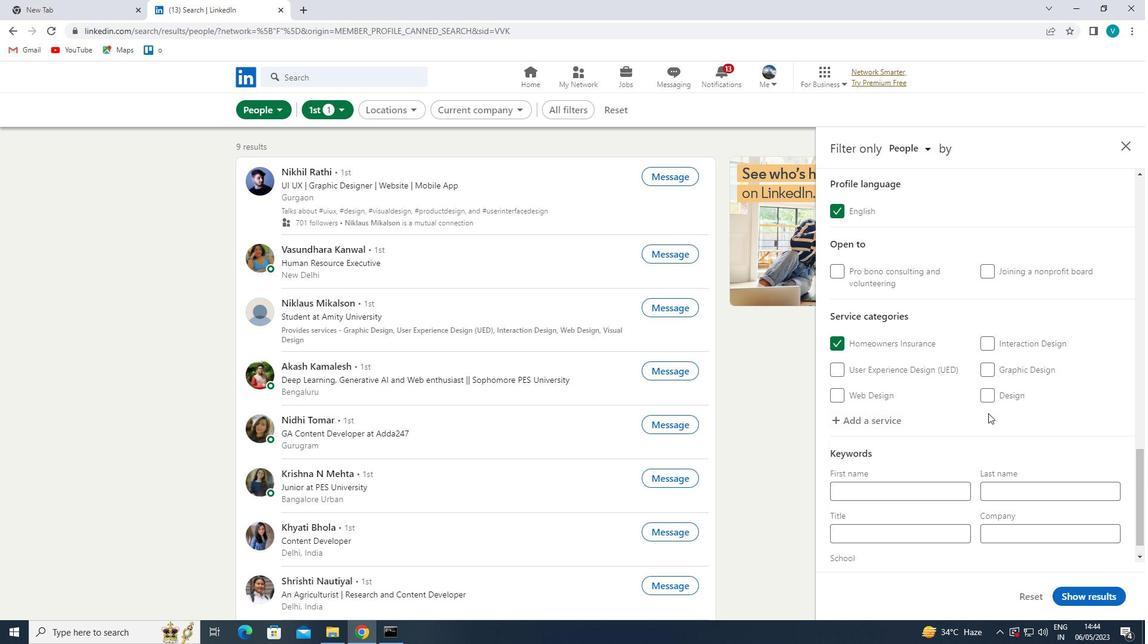 
Action: Mouse scrolled (988, 412) with delta (0, 0)
Screenshot: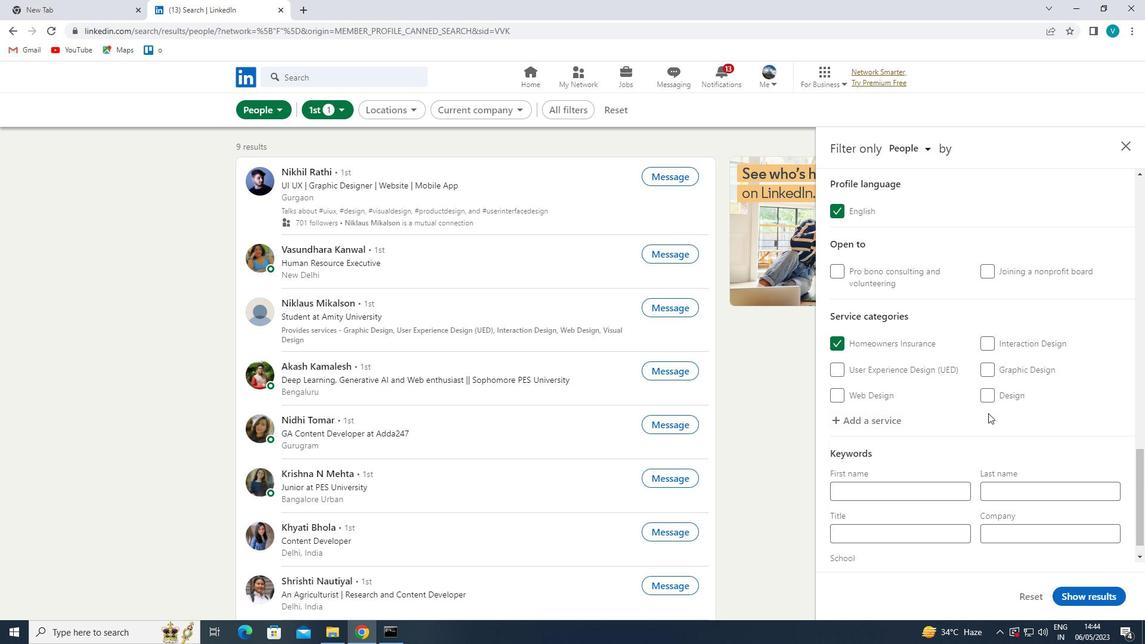 
Action: Mouse scrolled (988, 412) with delta (0, 0)
Screenshot: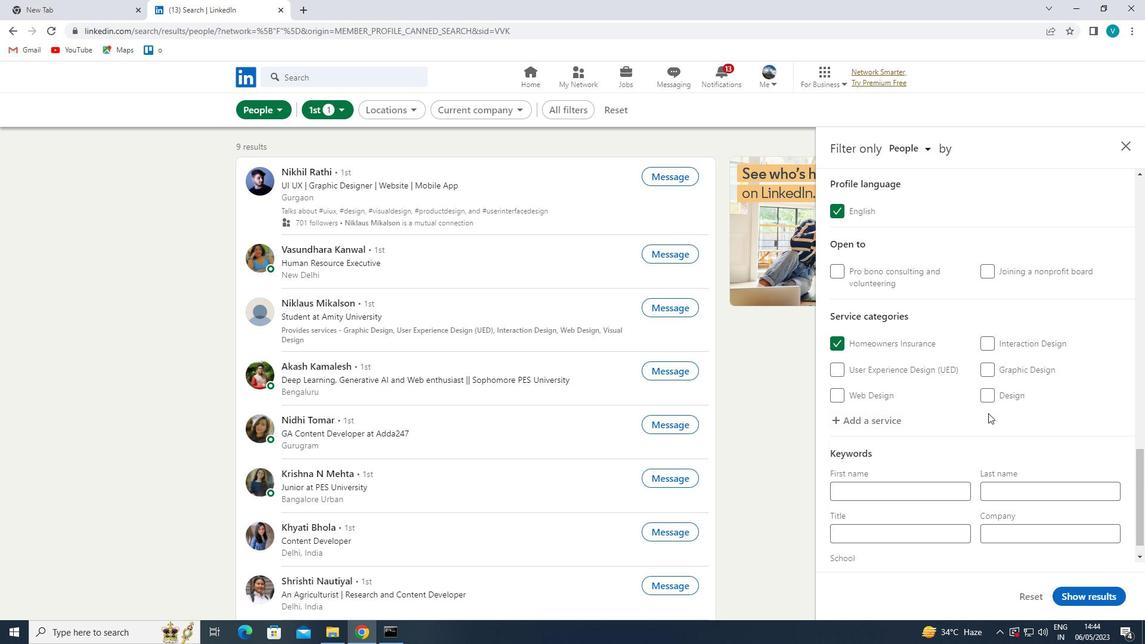 
Action: Mouse moved to (987, 413)
Screenshot: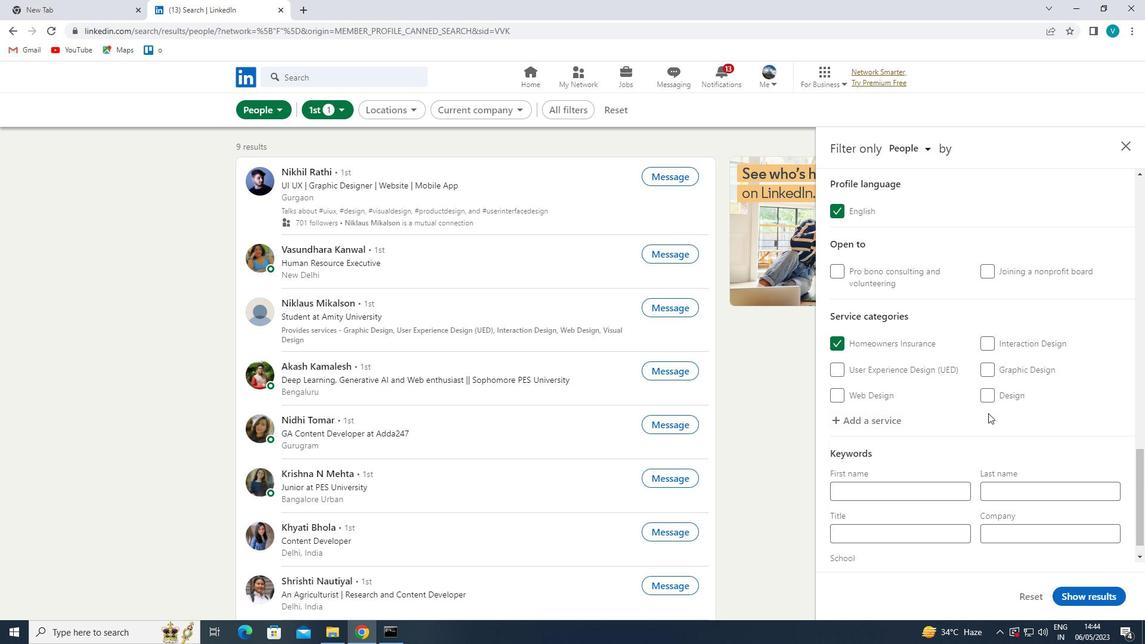 
Action: Mouse scrolled (987, 412) with delta (0, 0)
Screenshot: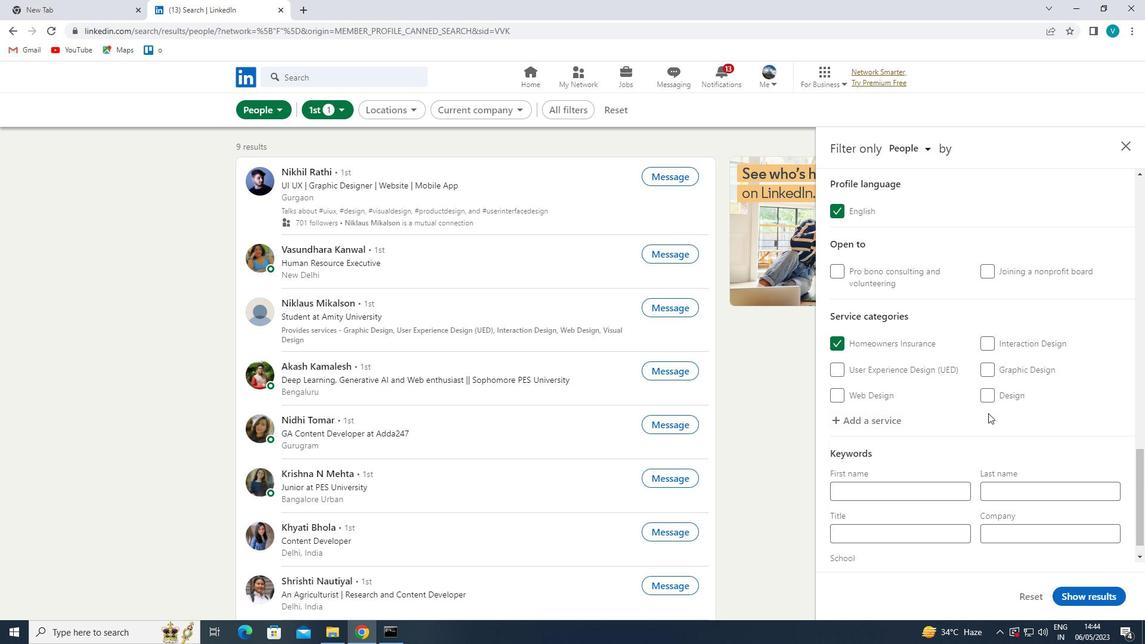 
Action: Mouse moved to (938, 502)
Screenshot: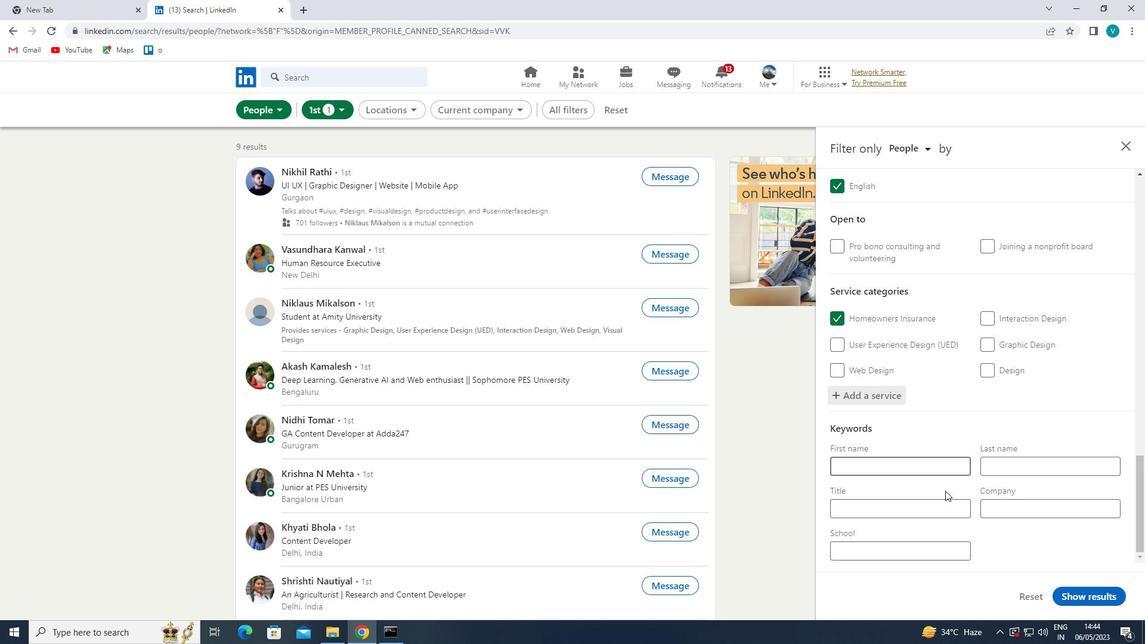 
Action: Mouse pressed left at (938, 502)
Screenshot: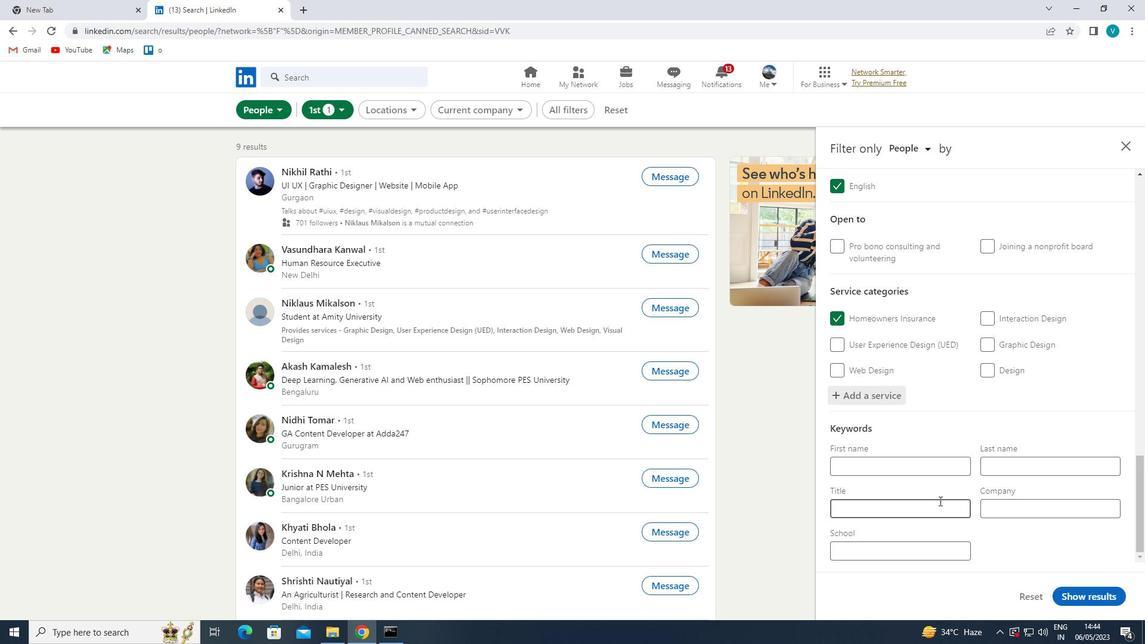 
Action: Mouse moved to (940, 499)
Screenshot: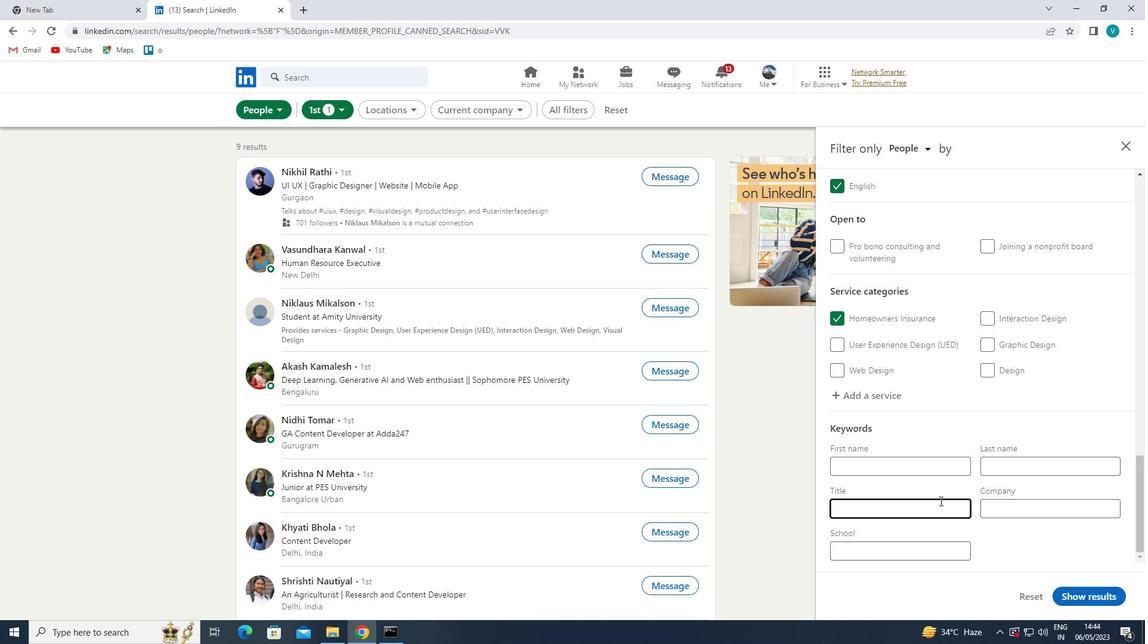 
Action: Key pressed <Key.shift>AS
Screenshot: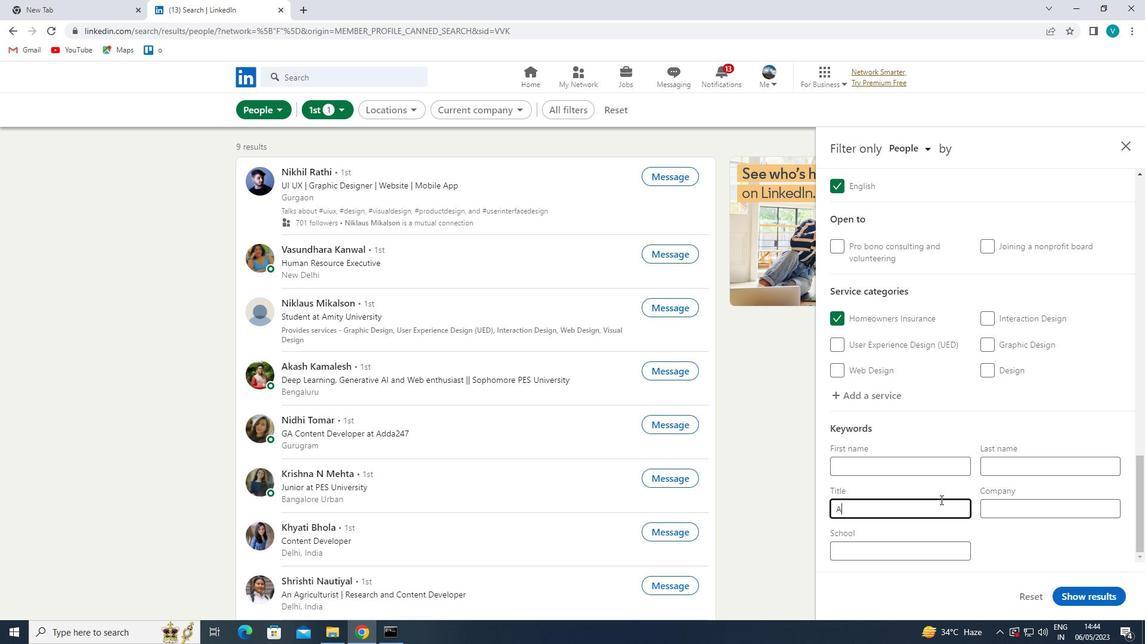 
Action: Mouse moved to (839, 437)
Screenshot: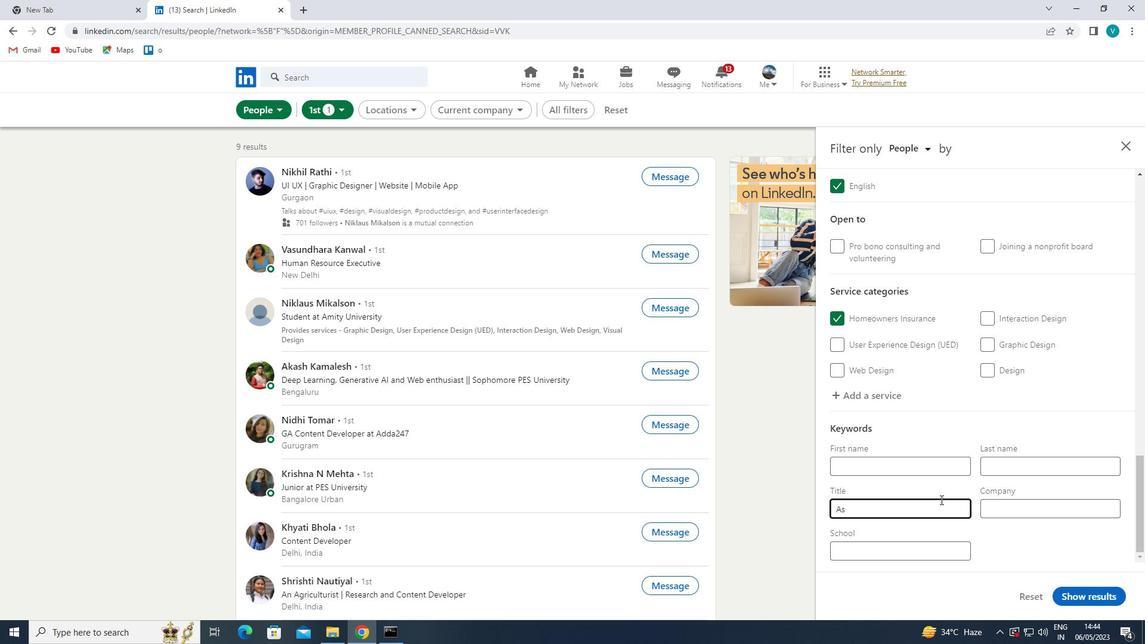 
Action: Key pressed TRONOMER
Screenshot: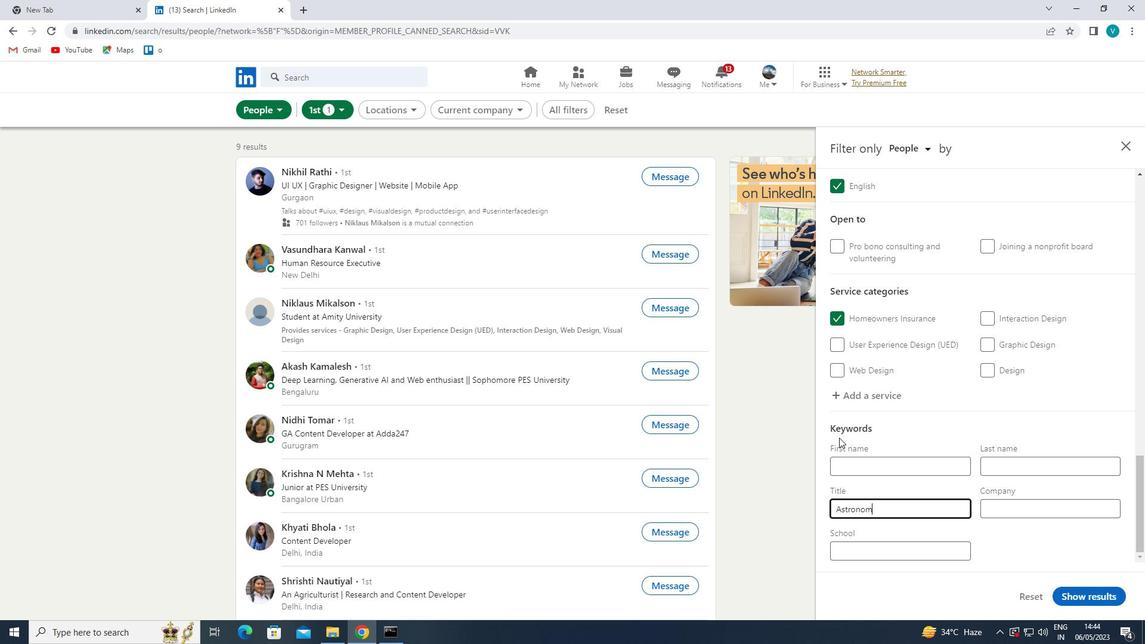 
Action: Mouse moved to (1105, 592)
Screenshot: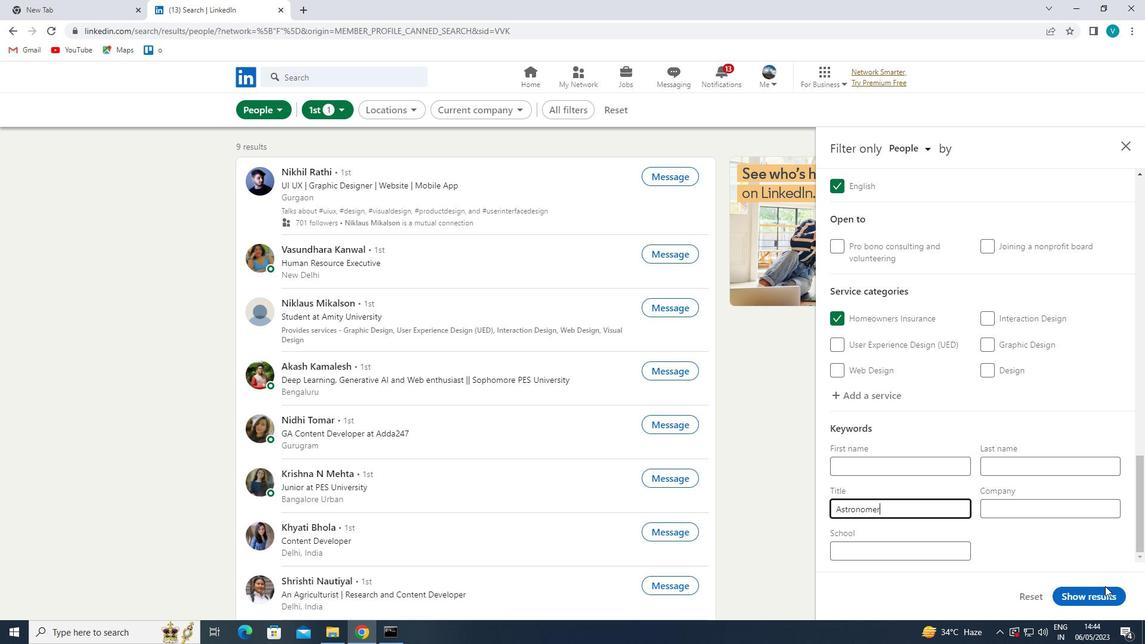 
Action: Mouse pressed left at (1105, 592)
Screenshot: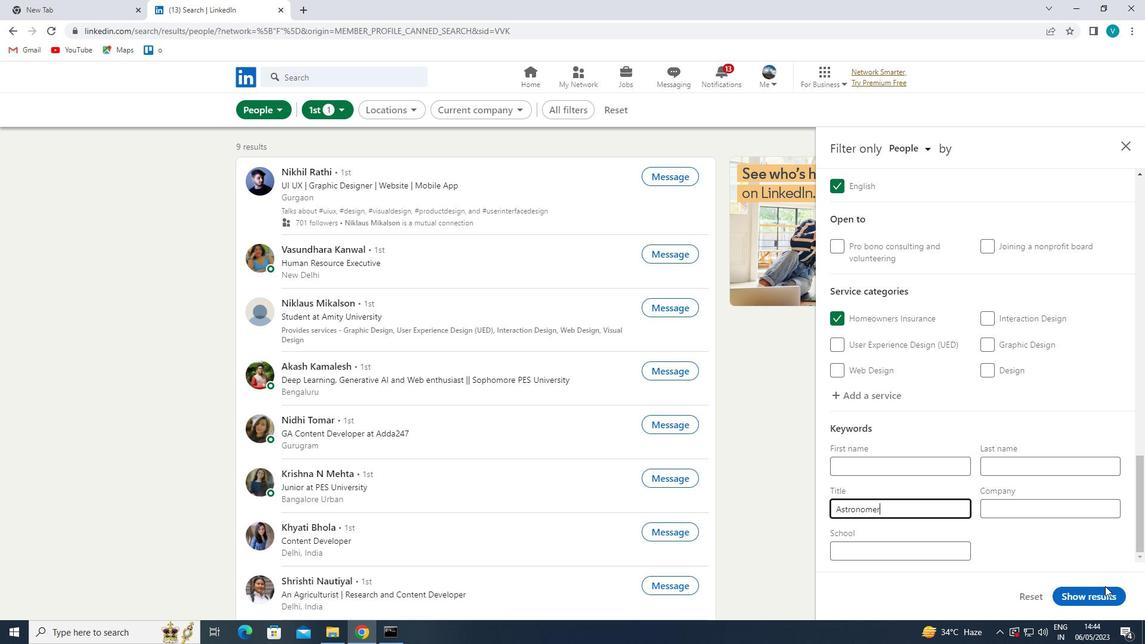 
Action: Mouse moved to (1065, 617)
Screenshot: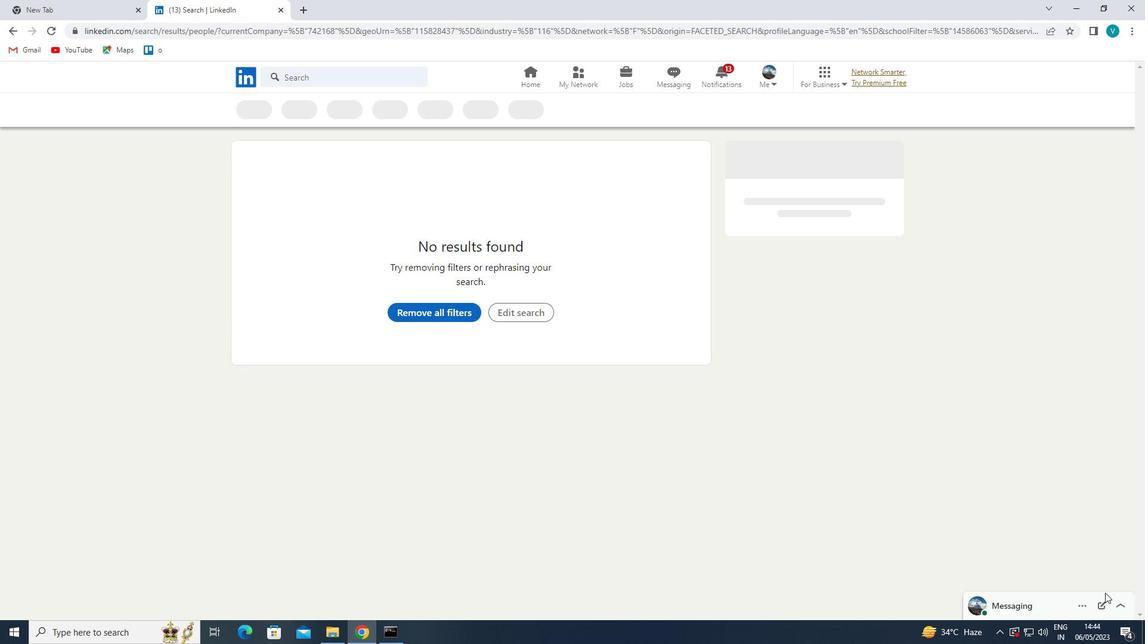 
